 Task: Find connections with filter location Rakovski with filter topic #happywith filter profile language French with filter current company Vikram Solar with filter school Fresher jobs in Tamil Nadu with filter industry Health and Human Services with filter service category Information Management with filter keywords title Store Manager
Action: Mouse moved to (284, 320)
Screenshot: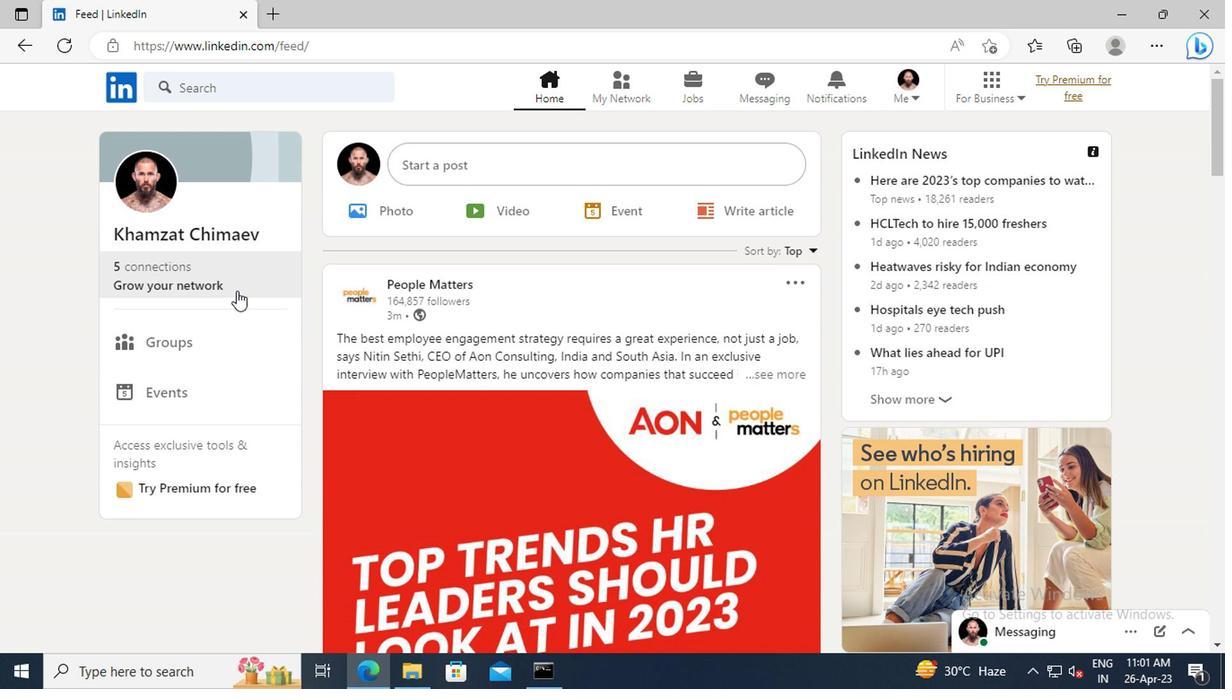 
Action: Mouse pressed left at (284, 320)
Screenshot: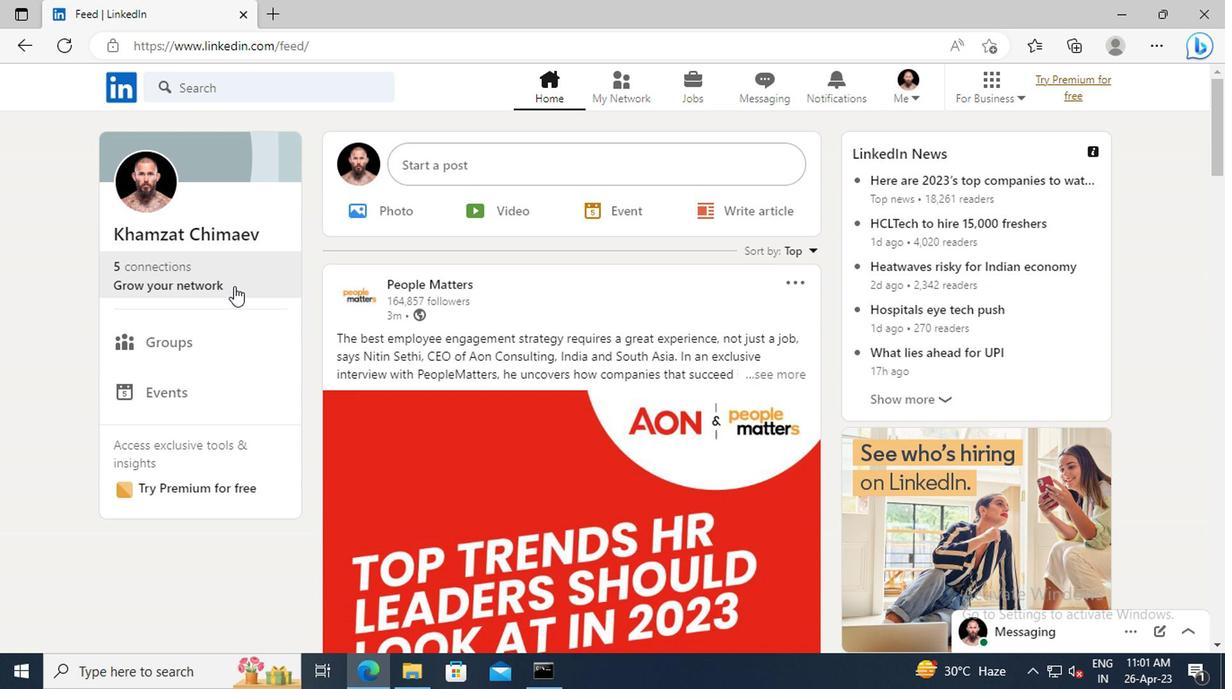 
Action: Mouse moved to (292, 256)
Screenshot: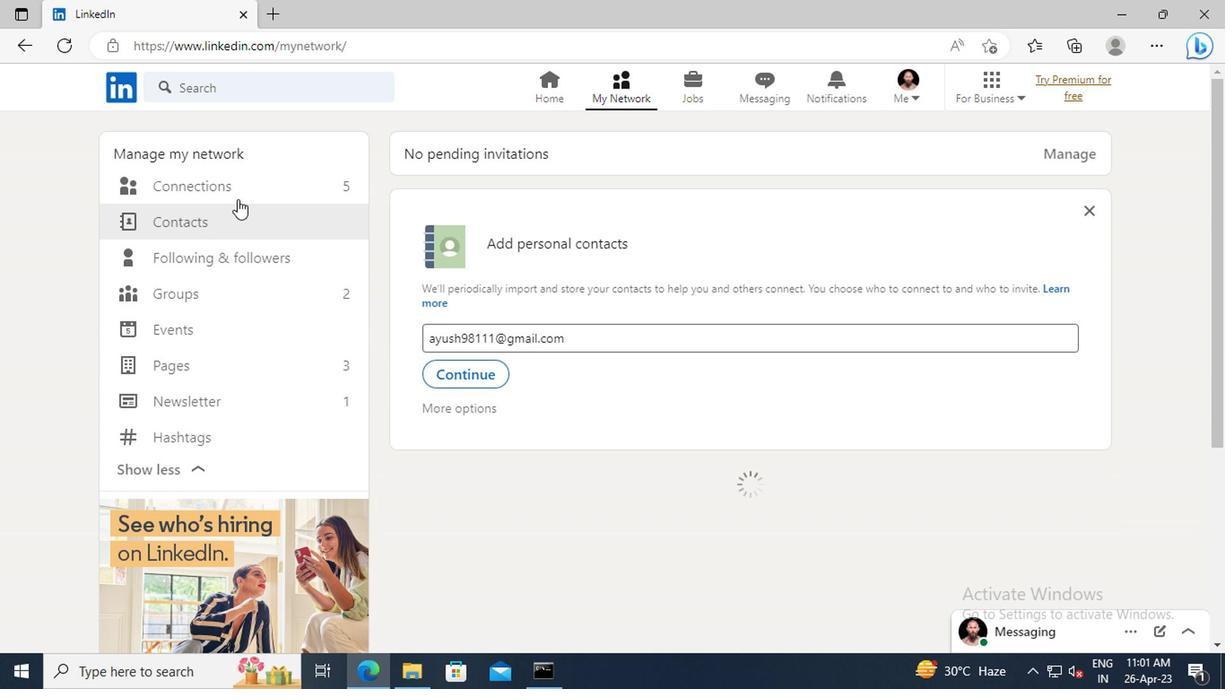 
Action: Mouse pressed left at (292, 256)
Screenshot: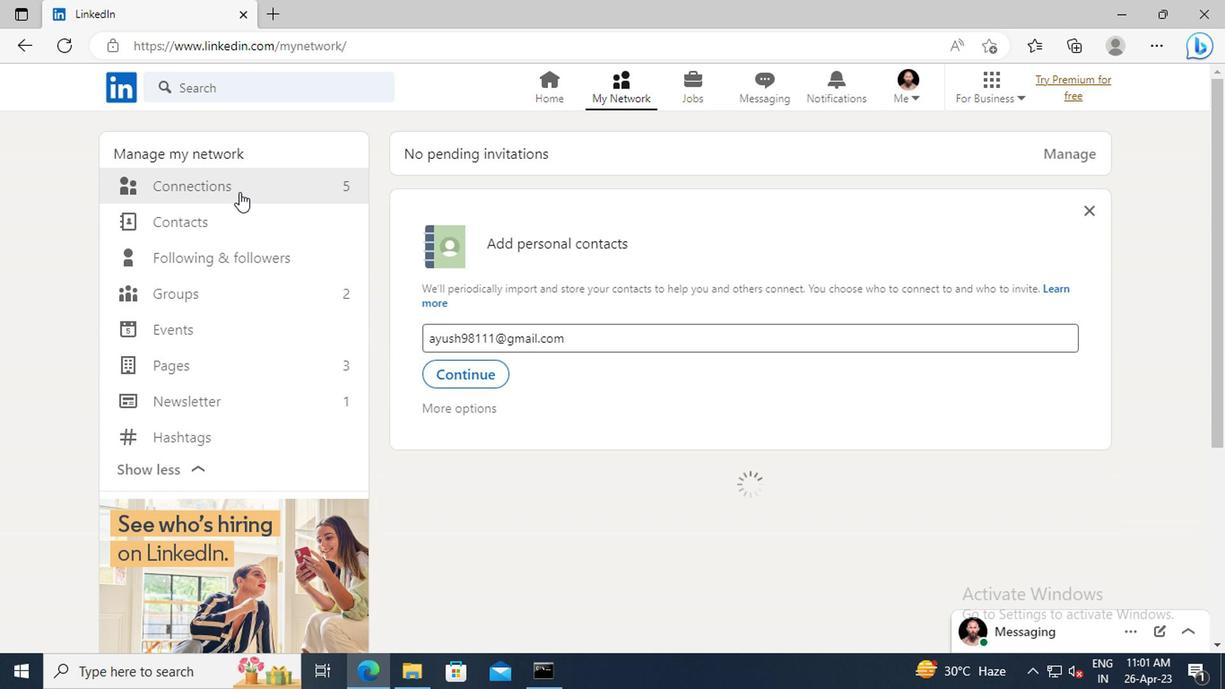 
Action: Mouse moved to (635, 253)
Screenshot: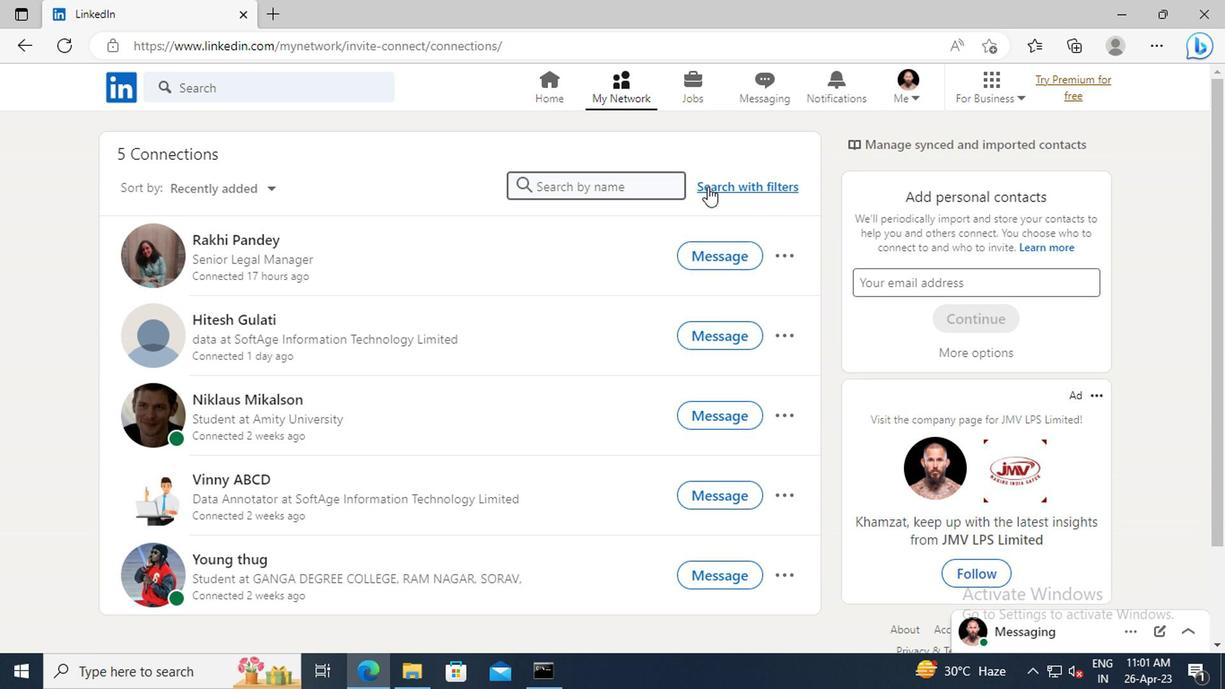 
Action: Mouse pressed left at (635, 253)
Screenshot: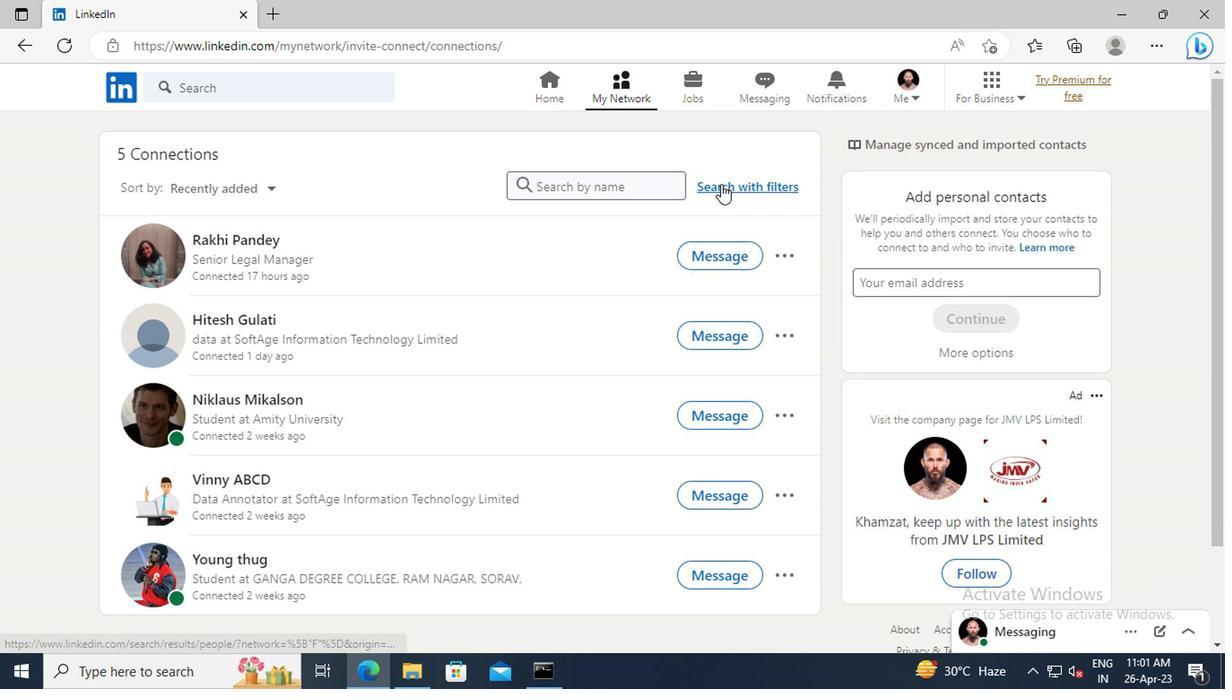
Action: Mouse moved to (610, 224)
Screenshot: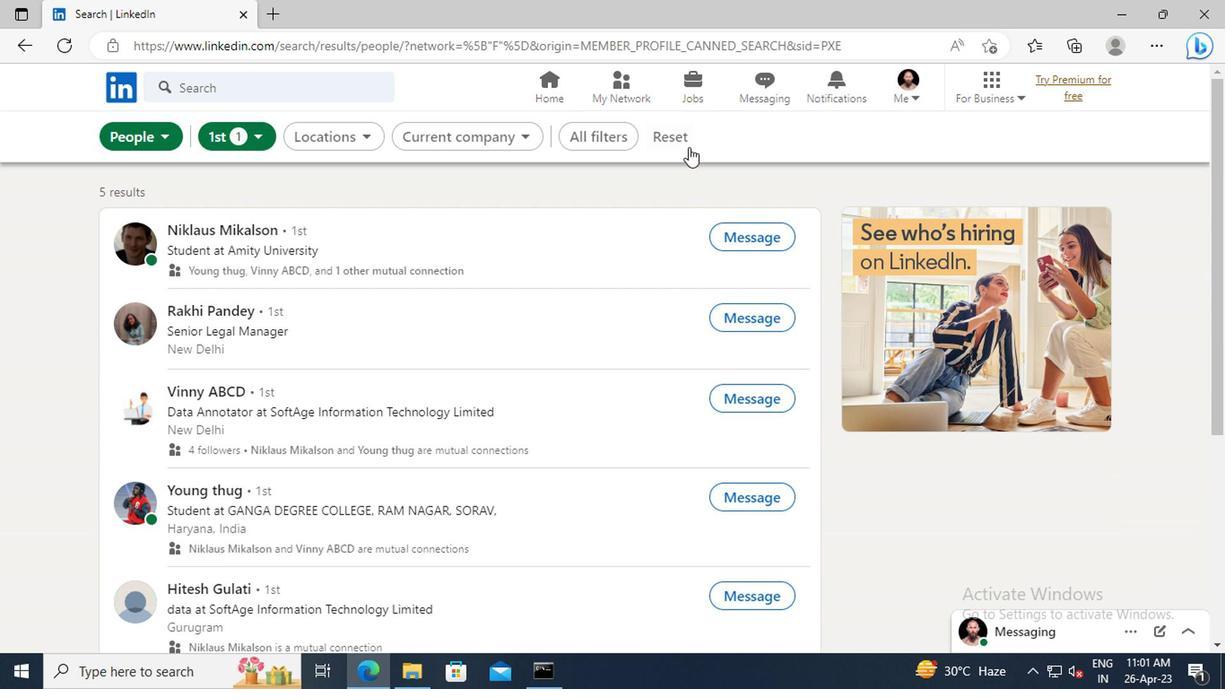 
Action: Mouse pressed left at (610, 224)
Screenshot: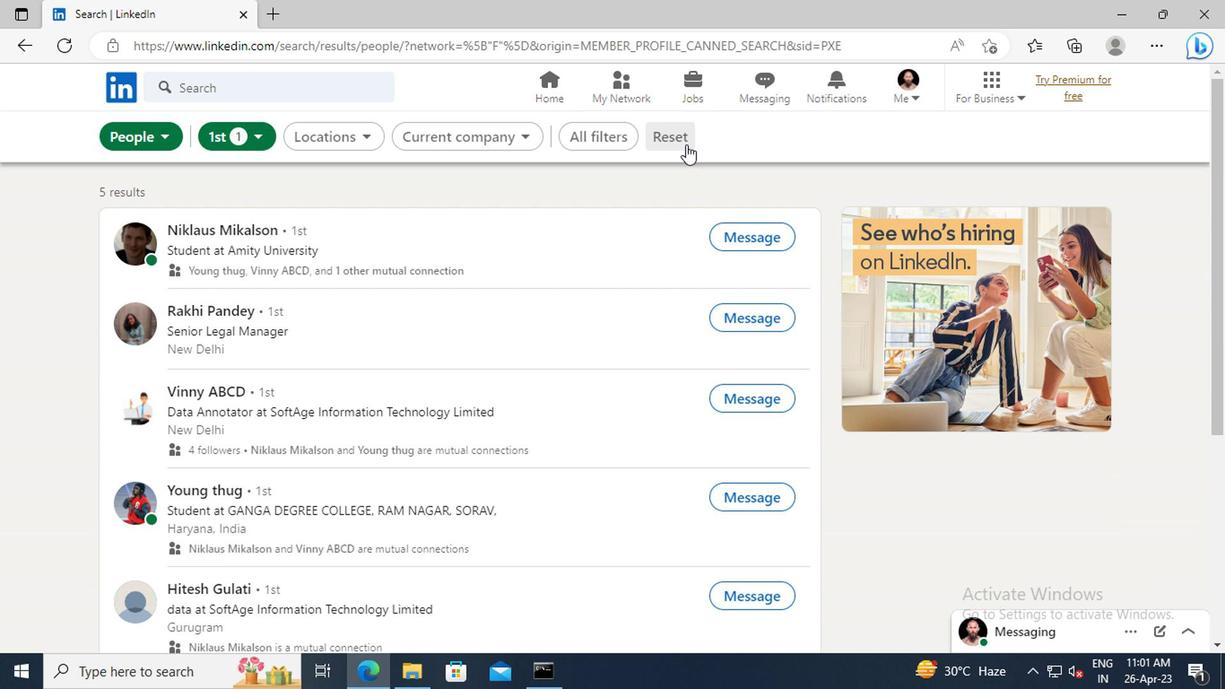 
Action: Mouse moved to (583, 219)
Screenshot: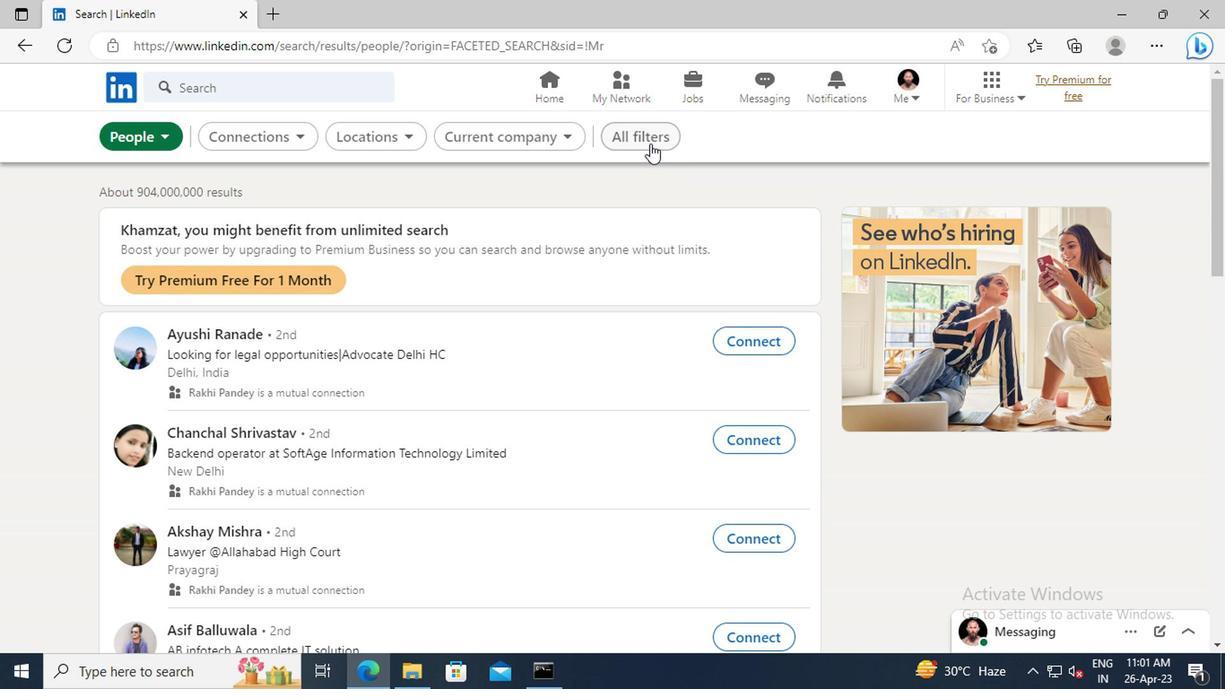 
Action: Mouse pressed left at (583, 219)
Screenshot: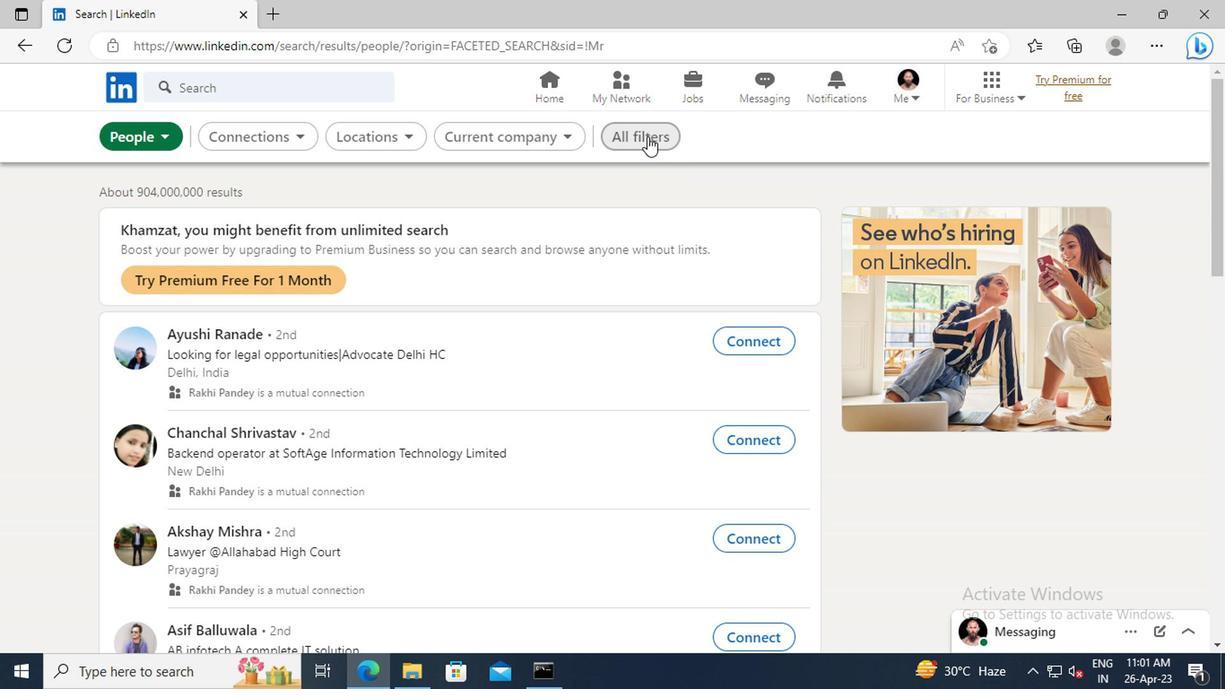 
Action: Mouse moved to (822, 317)
Screenshot: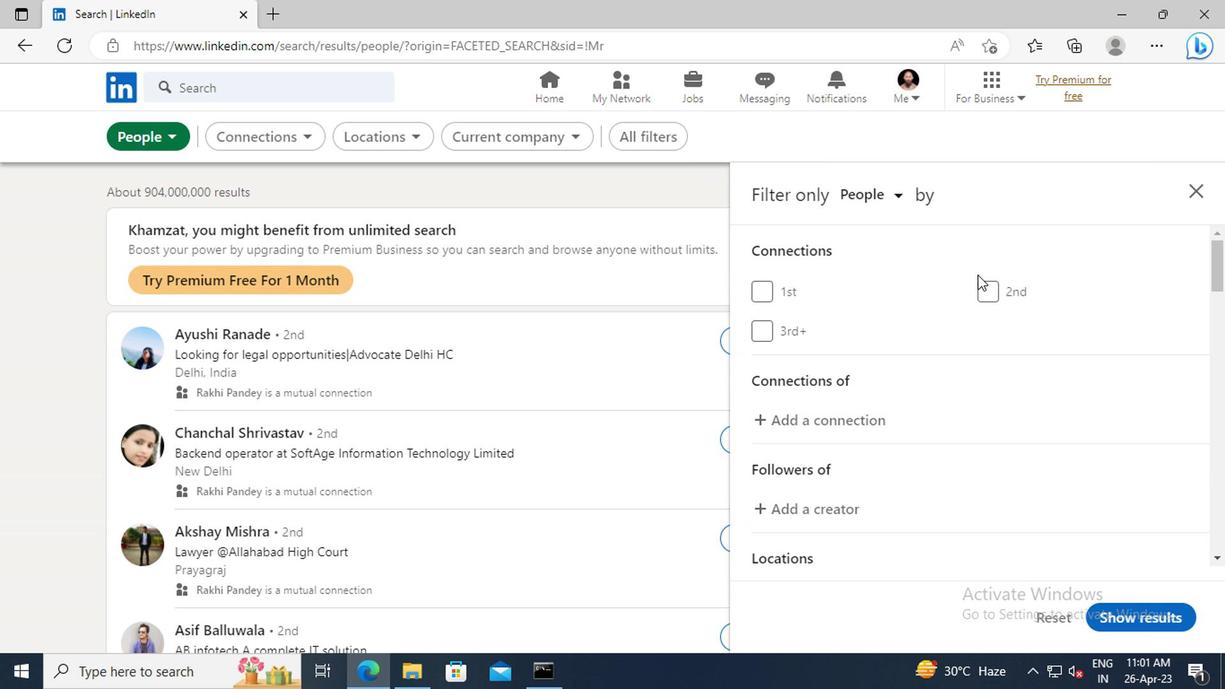 
Action: Mouse scrolled (822, 317) with delta (0, 0)
Screenshot: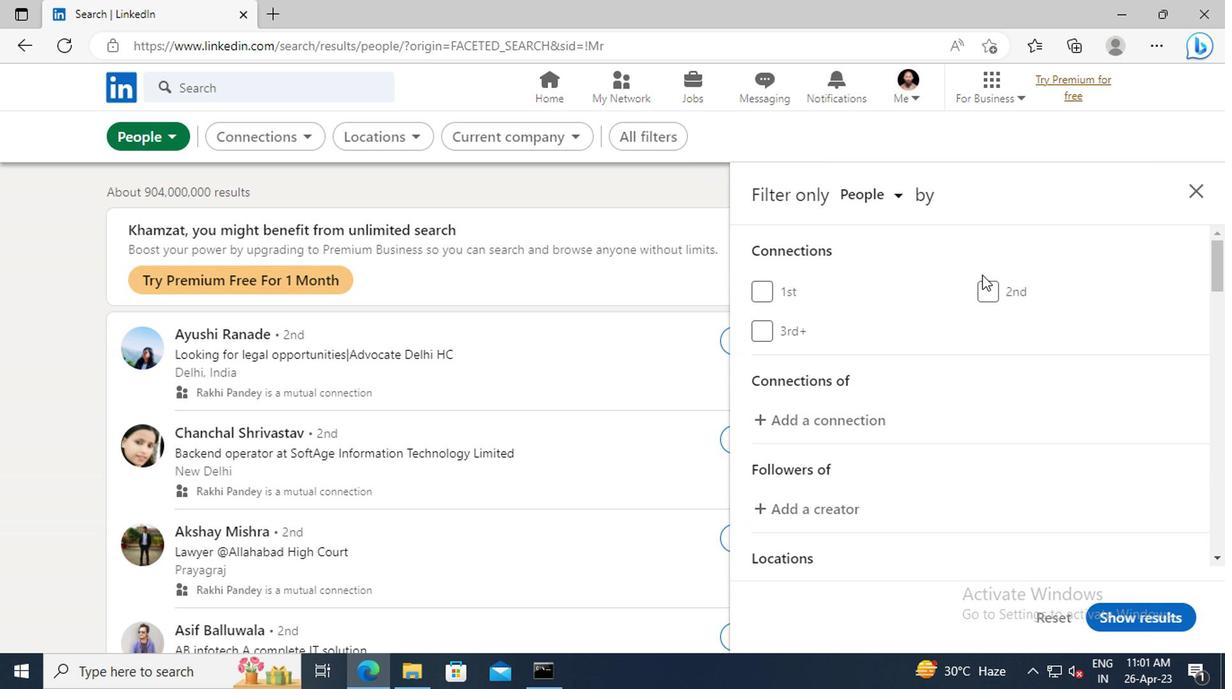 
Action: Mouse scrolled (822, 317) with delta (0, 0)
Screenshot: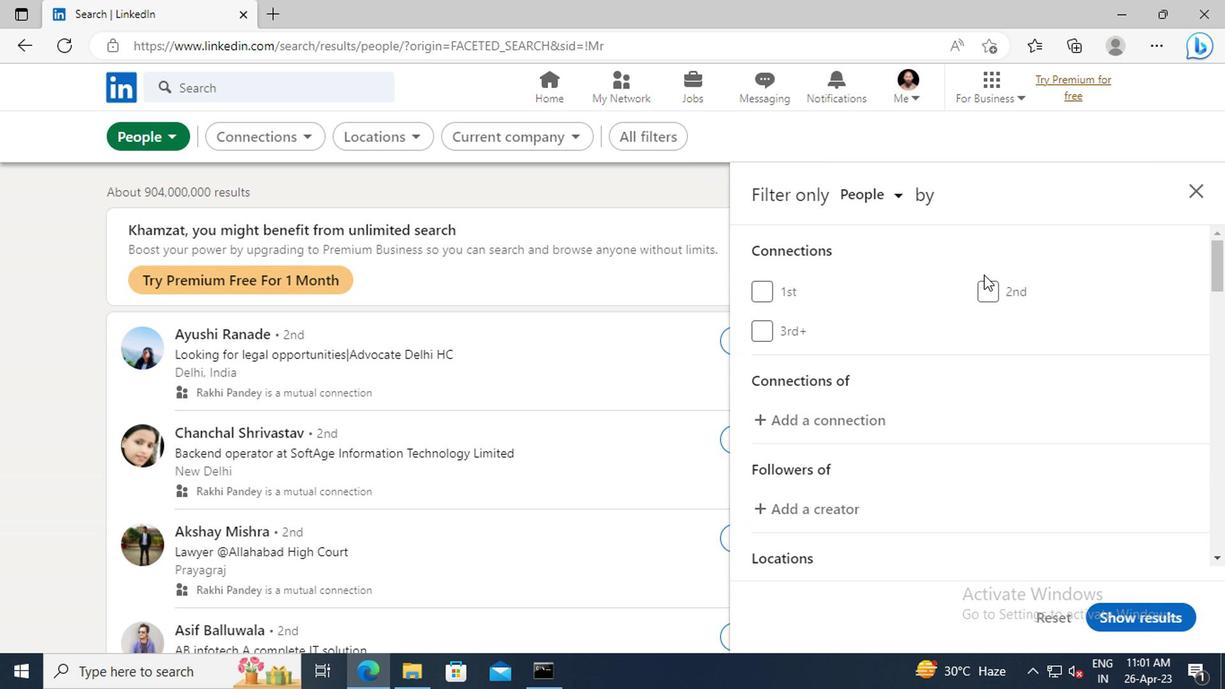 
Action: Mouse scrolled (822, 317) with delta (0, 0)
Screenshot: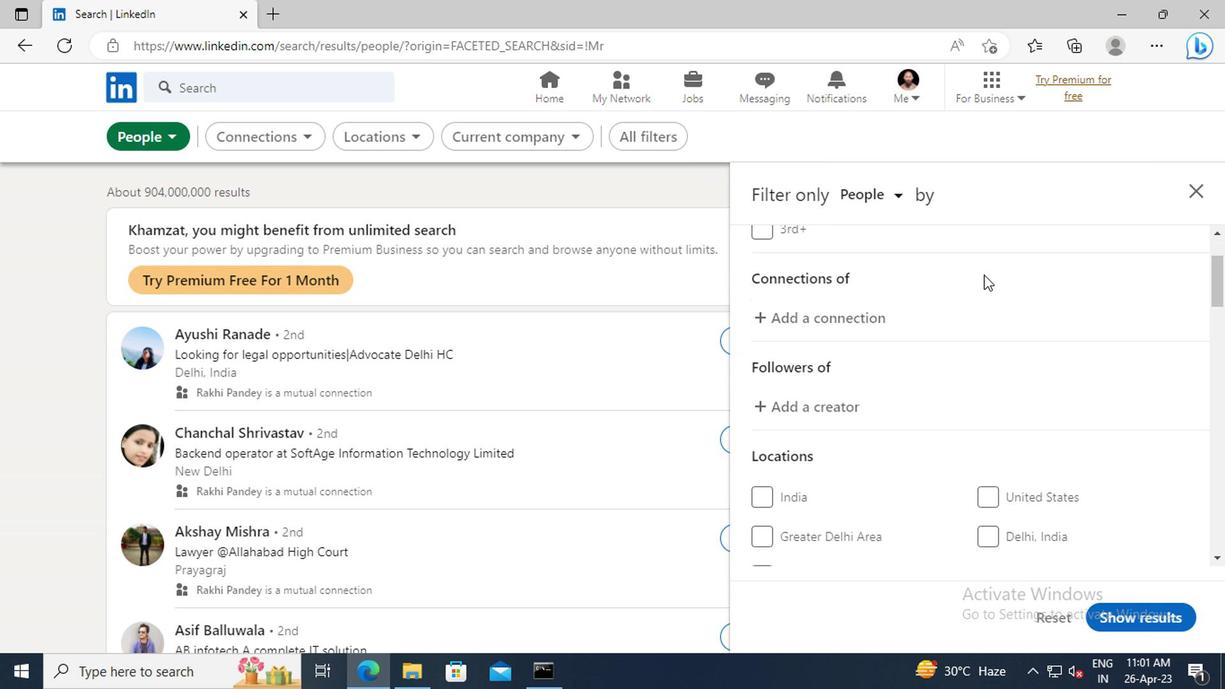 
Action: Mouse scrolled (822, 317) with delta (0, 0)
Screenshot: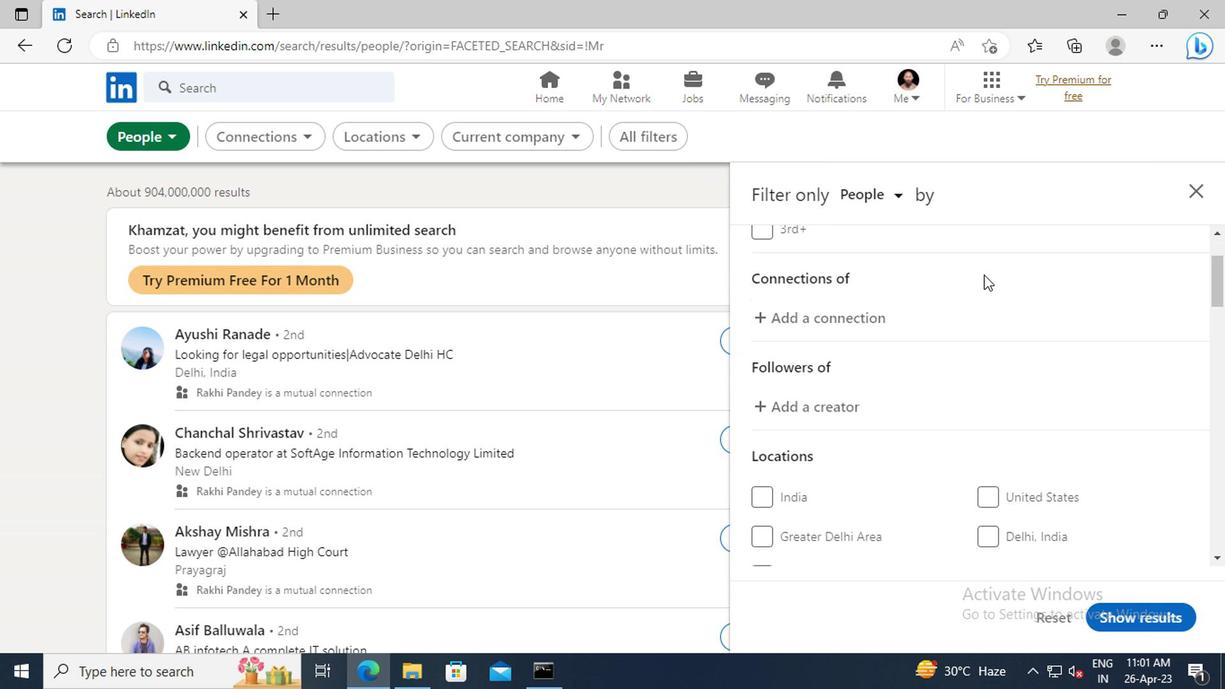 
Action: Mouse scrolled (822, 317) with delta (0, 0)
Screenshot: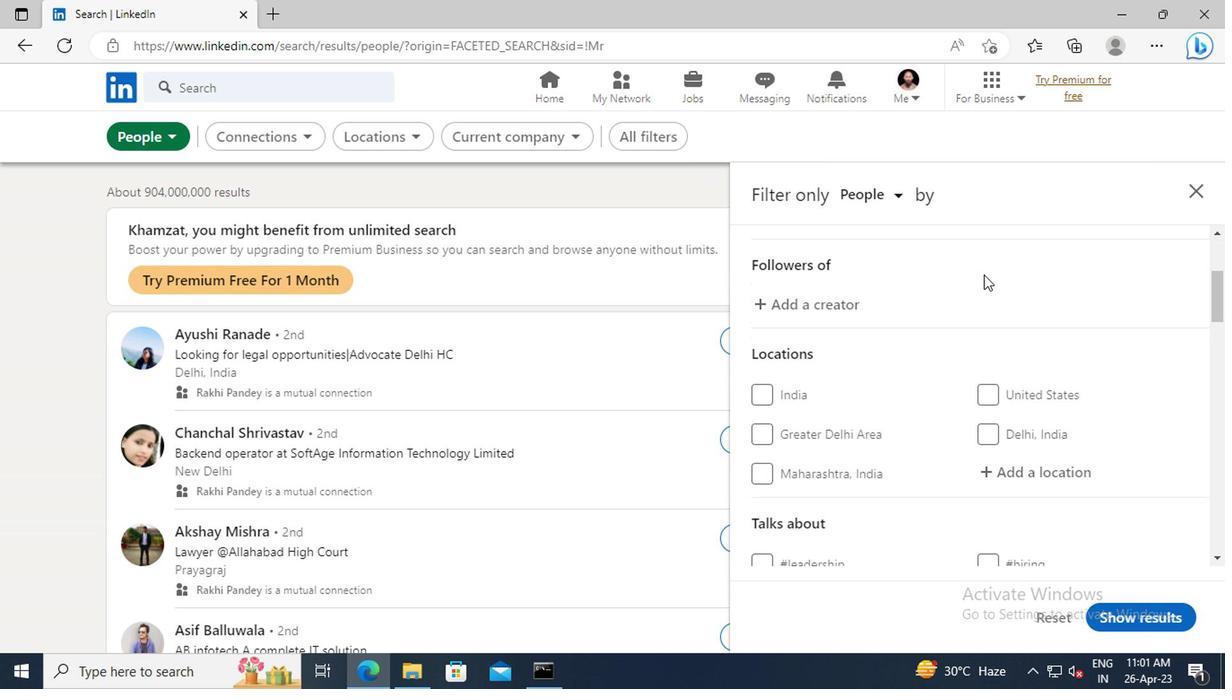 
Action: Mouse scrolled (822, 317) with delta (0, 0)
Screenshot: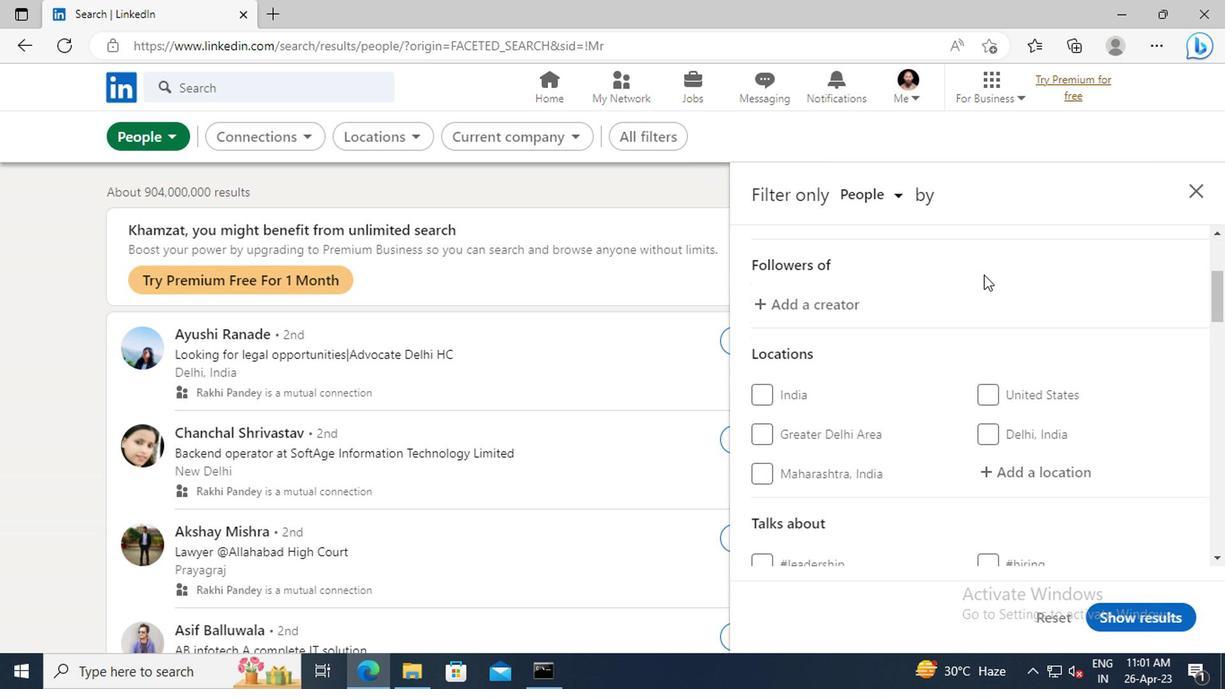 
Action: Mouse moved to (851, 384)
Screenshot: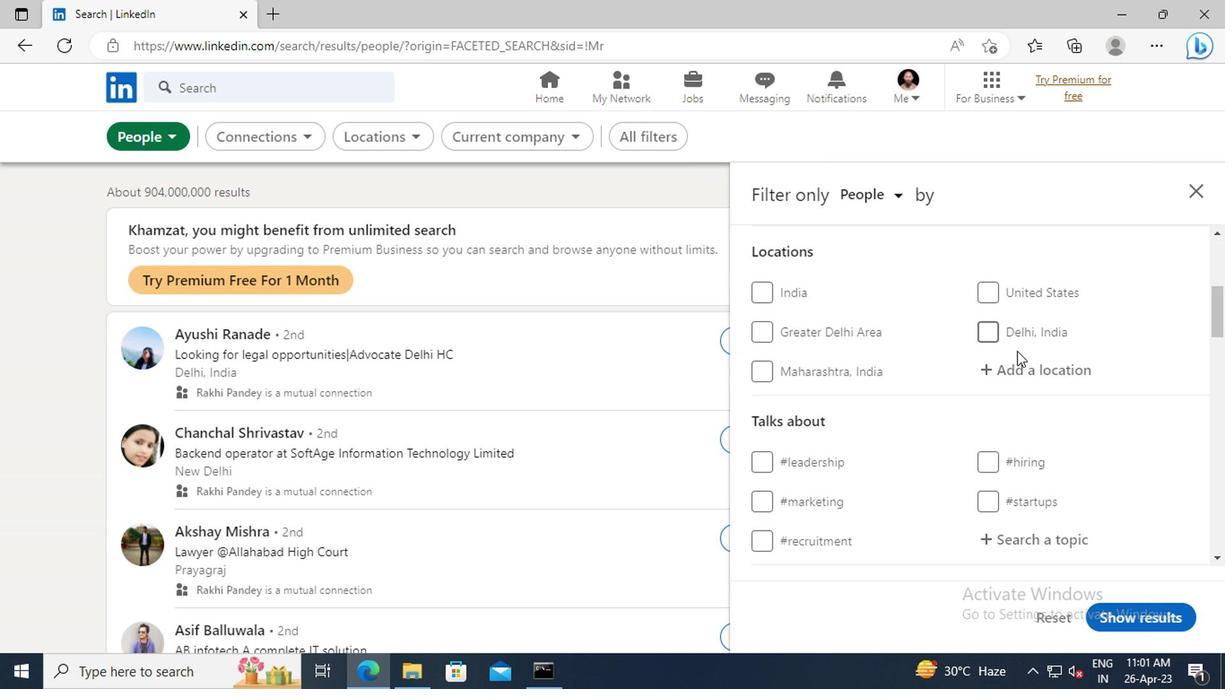 
Action: Mouse pressed left at (851, 384)
Screenshot: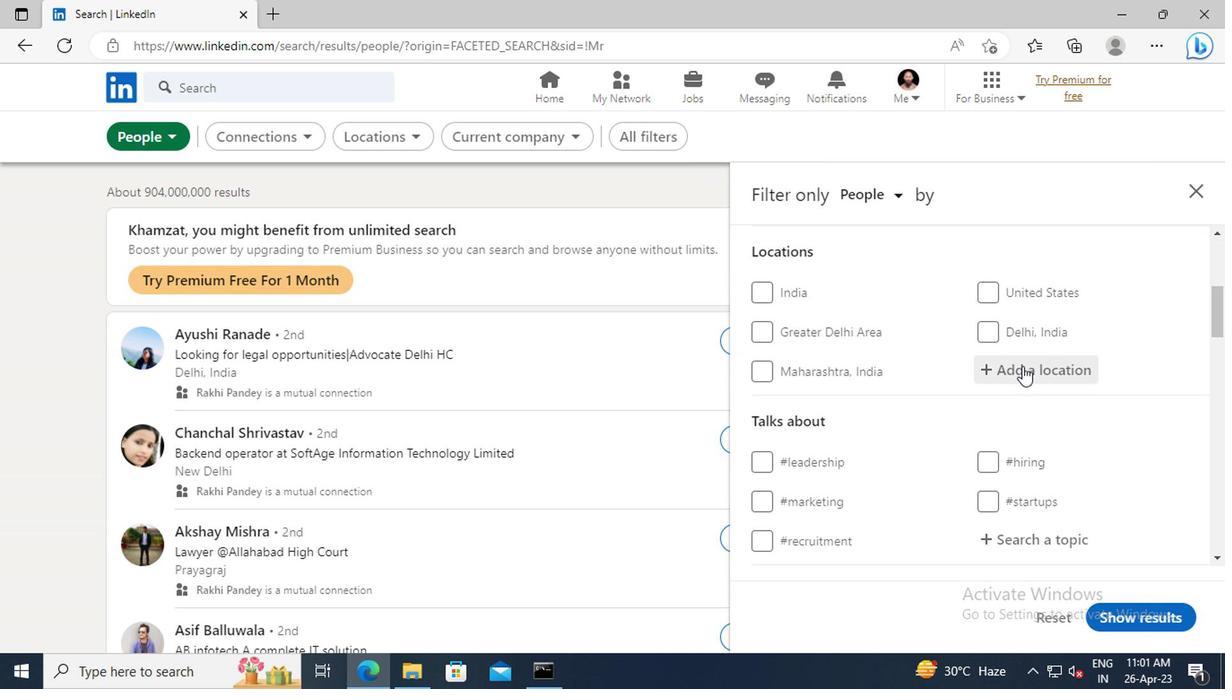 
Action: Key pressed <Key.shift>RAKOVSKI
Screenshot: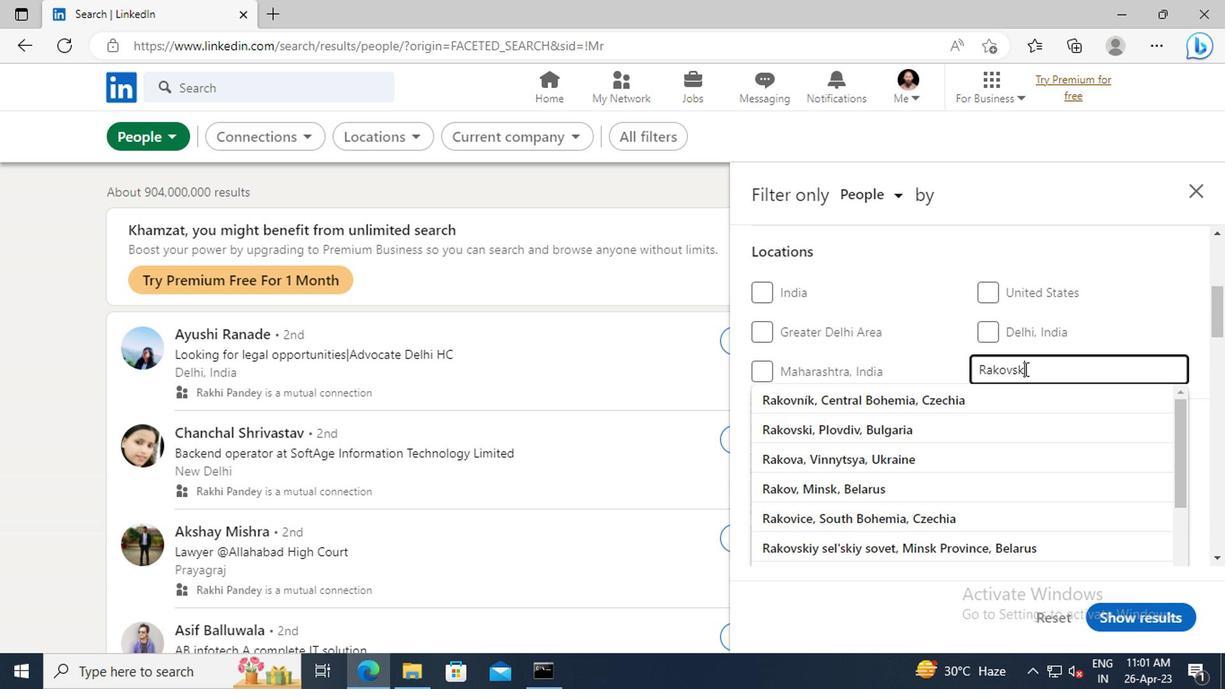
Action: Mouse moved to (832, 403)
Screenshot: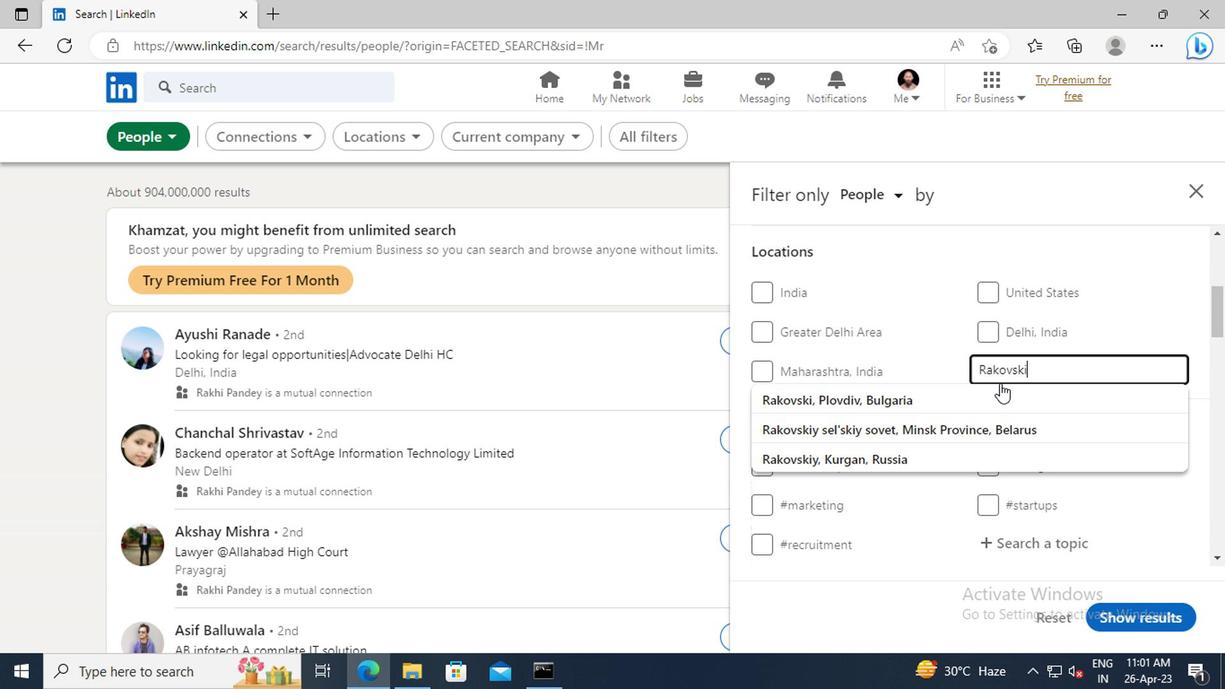 
Action: Mouse pressed left at (832, 403)
Screenshot: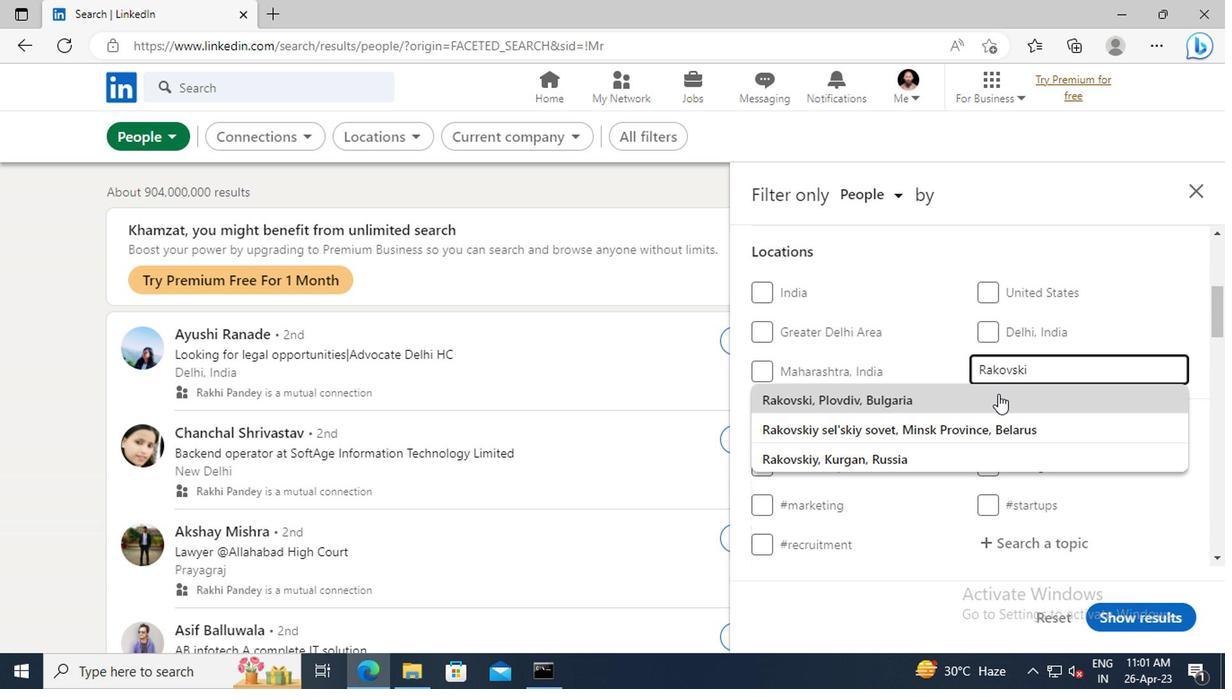 
Action: Mouse moved to (834, 379)
Screenshot: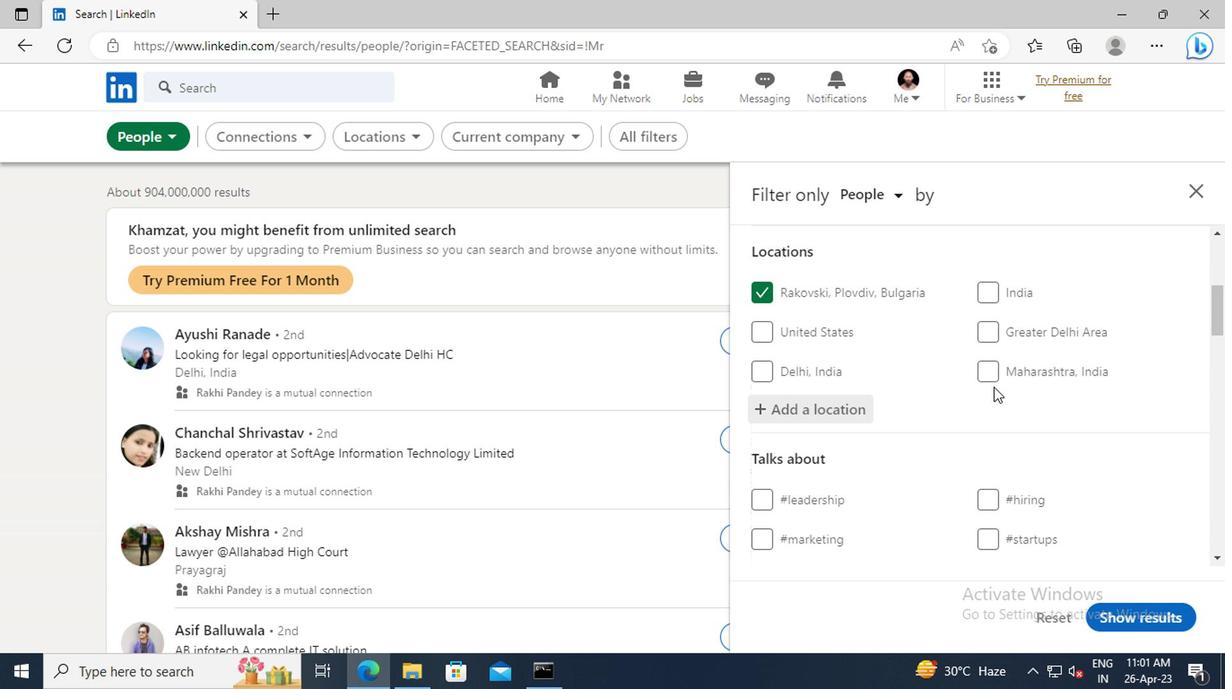 
Action: Mouse scrolled (834, 378) with delta (0, 0)
Screenshot: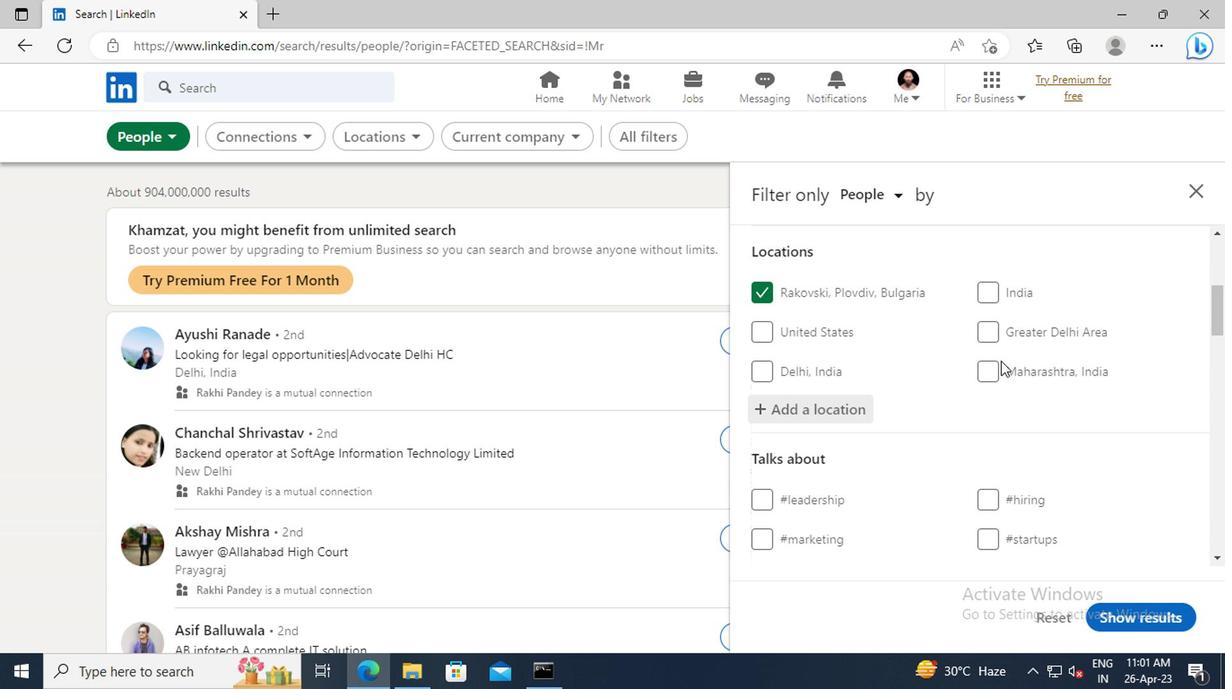 
Action: Mouse scrolled (834, 378) with delta (0, 0)
Screenshot: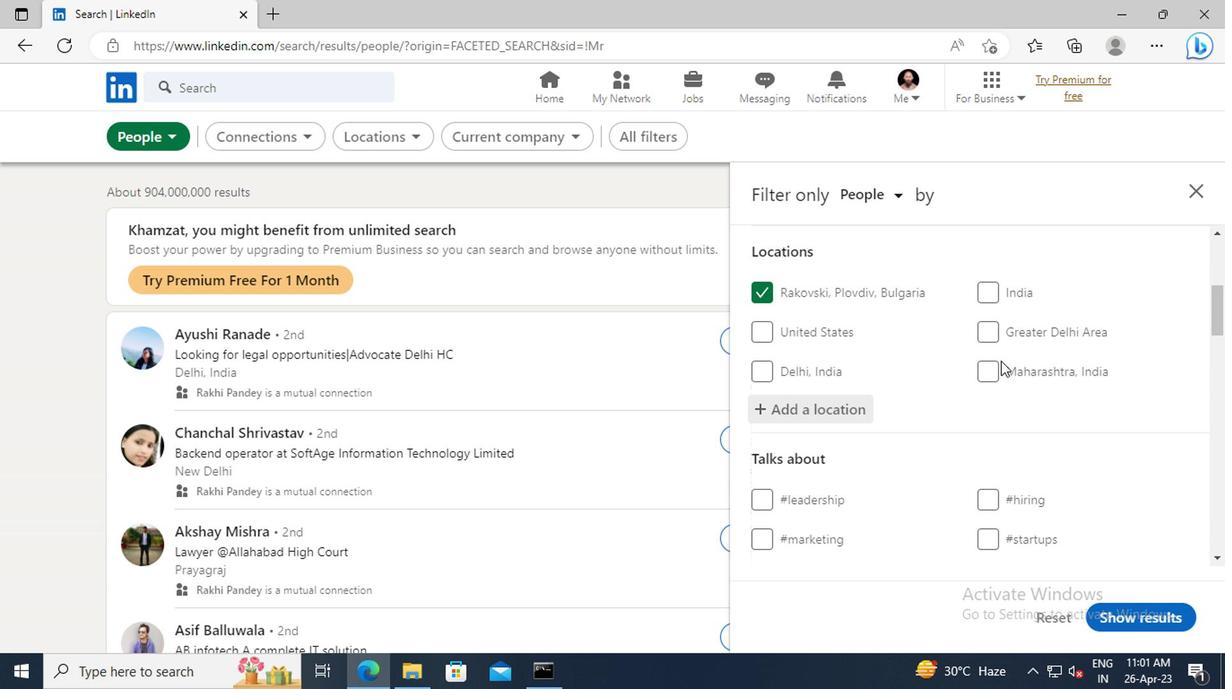 
Action: Mouse scrolled (834, 378) with delta (0, 0)
Screenshot: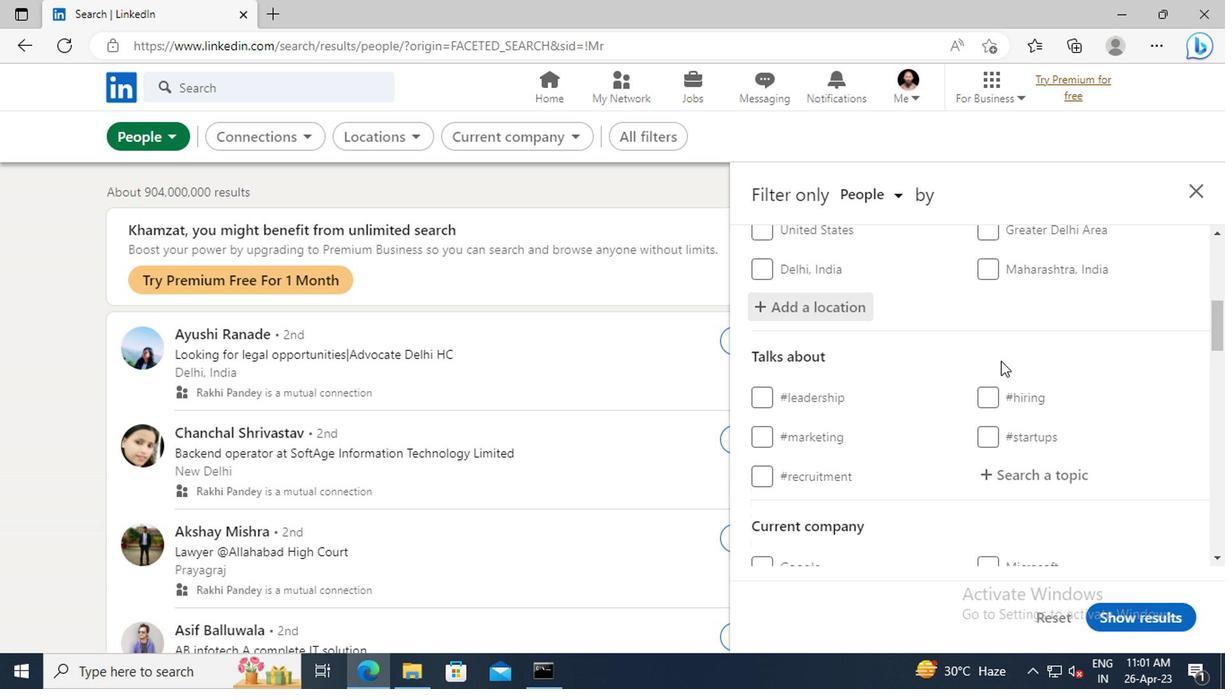 
Action: Mouse moved to (846, 422)
Screenshot: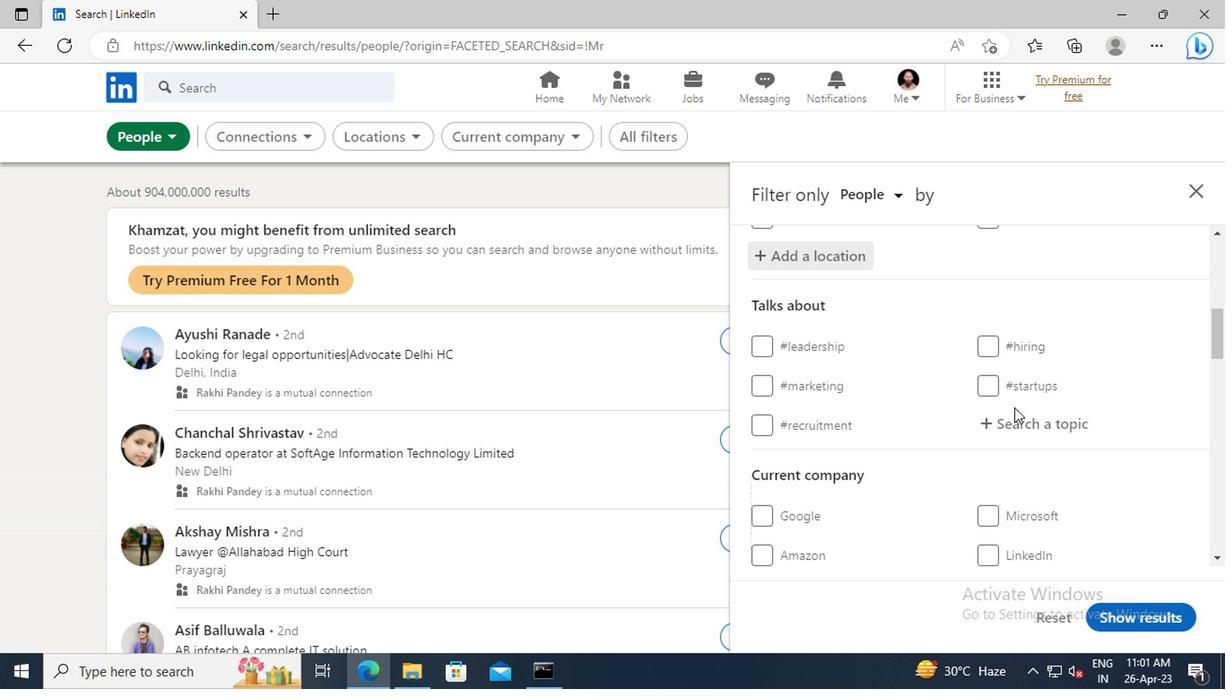 
Action: Mouse pressed left at (846, 422)
Screenshot: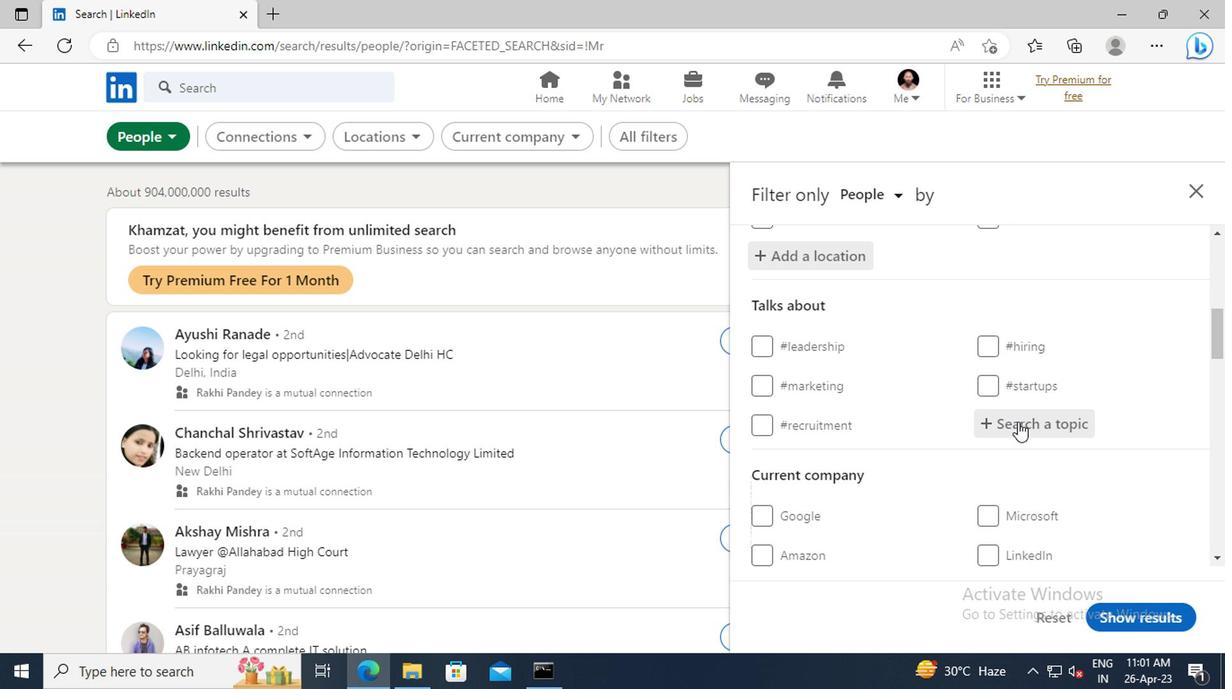 
Action: Key pressed <Key.shift>#HAPPYWITH<Key.enter>
Screenshot: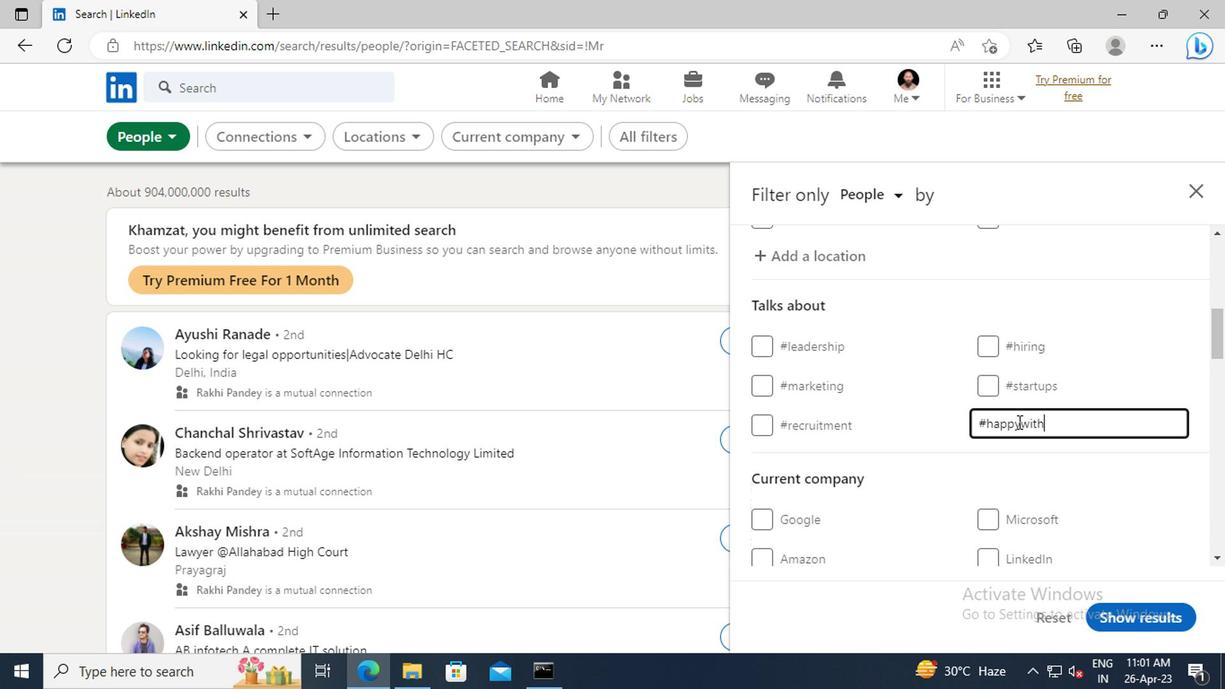 
Action: Mouse scrolled (846, 421) with delta (0, 0)
Screenshot: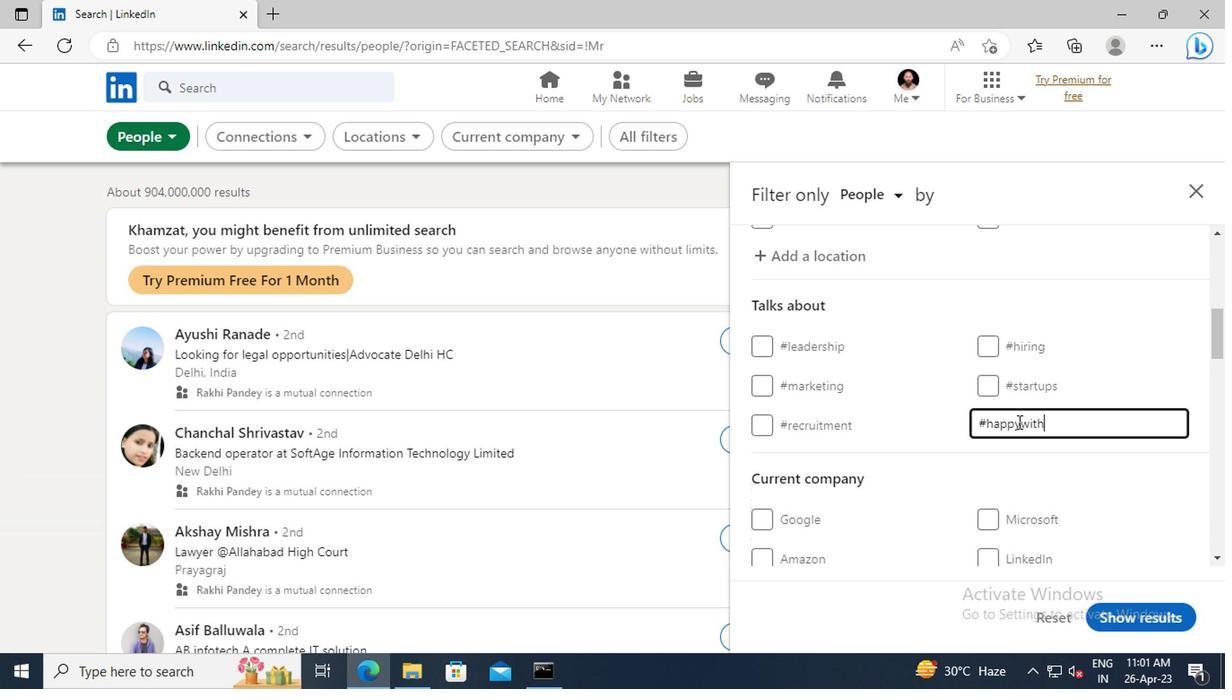 
Action: Mouse scrolled (846, 421) with delta (0, 0)
Screenshot: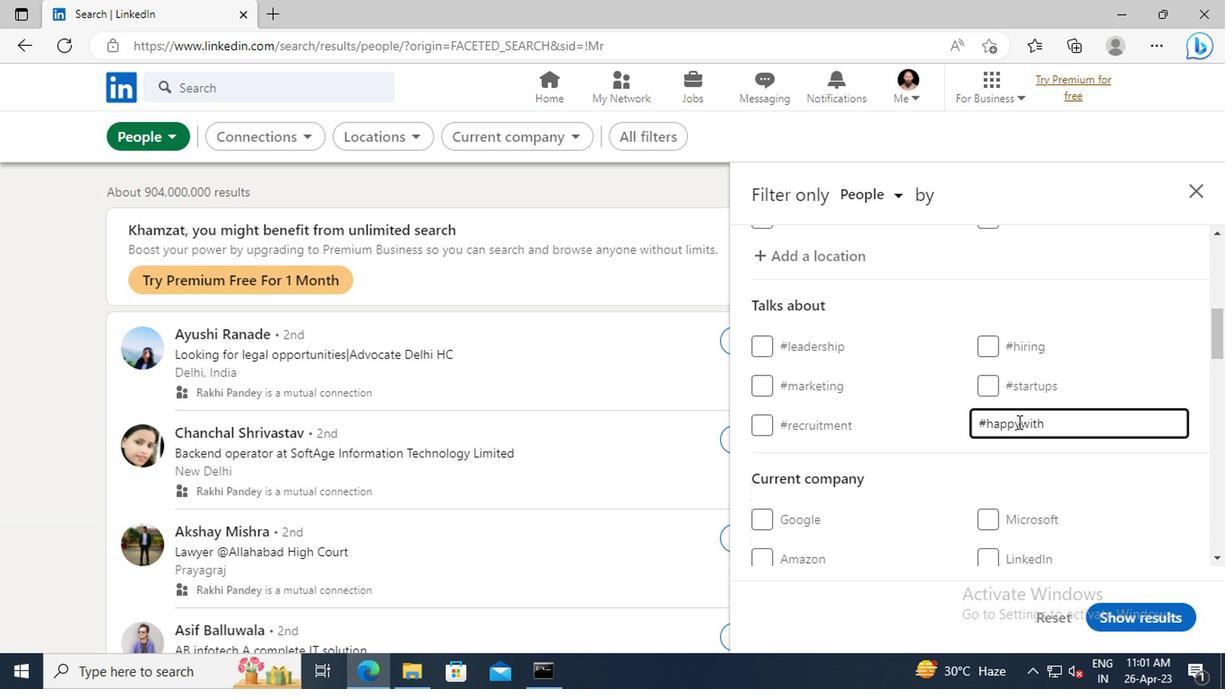 
Action: Mouse scrolled (846, 421) with delta (0, 0)
Screenshot: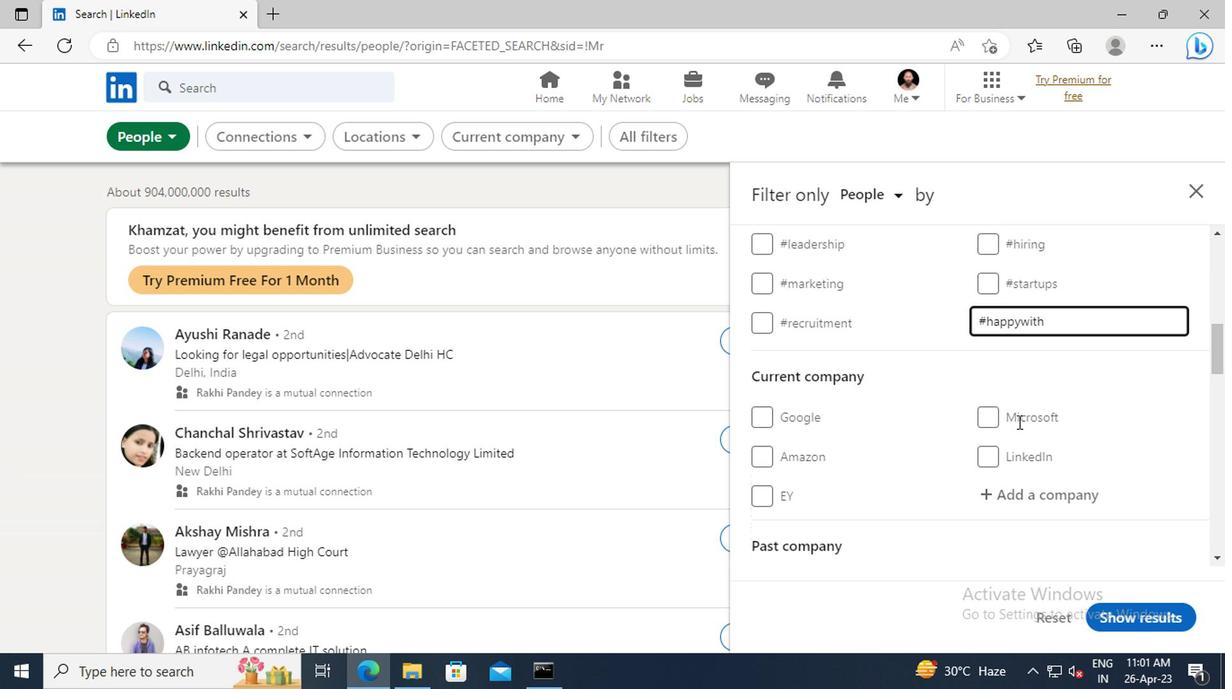 
Action: Mouse scrolled (846, 421) with delta (0, 0)
Screenshot: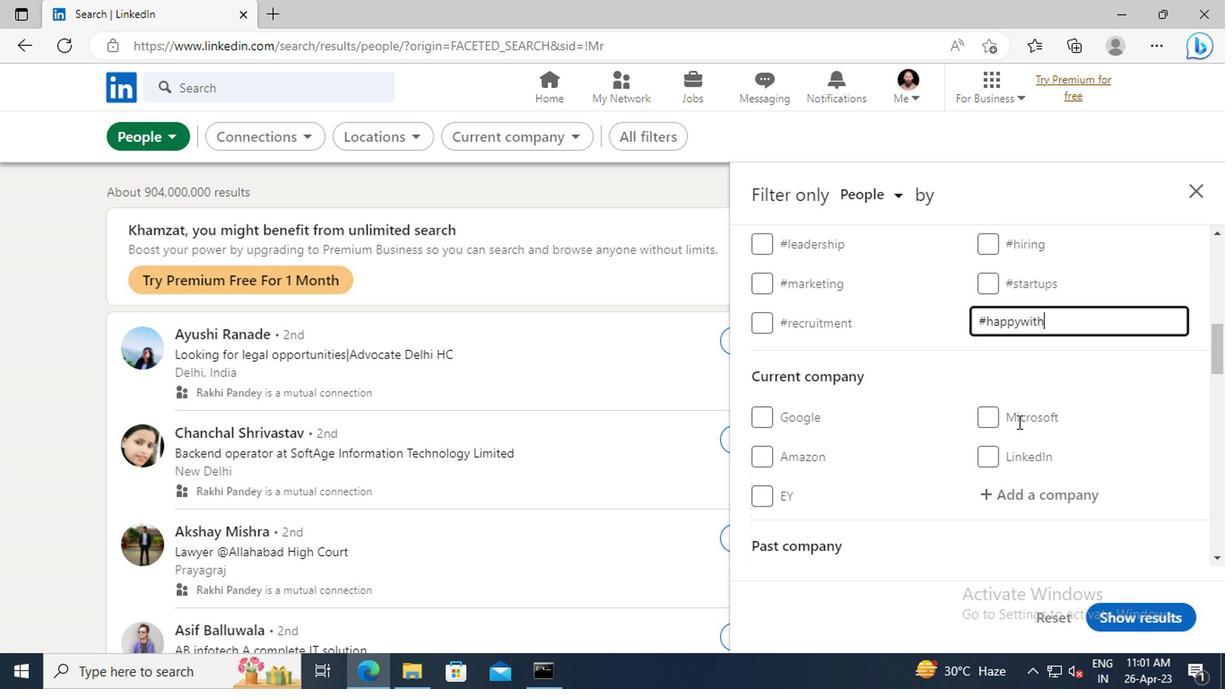 
Action: Mouse scrolled (846, 421) with delta (0, 0)
Screenshot: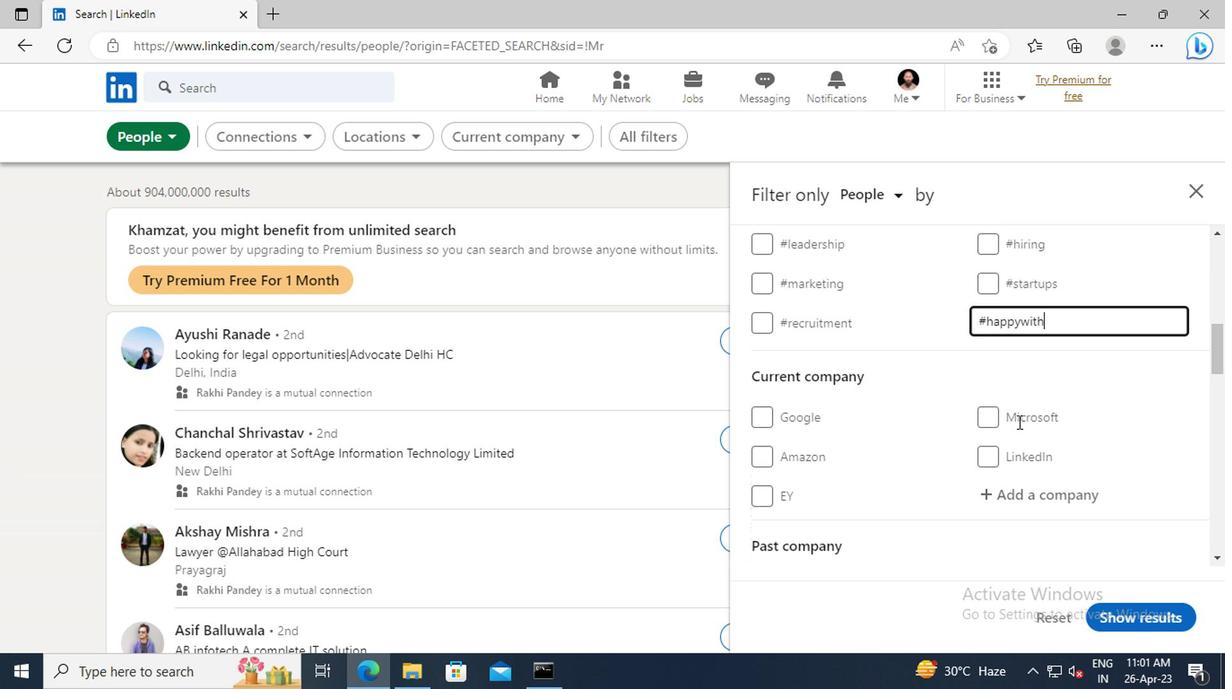 
Action: Mouse scrolled (846, 421) with delta (0, 0)
Screenshot: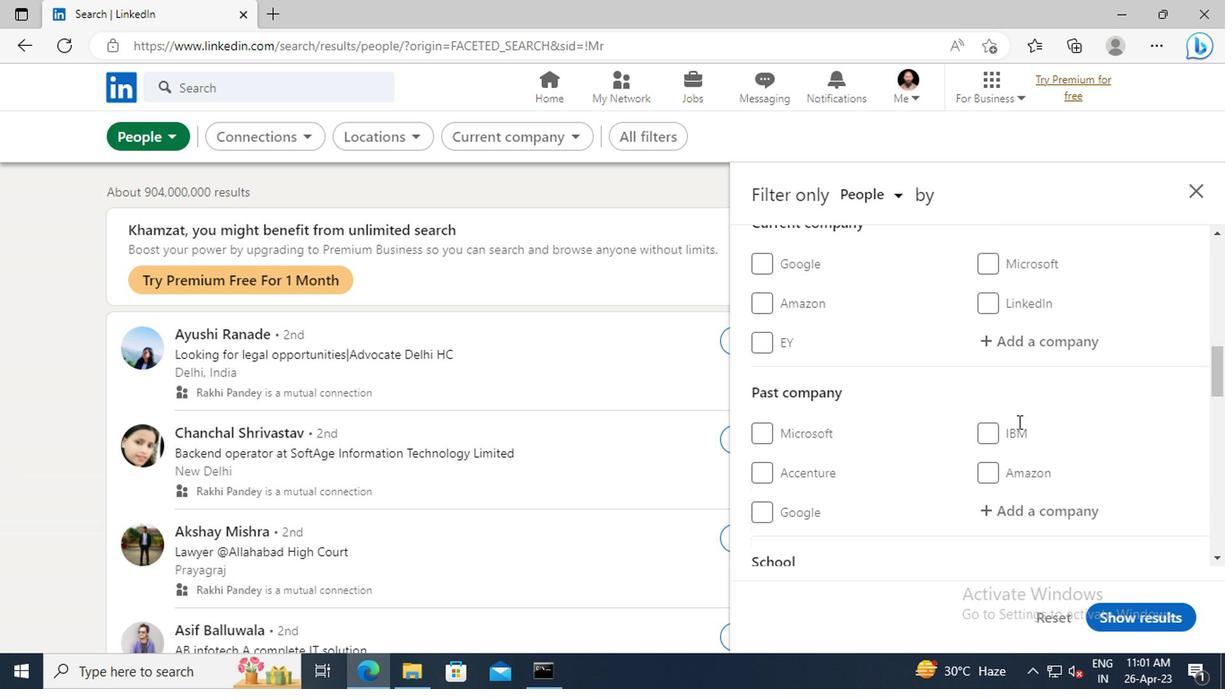 
Action: Mouse scrolled (846, 421) with delta (0, 0)
Screenshot: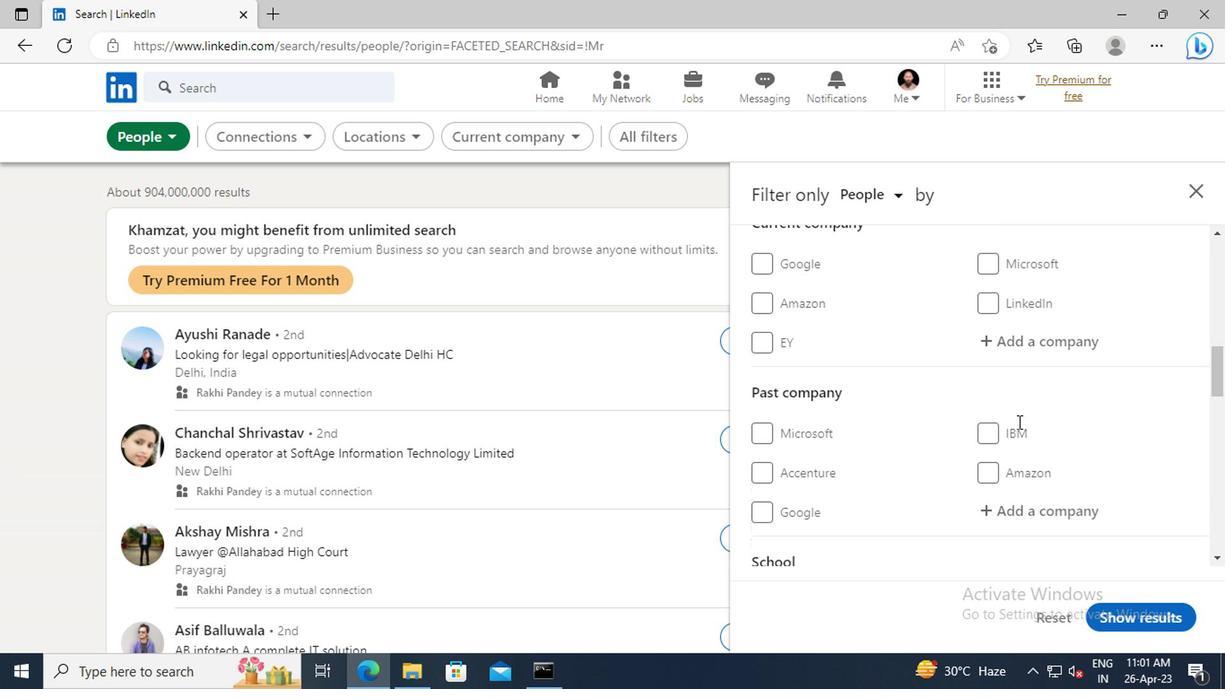 
Action: Mouse scrolled (846, 421) with delta (0, 0)
Screenshot: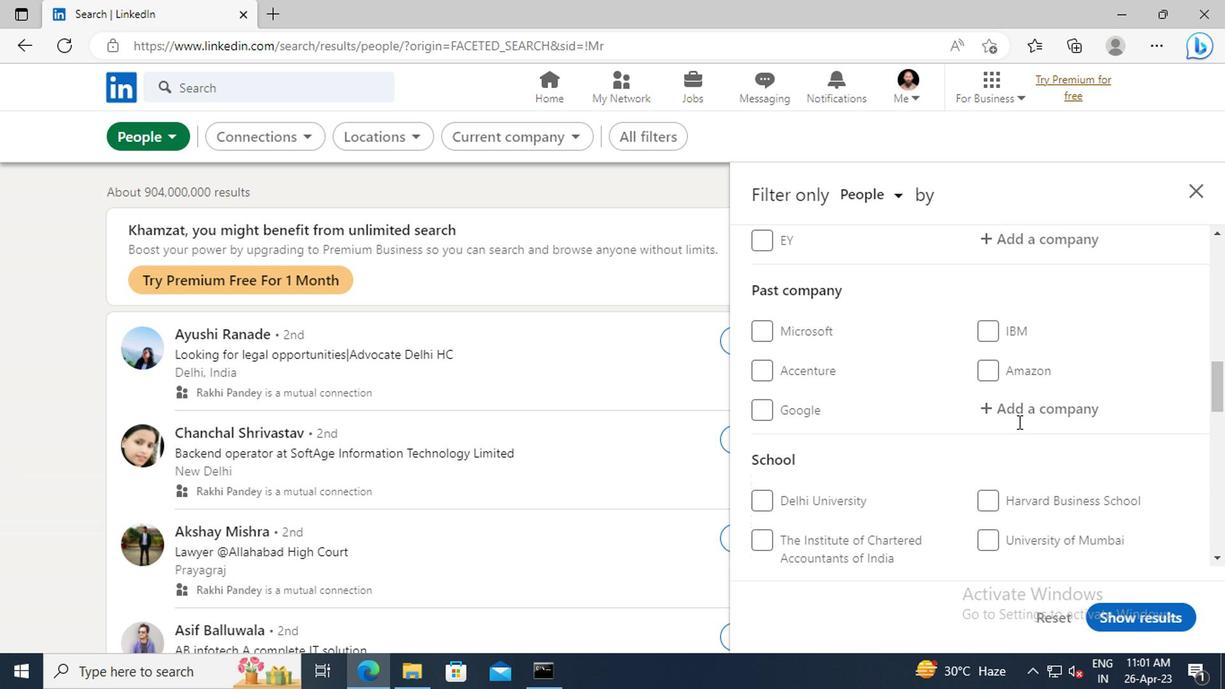 
Action: Mouse scrolled (846, 421) with delta (0, 0)
Screenshot: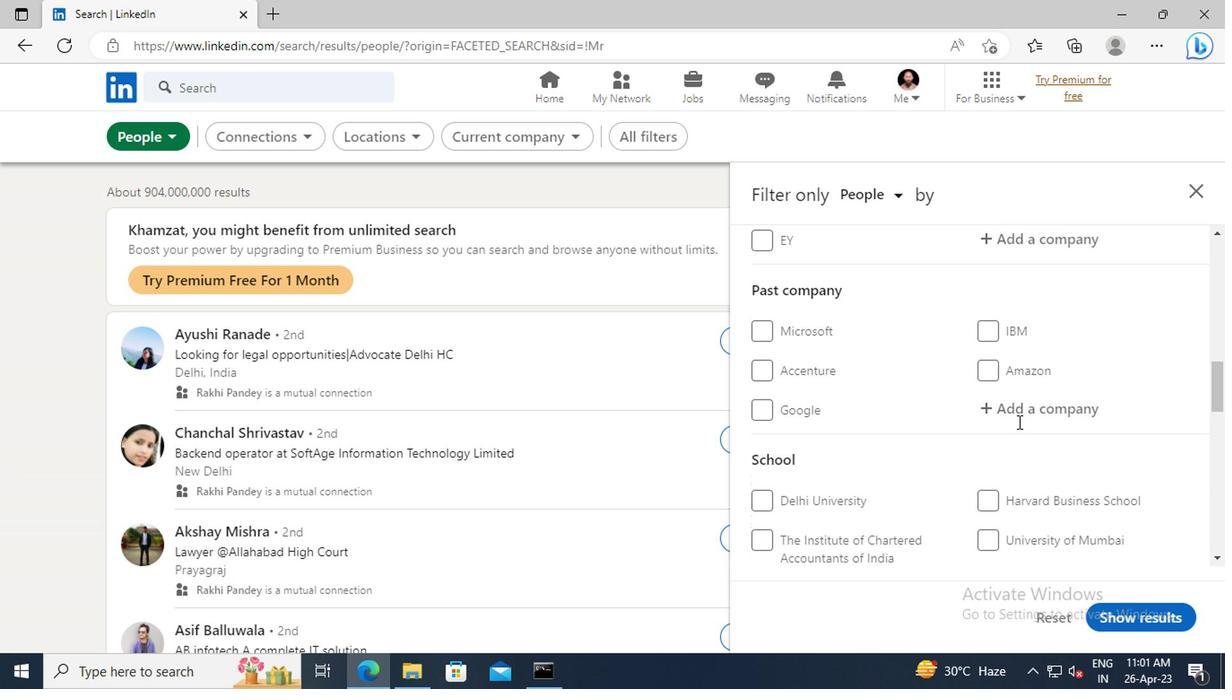 
Action: Mouse scrolled (846, 421) with delta (0, 0)
Screenshot: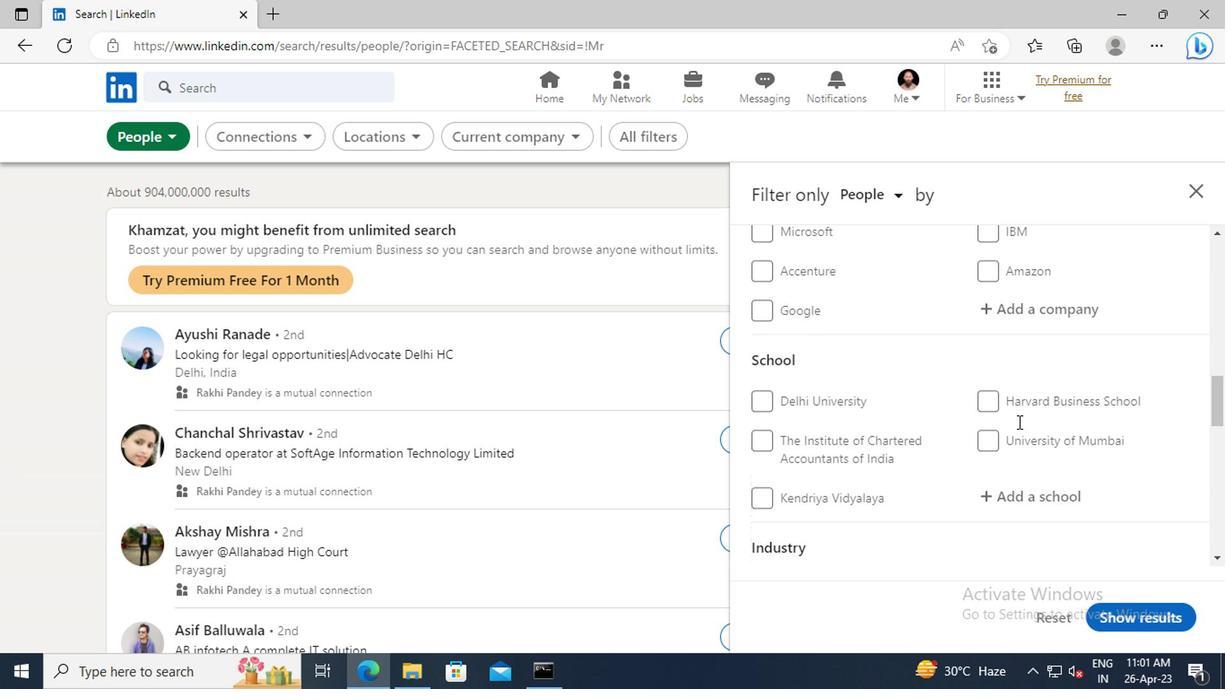 
Action: Mouse scrolled (846, 421) with delta (0, 0)
Screenshot: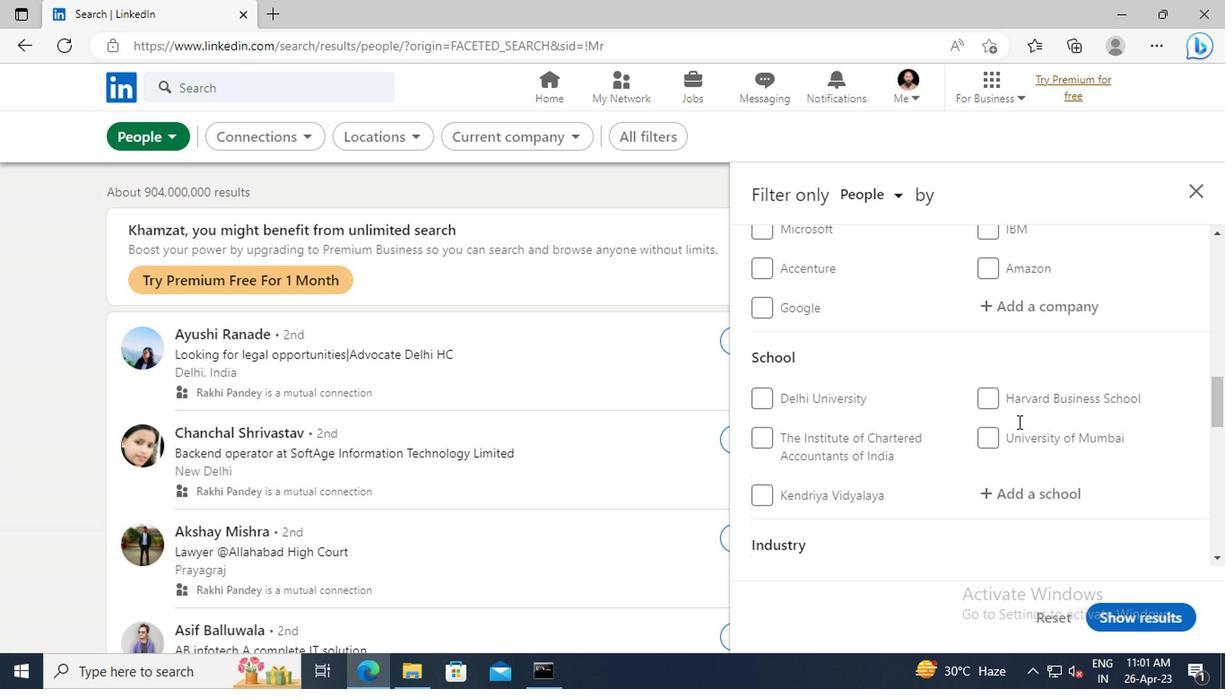 
Action: Mouse scrolled (846, 421) with delta (0, 0)
Screenshot: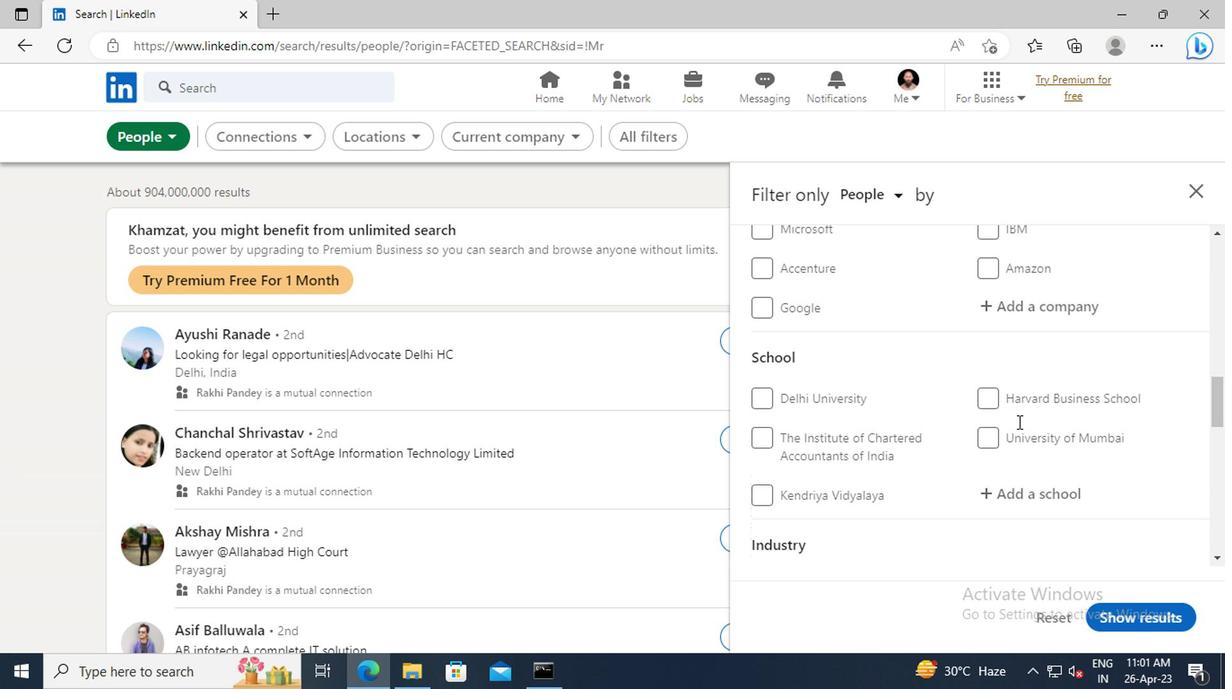 
Action: Mouse scrolled (846, 421) with delta (0, 0)
Screenshot: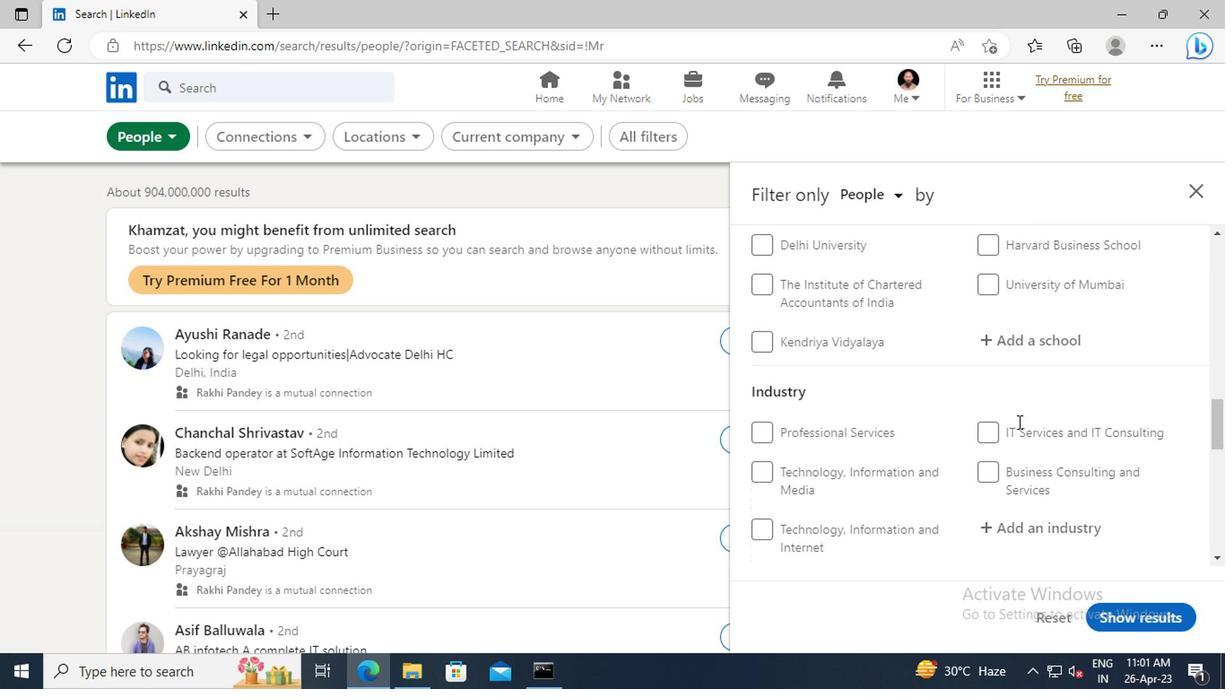 
Action: Mouse scrolled (846, 421) with delta (0, 0)
Screenshot: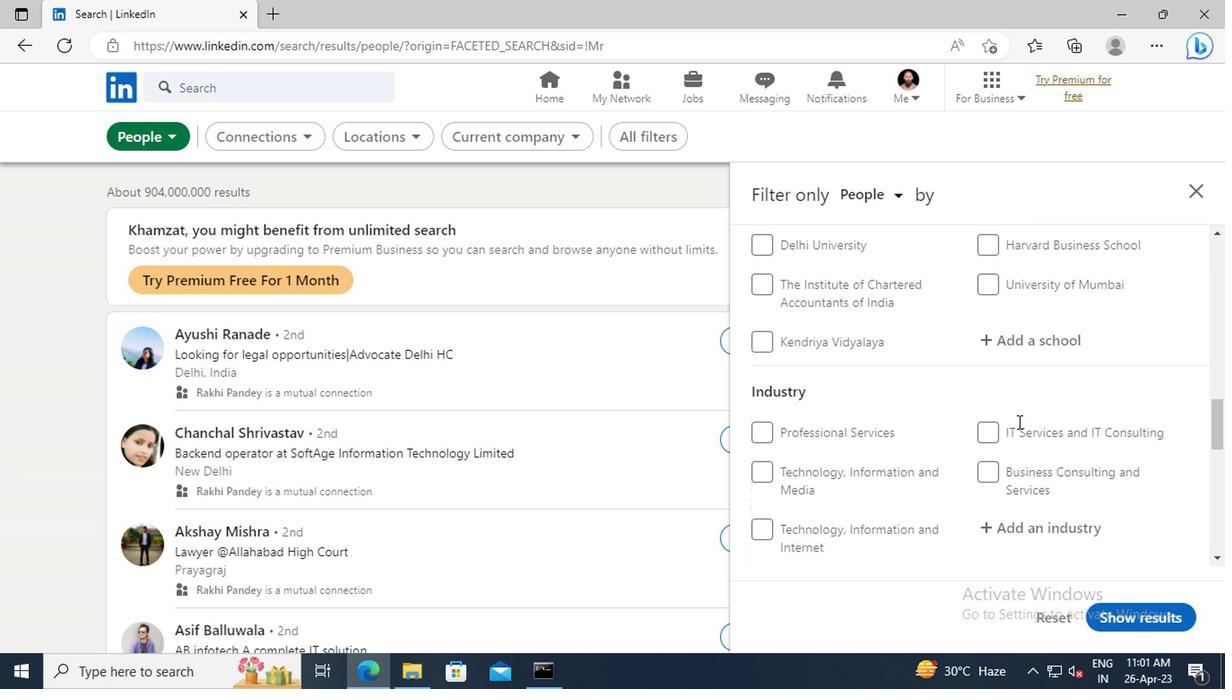
Action: Mouse scrolled (846, 421) with delta (0, 0)
Screenshot: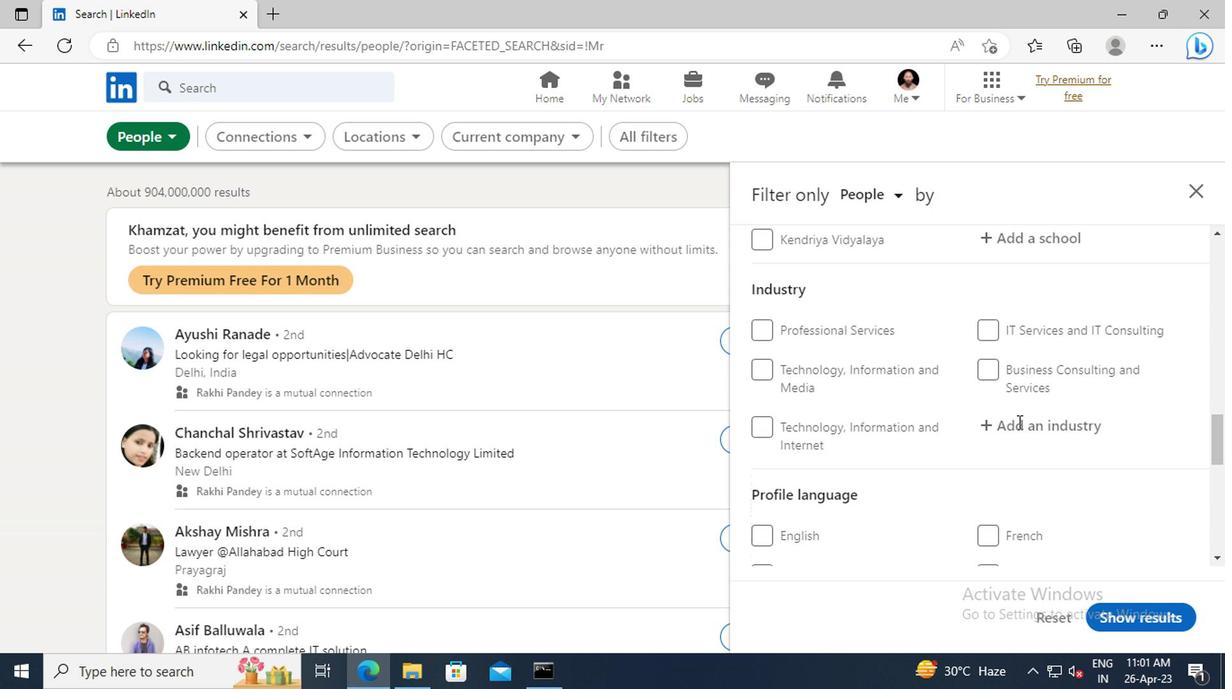 
Action: Mouse scrolled (846, 421) with delta (0, 0)
Screenshot: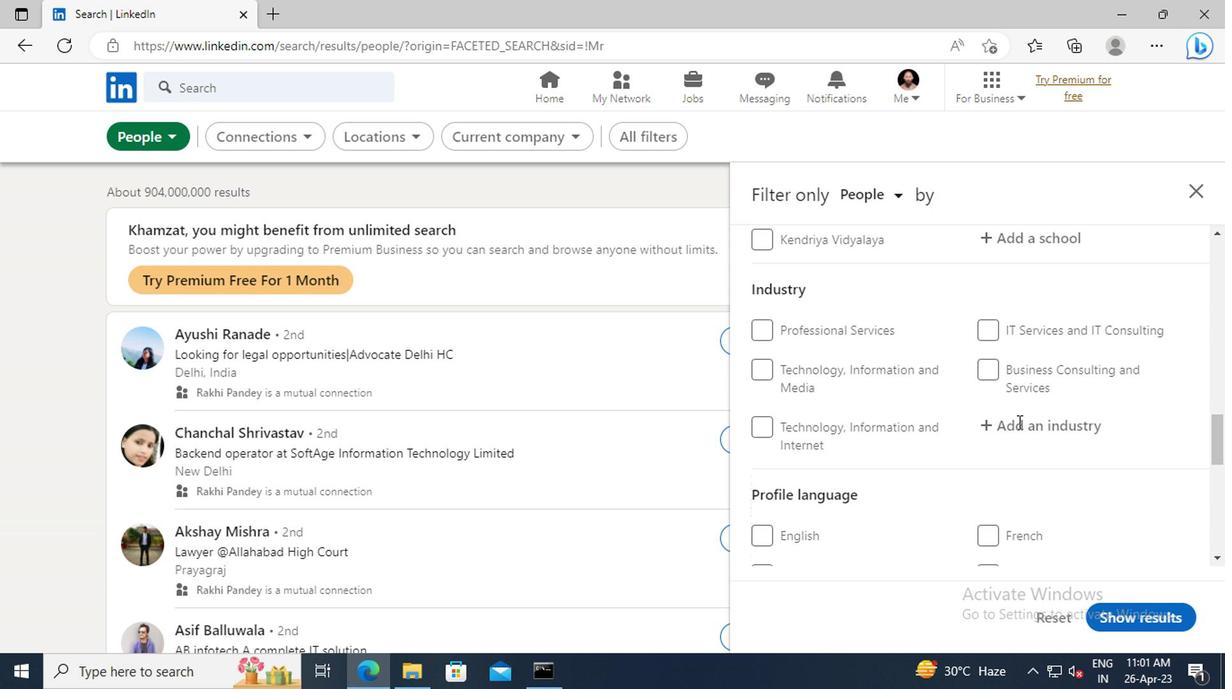 
Action: Mouse moved to (821, 433)
Screenshot: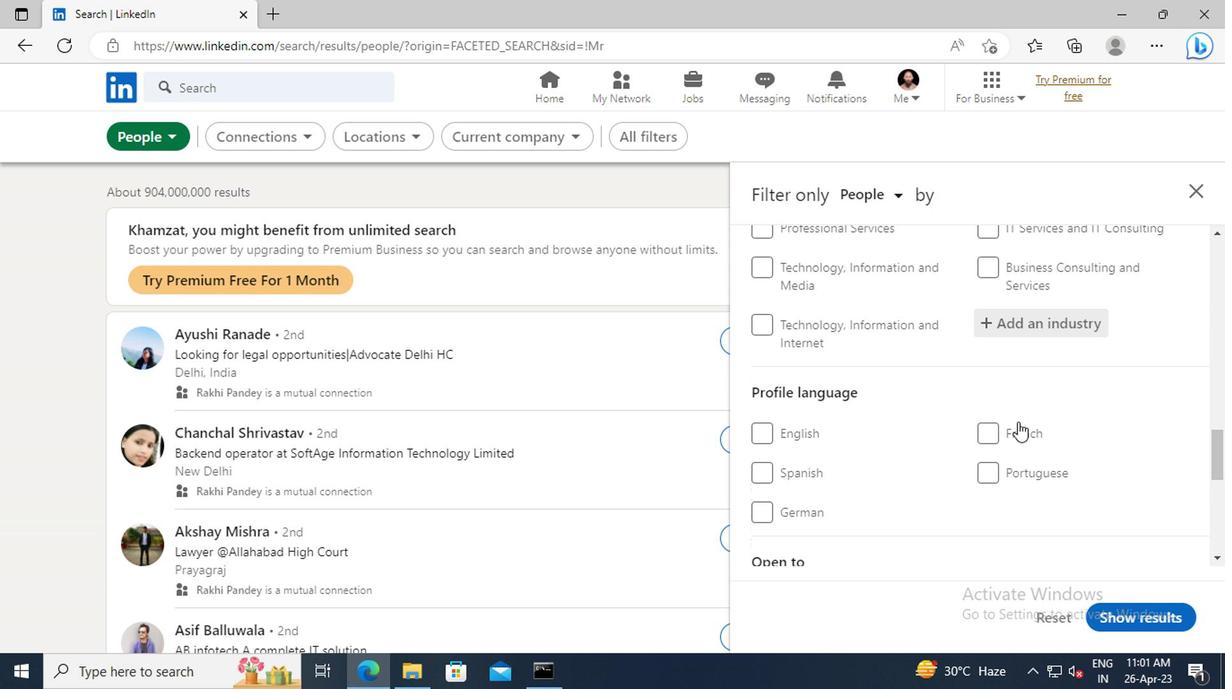 
Action: Mouse pressed left at (821, 433)
Screenshot: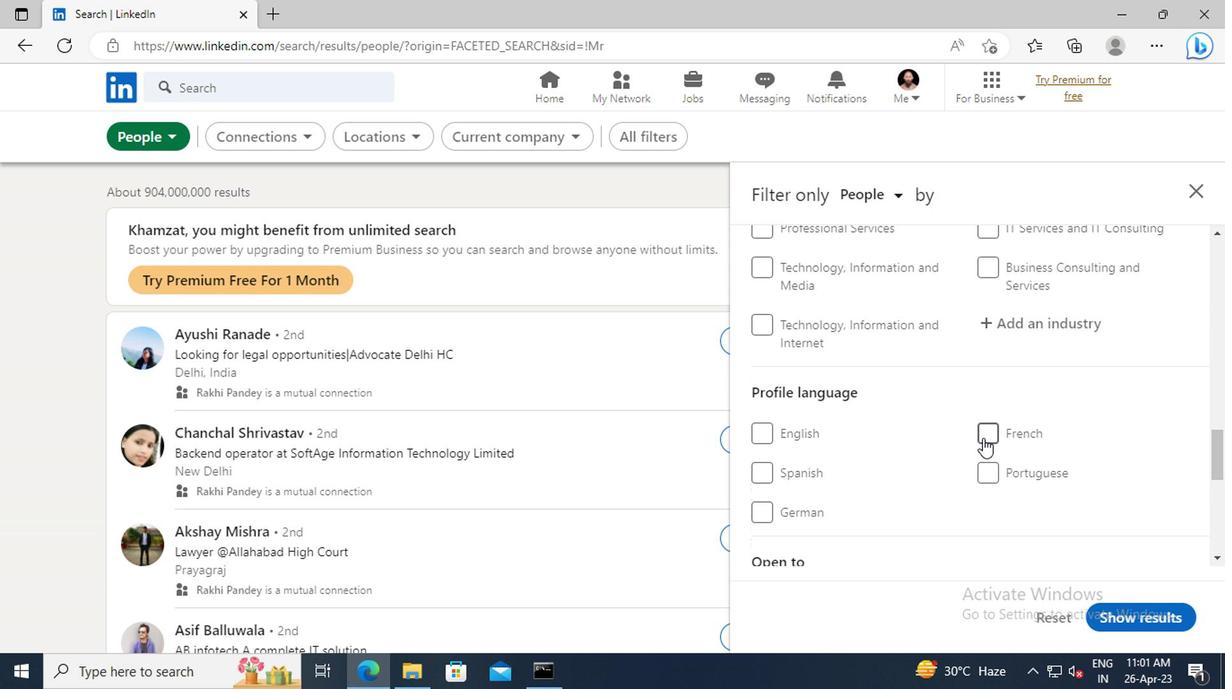 
Action: Mouse moved to (796, 440)
Screenshot: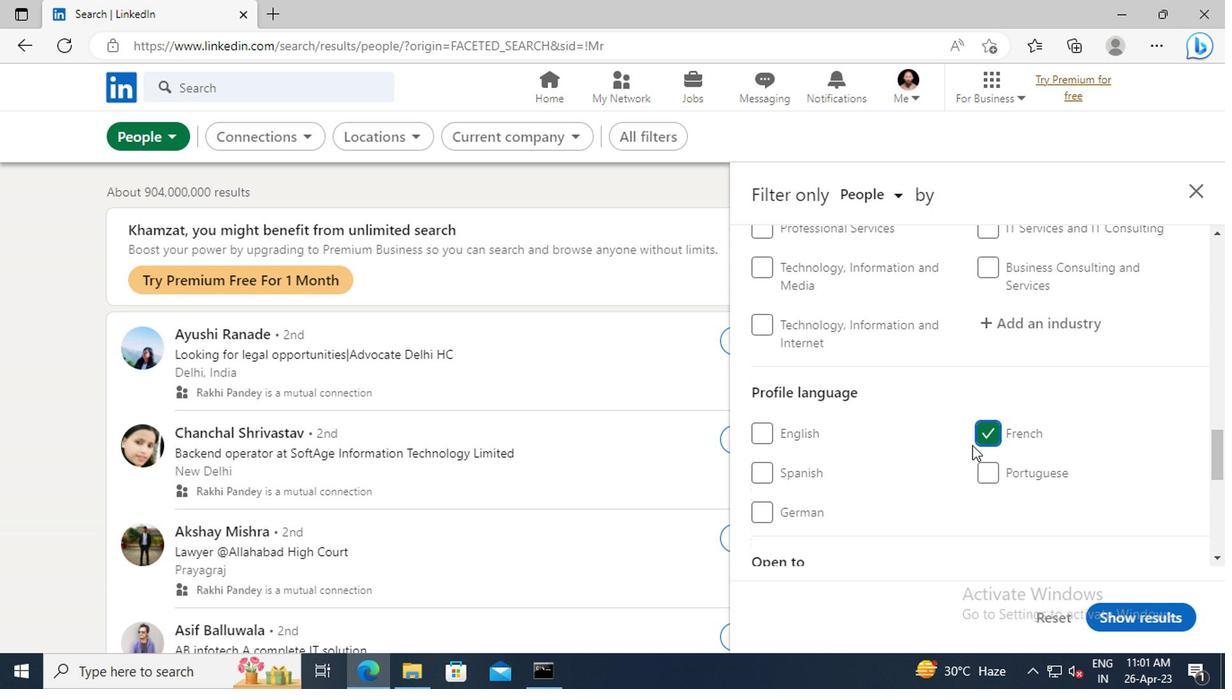 
Action: Mouse scrolled (796, 441) with delta (0, 0)
Screenshot: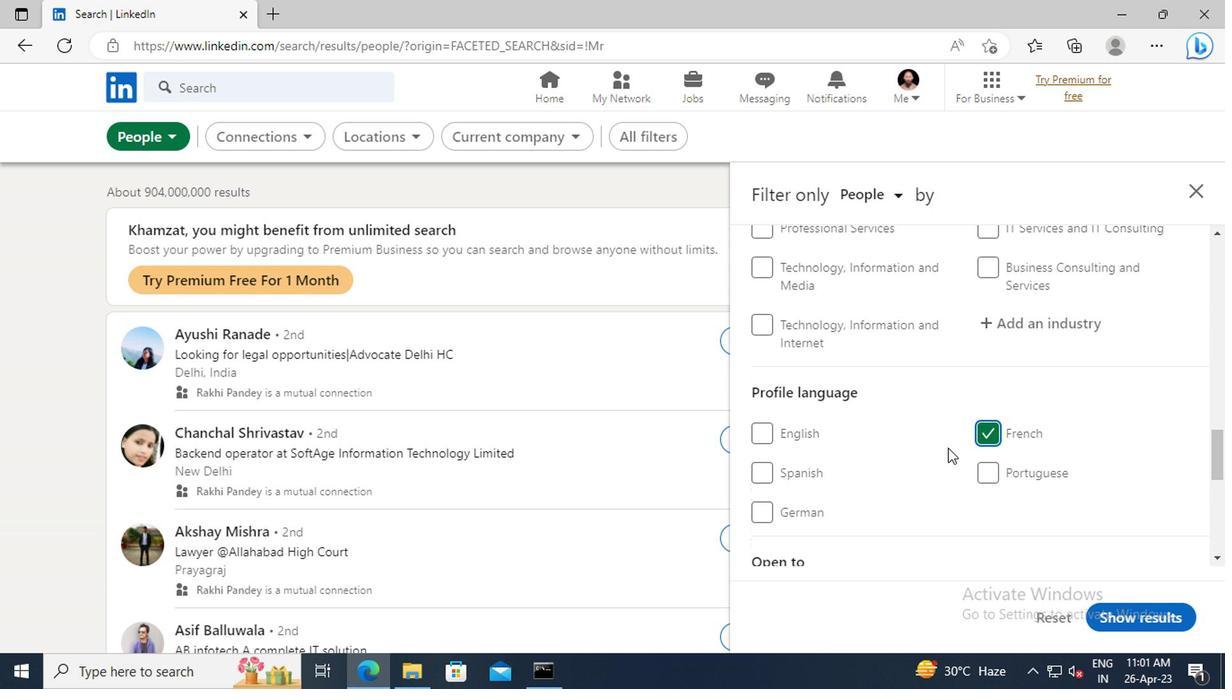 
Action: Mouse scrolled (796, 441) with delta (0, 0)
Screenshot: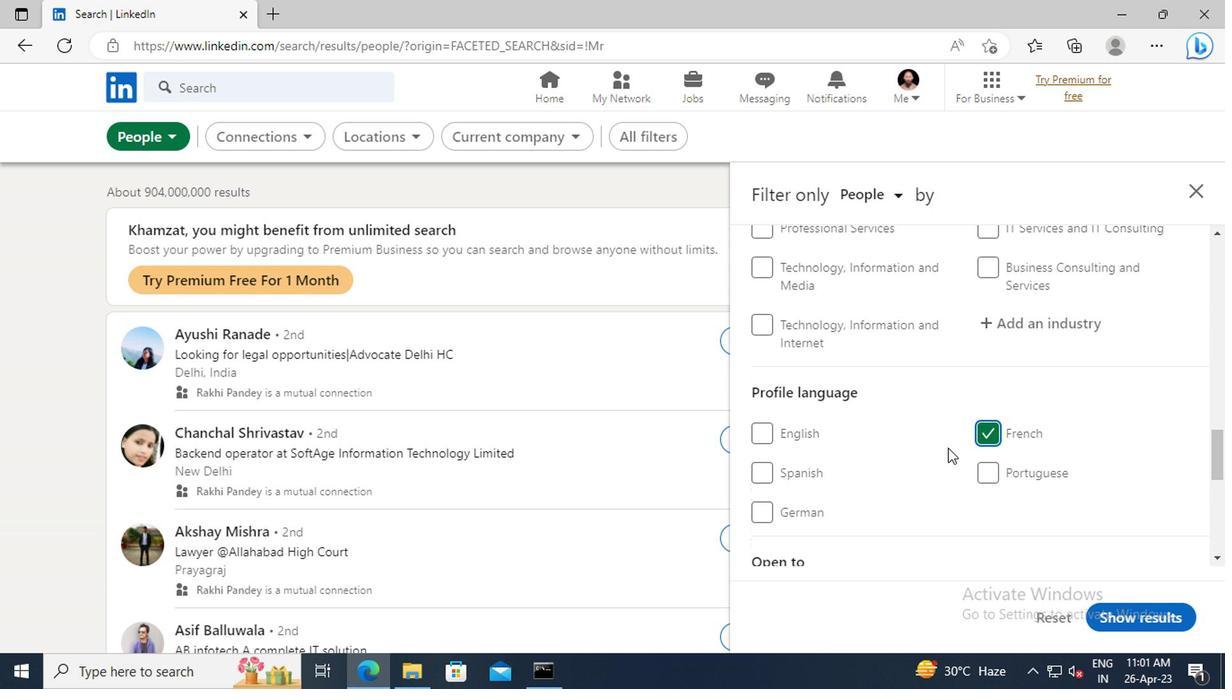 
Action: Mouse scrolled (796, 441) with delta (0, 0)
Screenshot: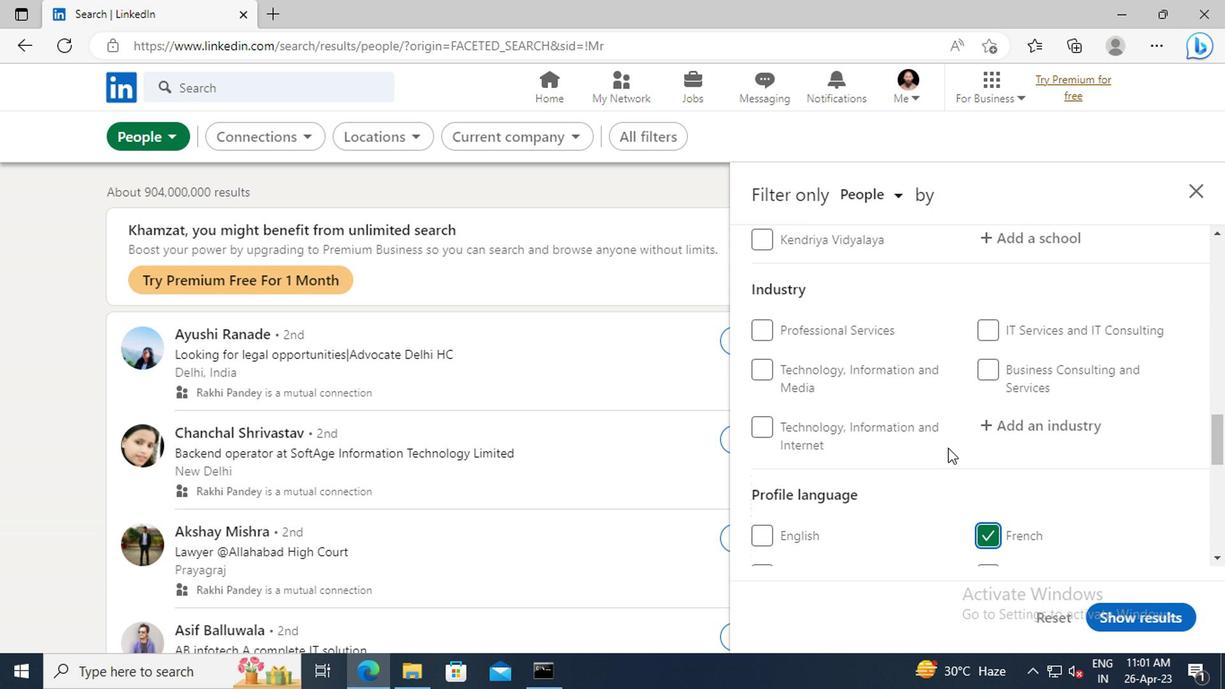 
Action: Mouse scrolled (796, 441) with delta (0, 0)
Screenshot: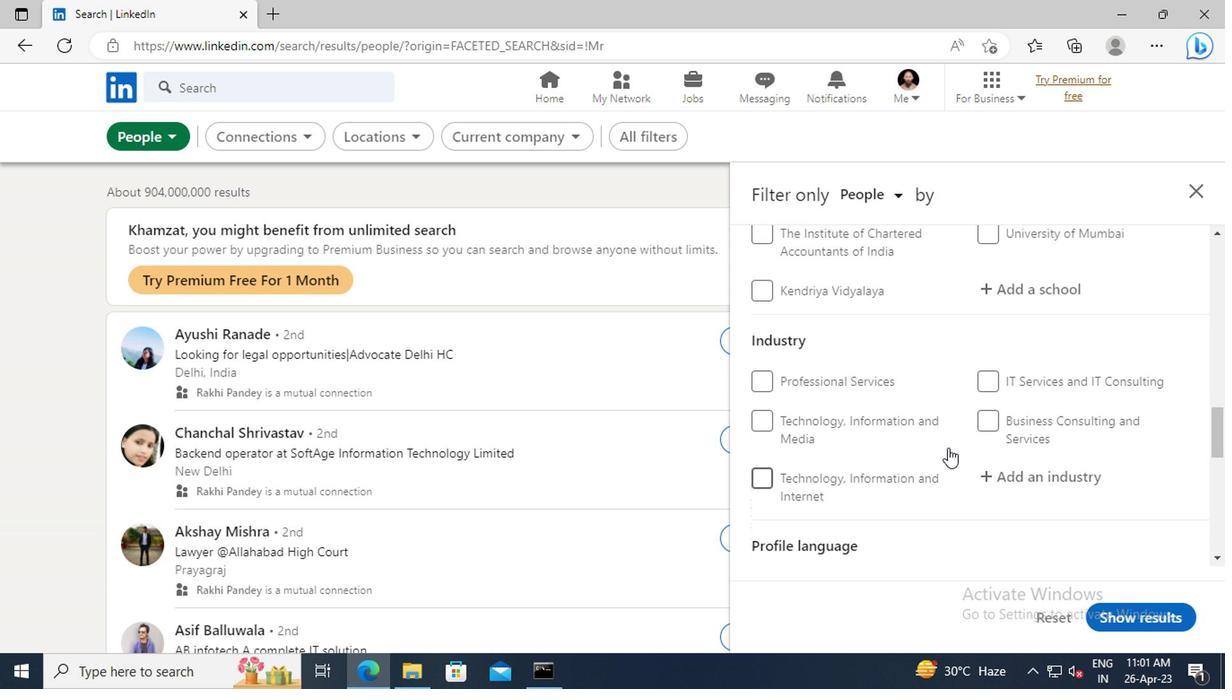 
Action: Mouse scrolled (796, 441) with delta (0, 0)
Screenshot: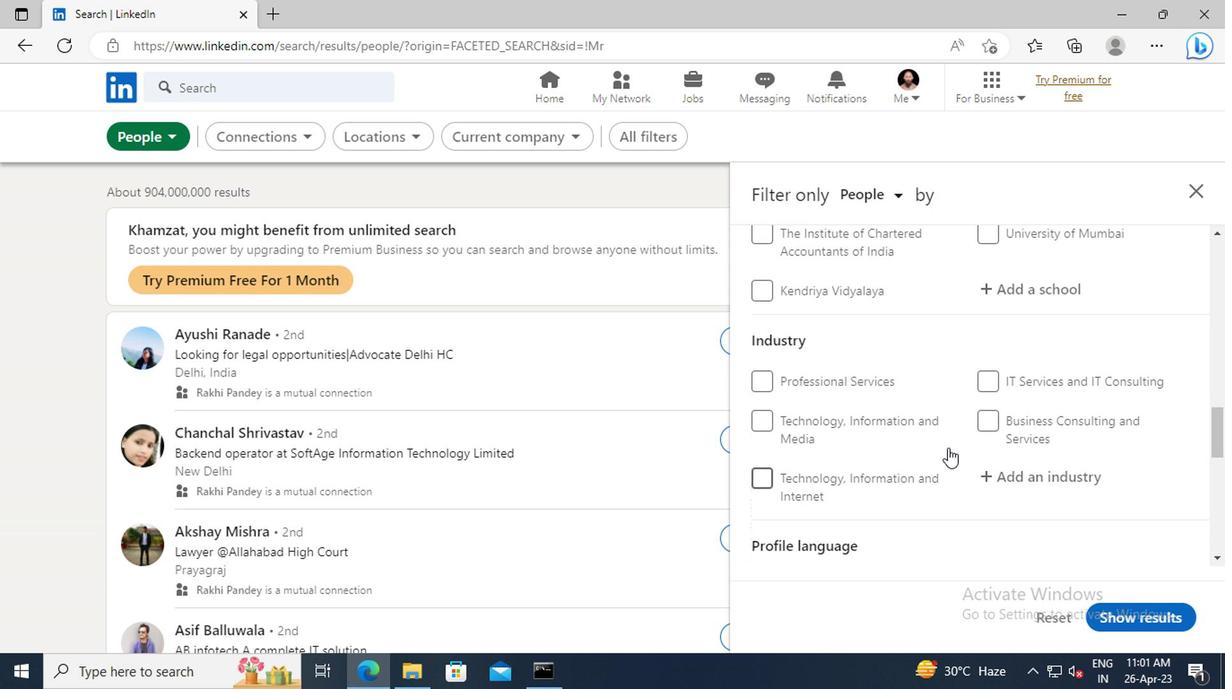 
Action: Mouse scrolled (796, 441) with delta (0, 0)
Screenshot: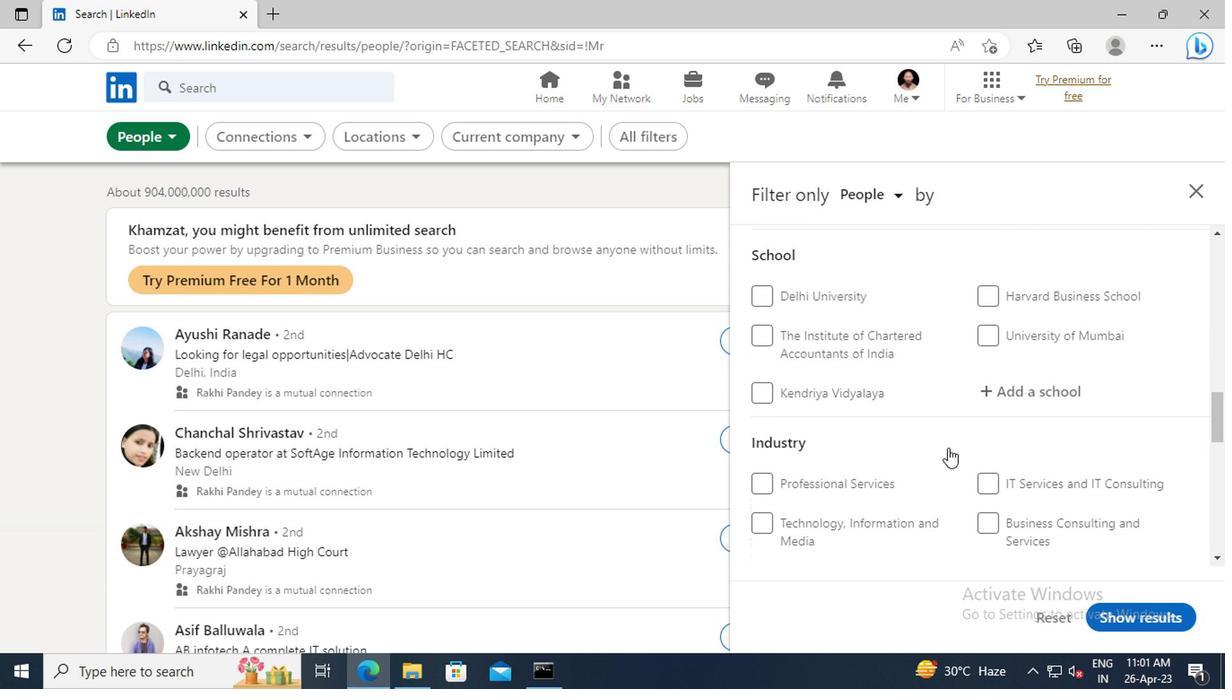 
Action: Mouse scrolled (796, 441) with delta (0, 0)
Screenshot: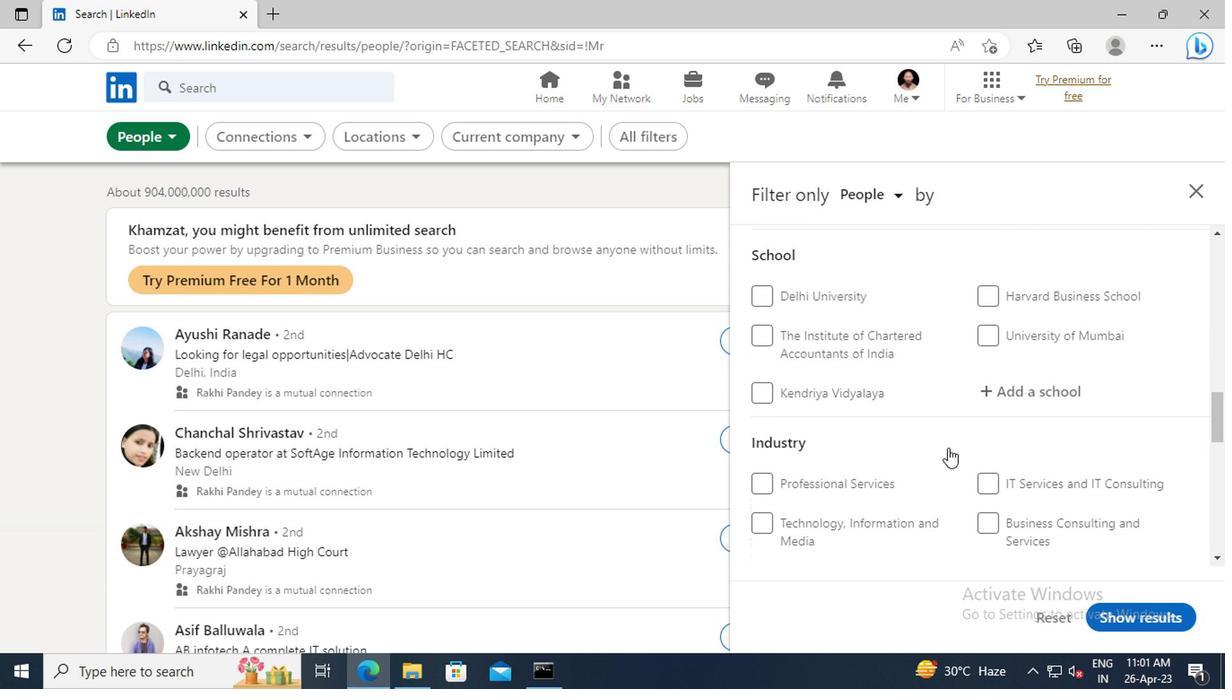 
Action: Mouse scrolled (796, 441) with delta (0, 0)
Screenshot: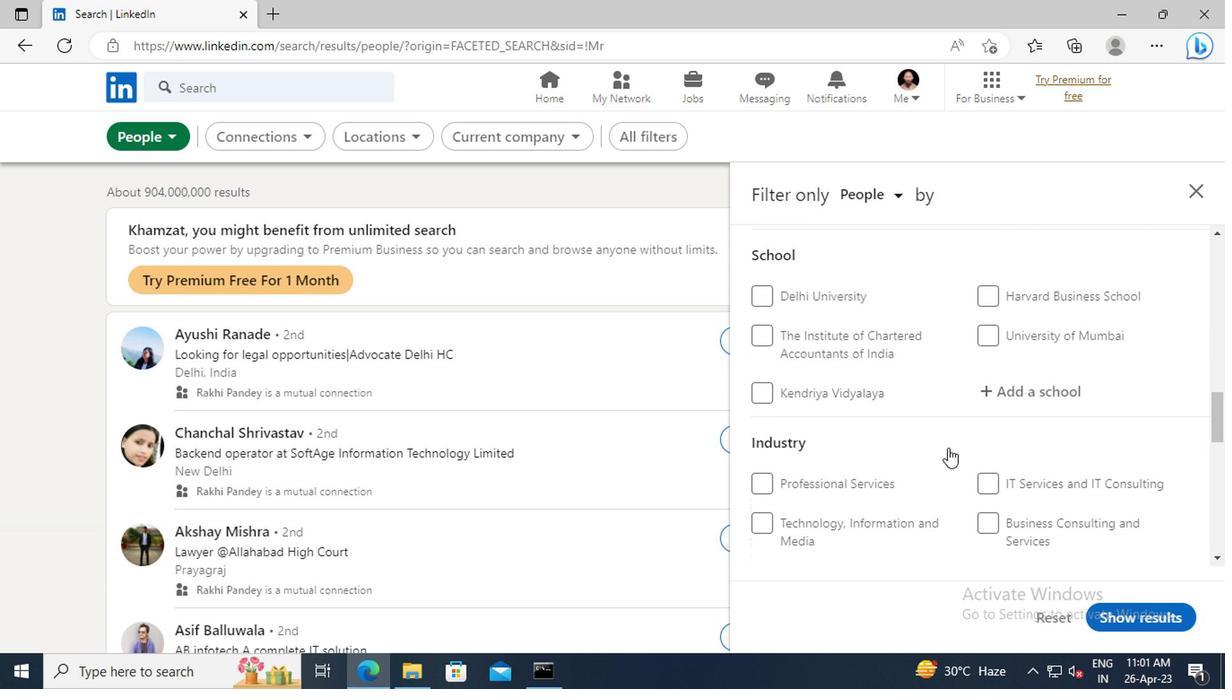
Action: Mouse scrolled (796, 441) with delta (0, 0)
Screenshot: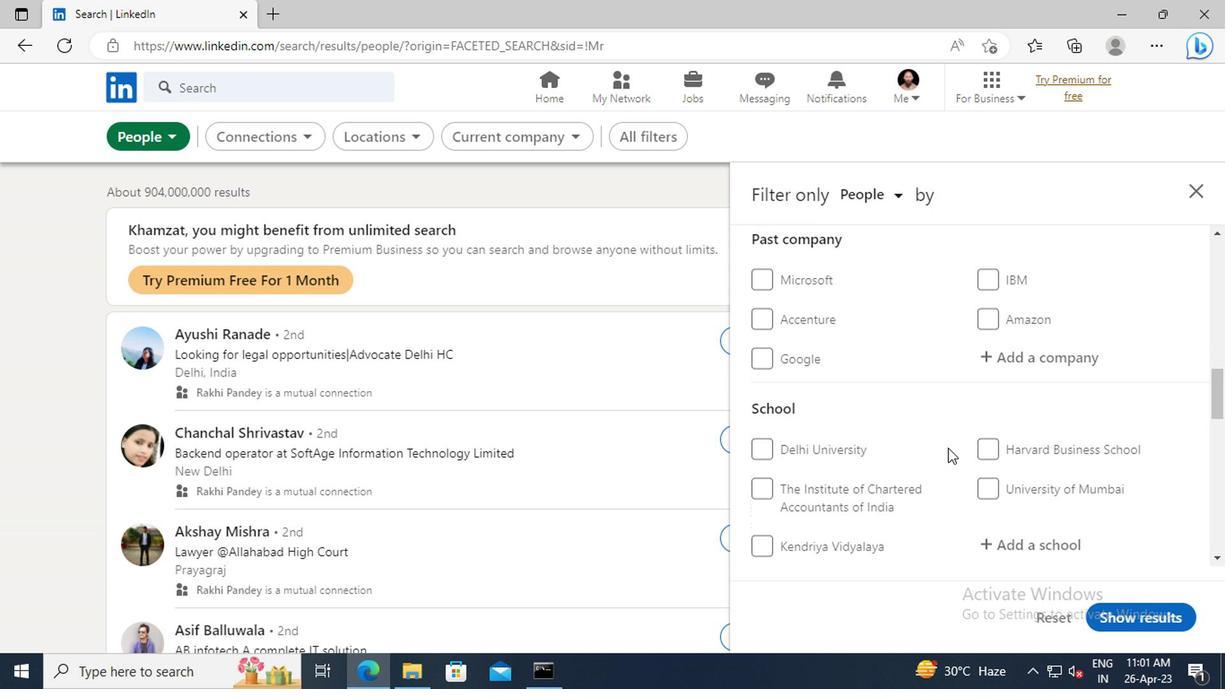 
Action: Mouse scrolled (796, 441) with delta (0, 0)
Screenshot: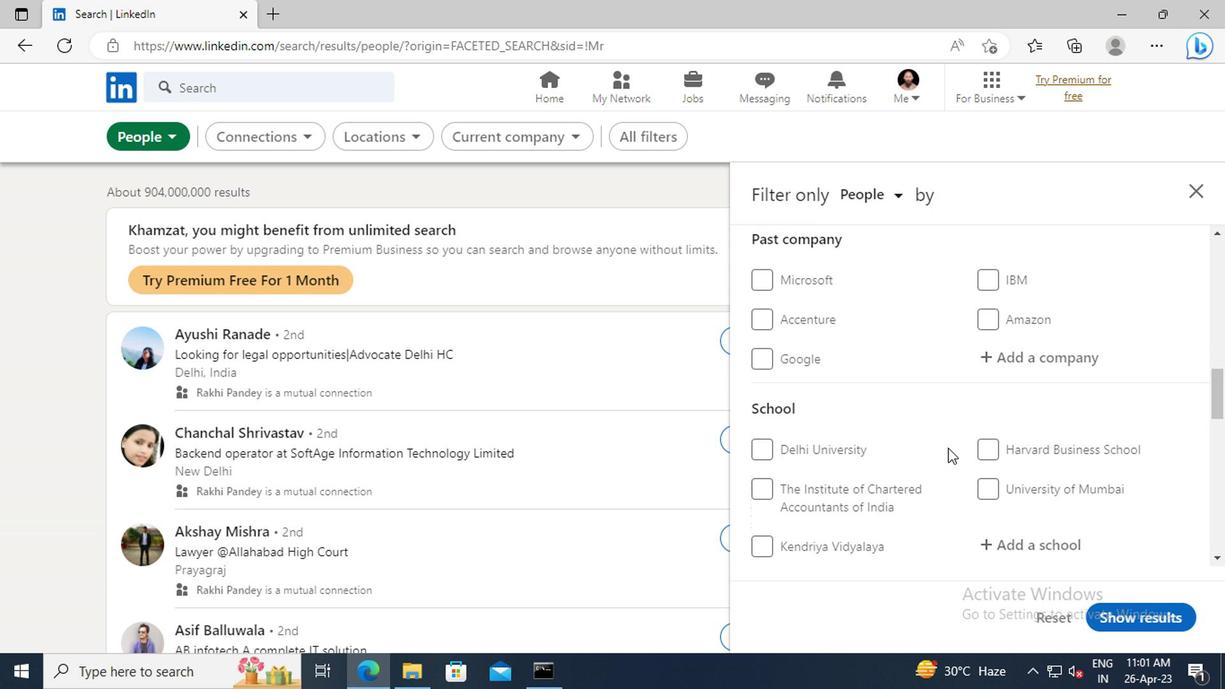 
Action: Mouse scrolled (796, 441) with delta (0, 0)
Screenshot: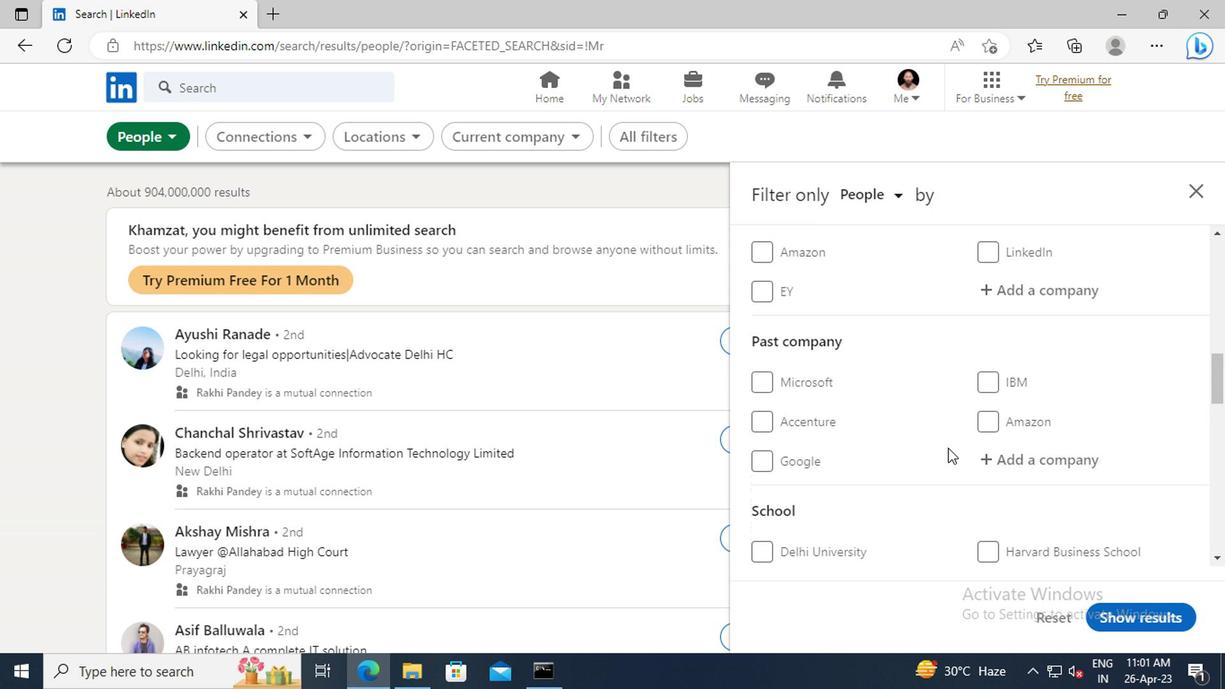 
Action: Mouse scrolled (796, 441) with delta (0, 0)
Screenshot: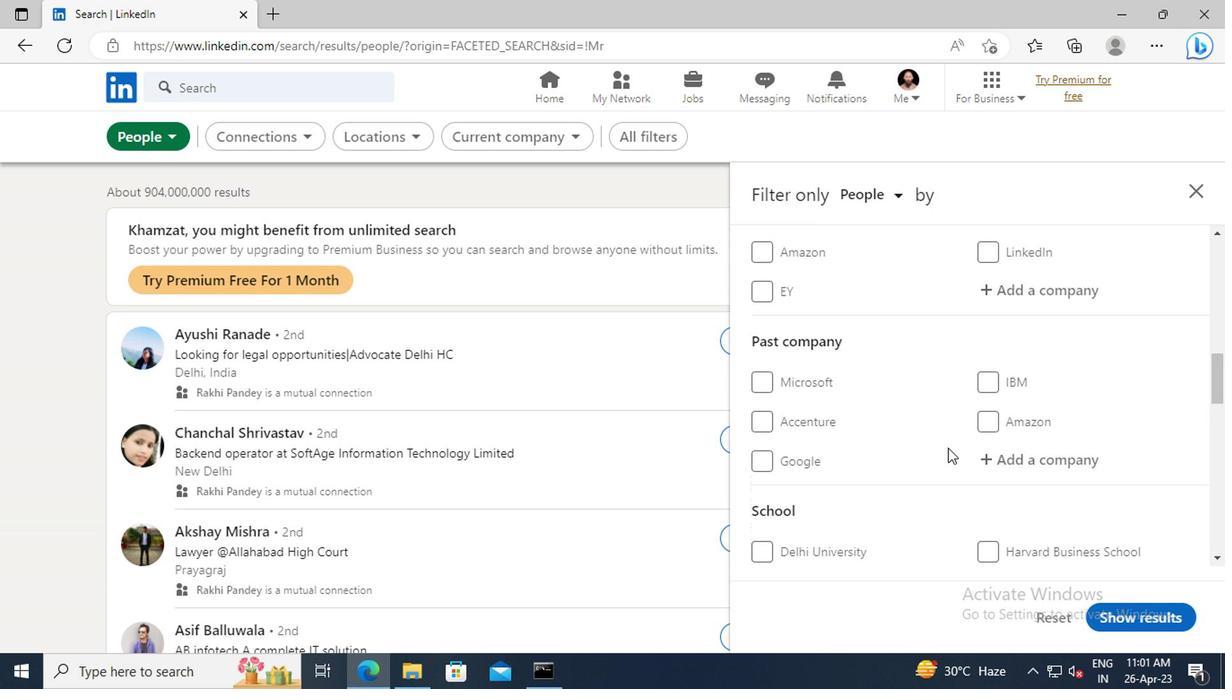 
Action: Mouse scrolled (796, 441) with delta (0, 0)
Screenshot: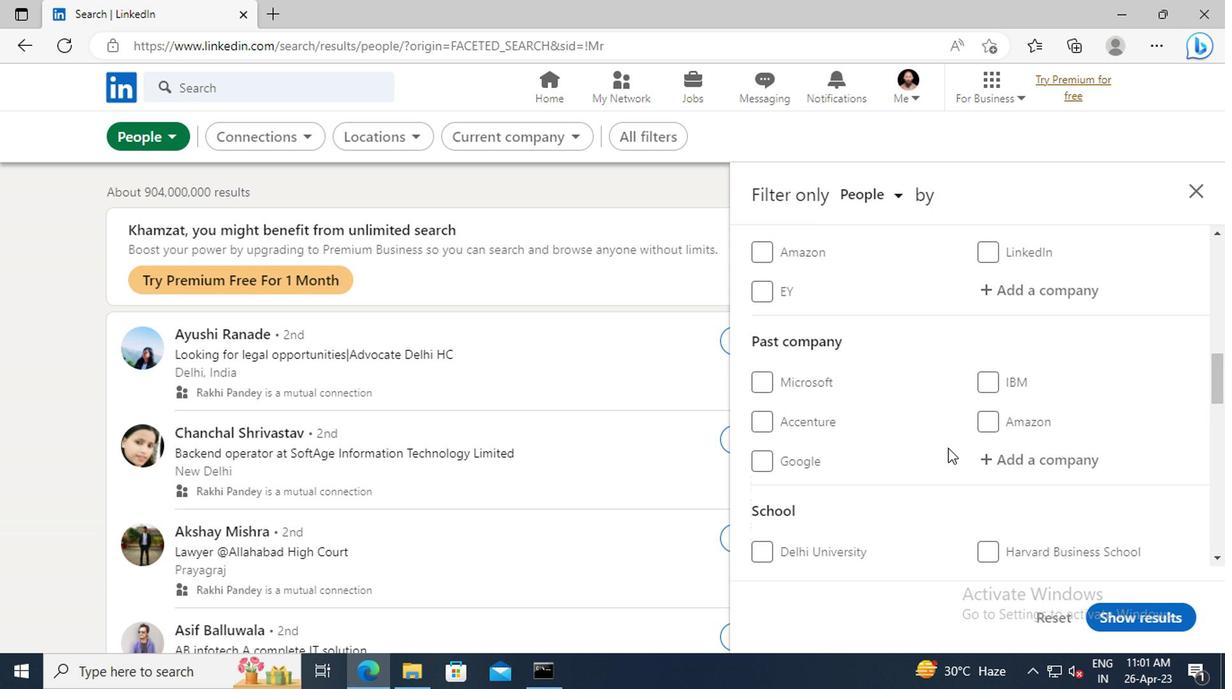 
Action: Mouse moved to (842, 435)
Screenshot: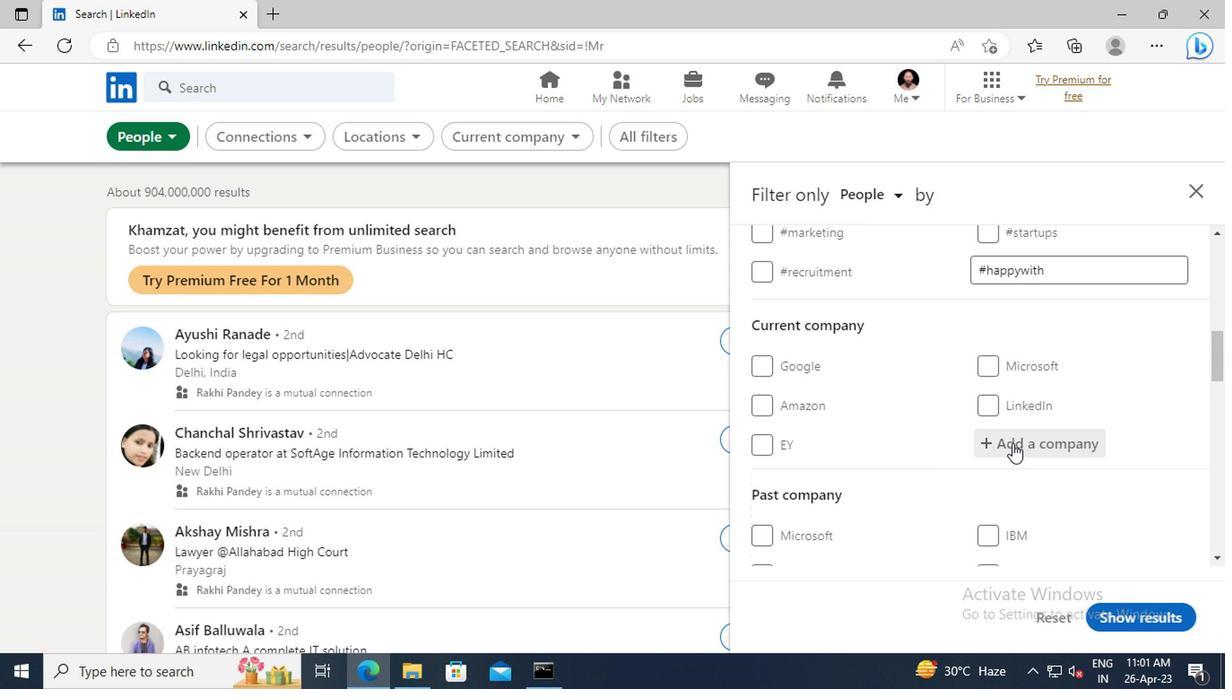 
Action: Mouse pressed left at (842, 435)
Screenshot: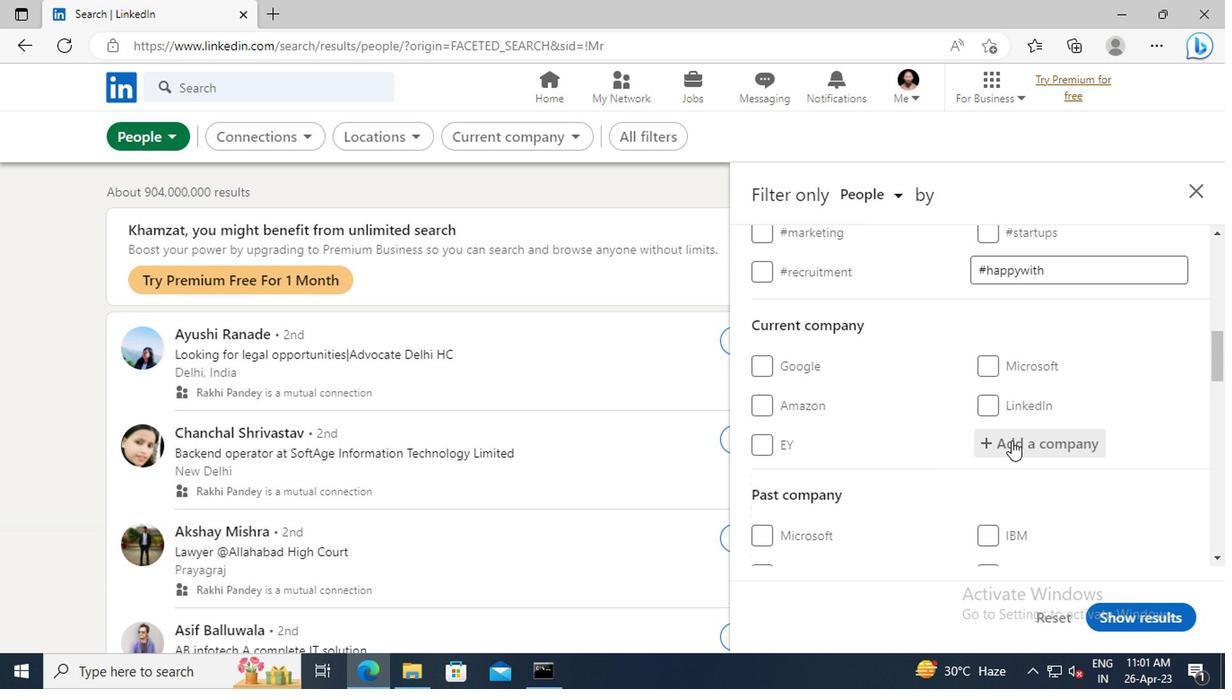 
Action: Key pressed <Key.shift>VIKRAM<Key.space><Key.shift>SOLAR
Screenshot: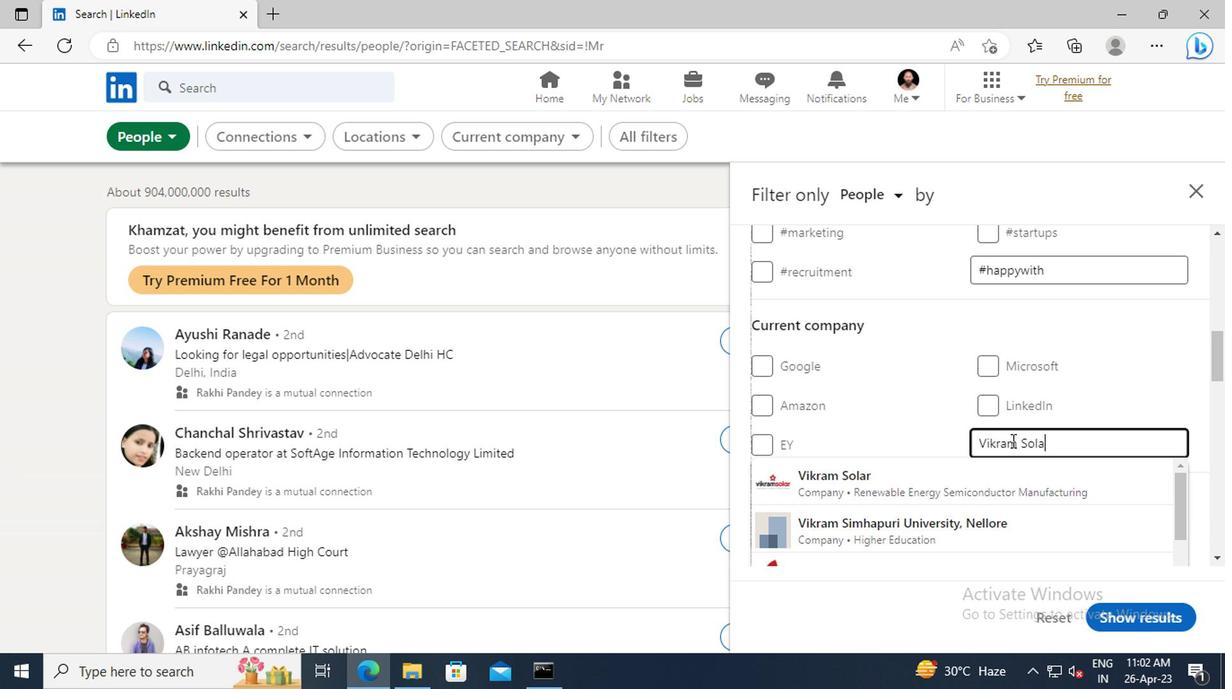 
Action: Mouse moved to (832, 463)
Screenshot: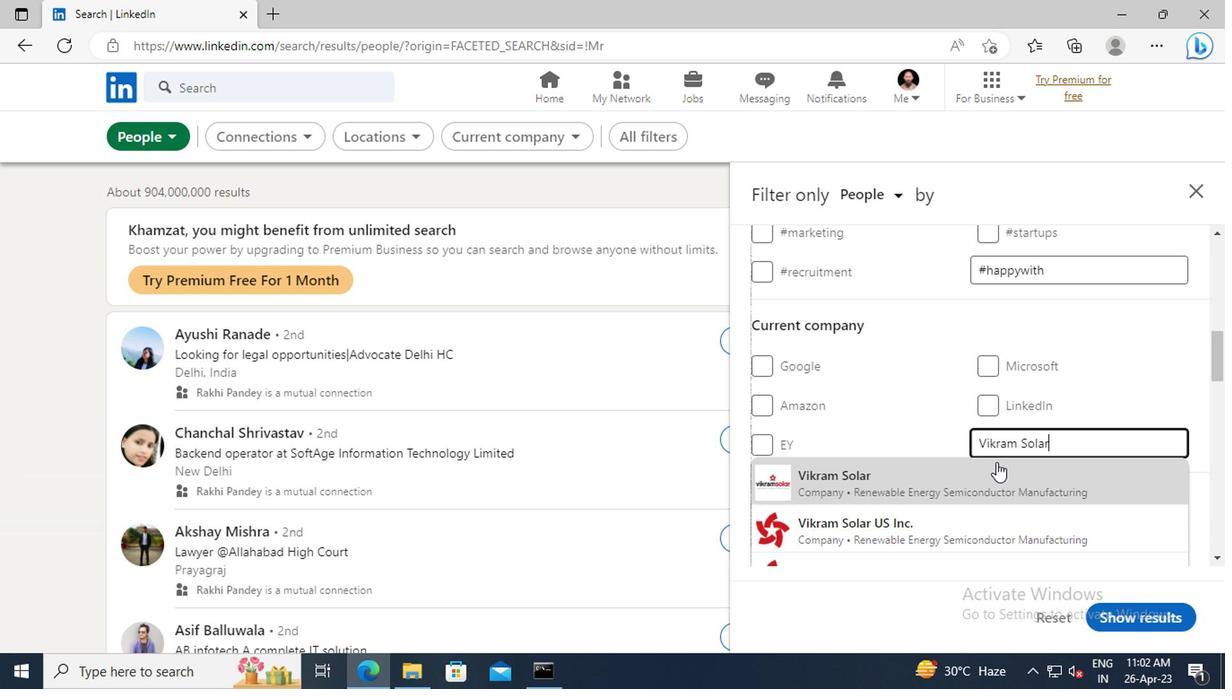 
Action: Mouse pressed left at (832, 463)
Screenshot: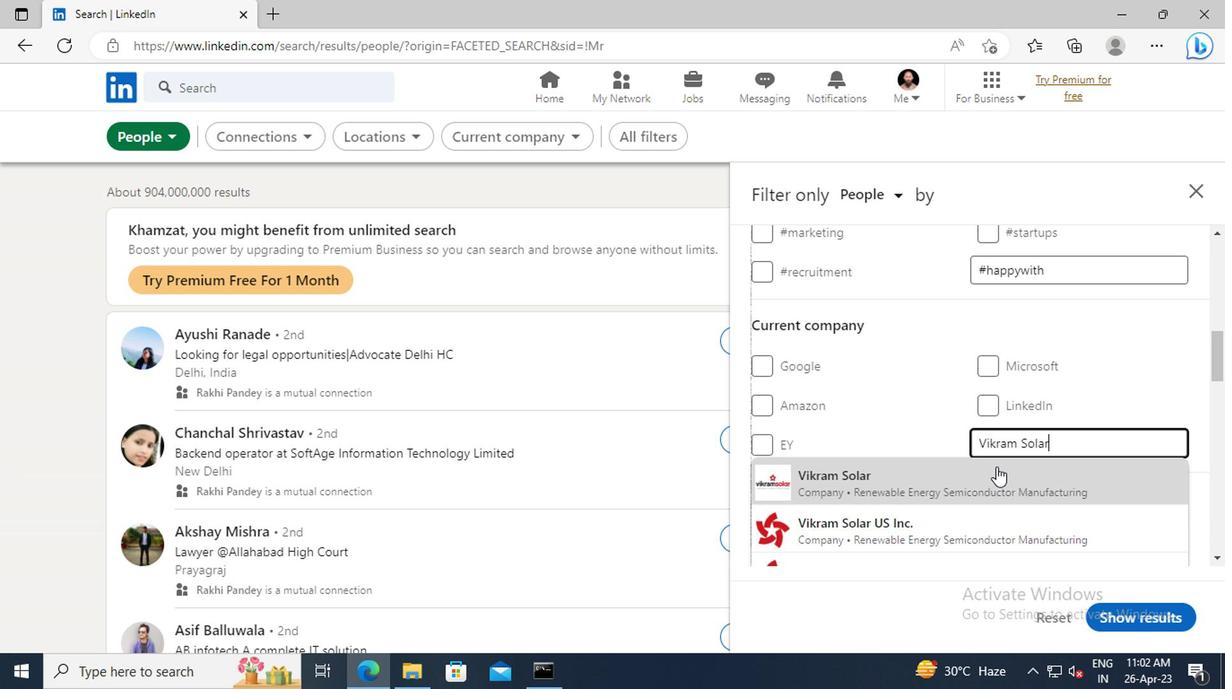
Action: Mouse moved to (814, 387)
Screenshot: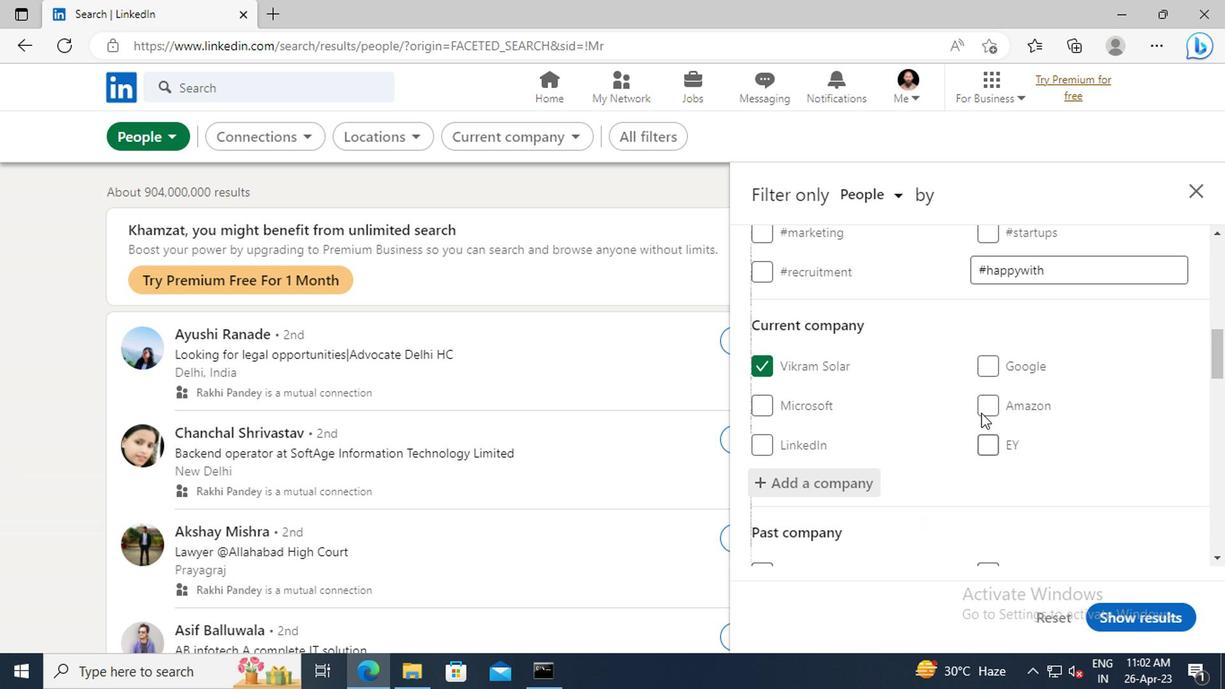
Action: Mouse scrolled (814, 387) with delta (0, 0)
Screenshot: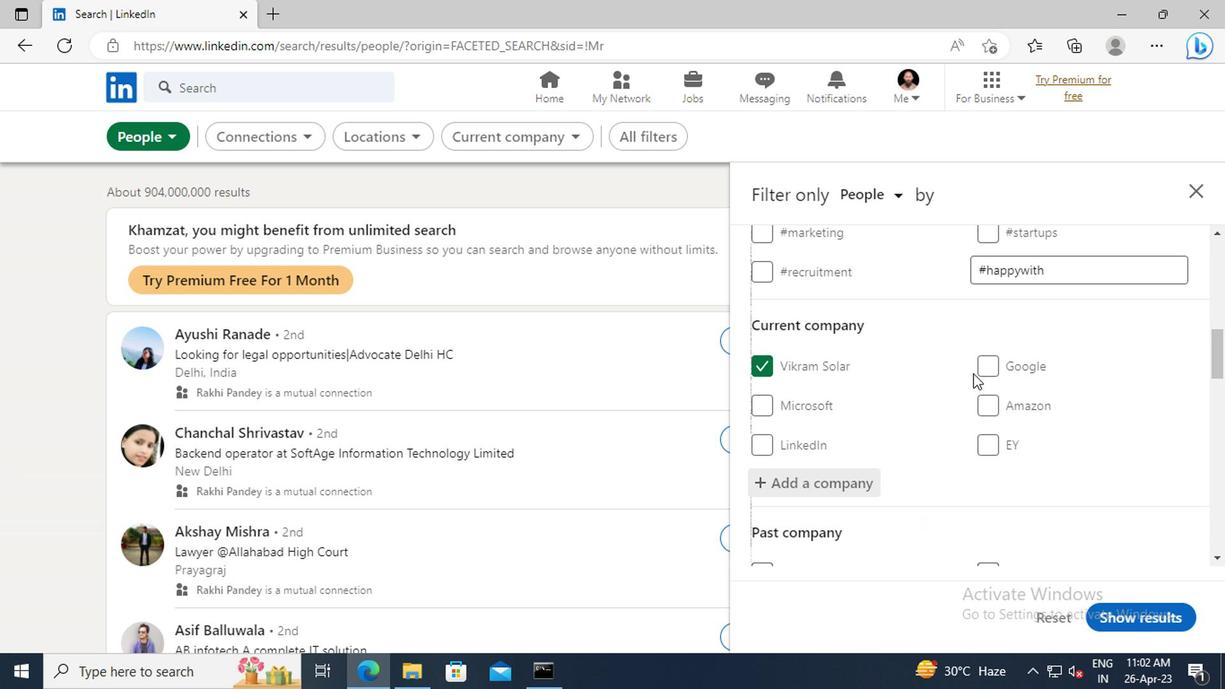 
Action: Mouse scrolled (814, 387) with delta (0, 0)
Screenshot: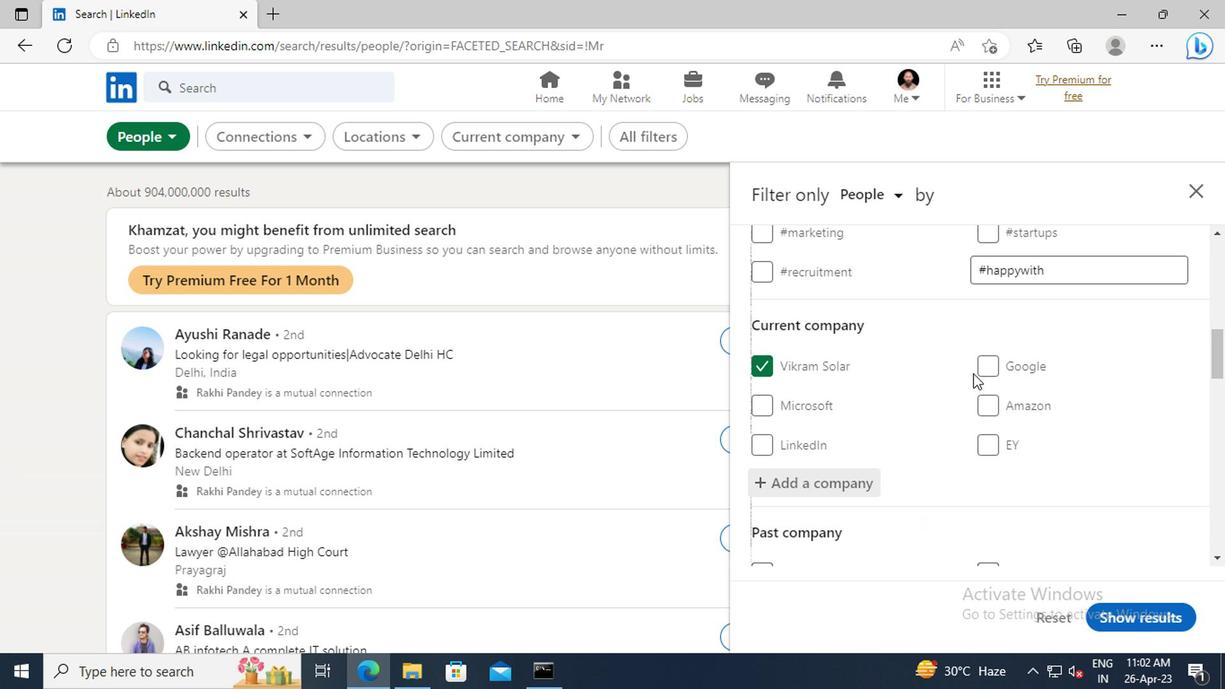 
Action: Mouse scrolled (814, 387) with delta (0, 0)
Screenshot: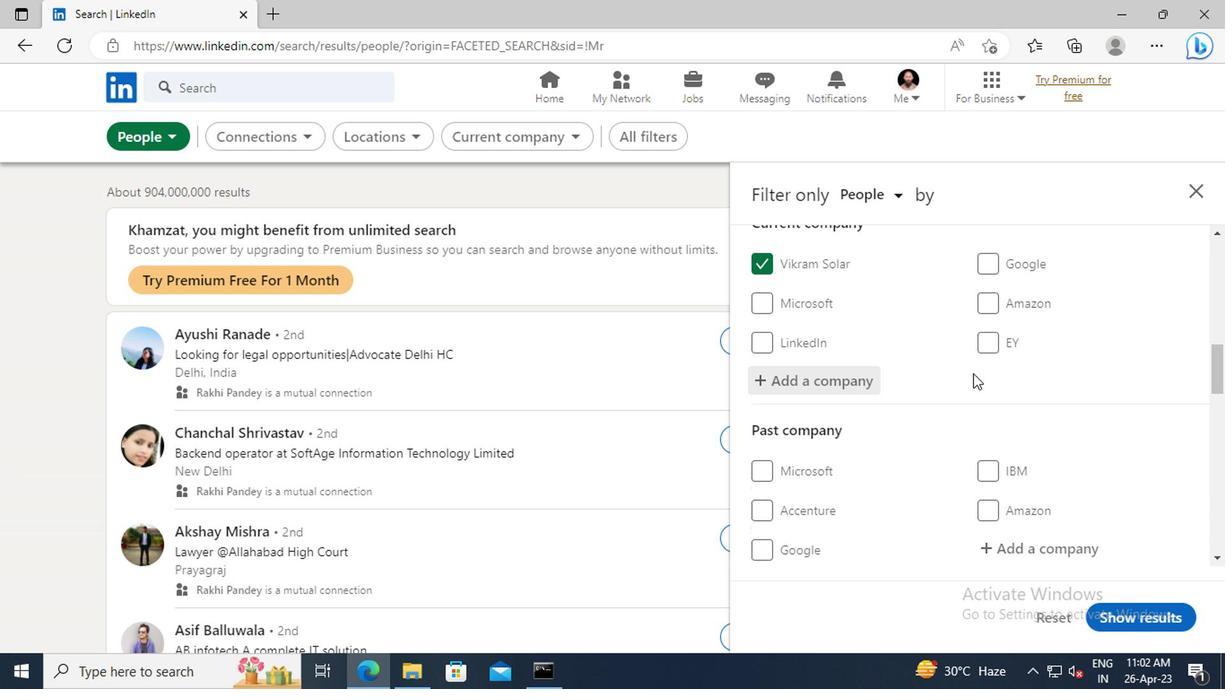 
Action: Mouse scrolled (814, 387) with delta (0, 0)
Screenshot: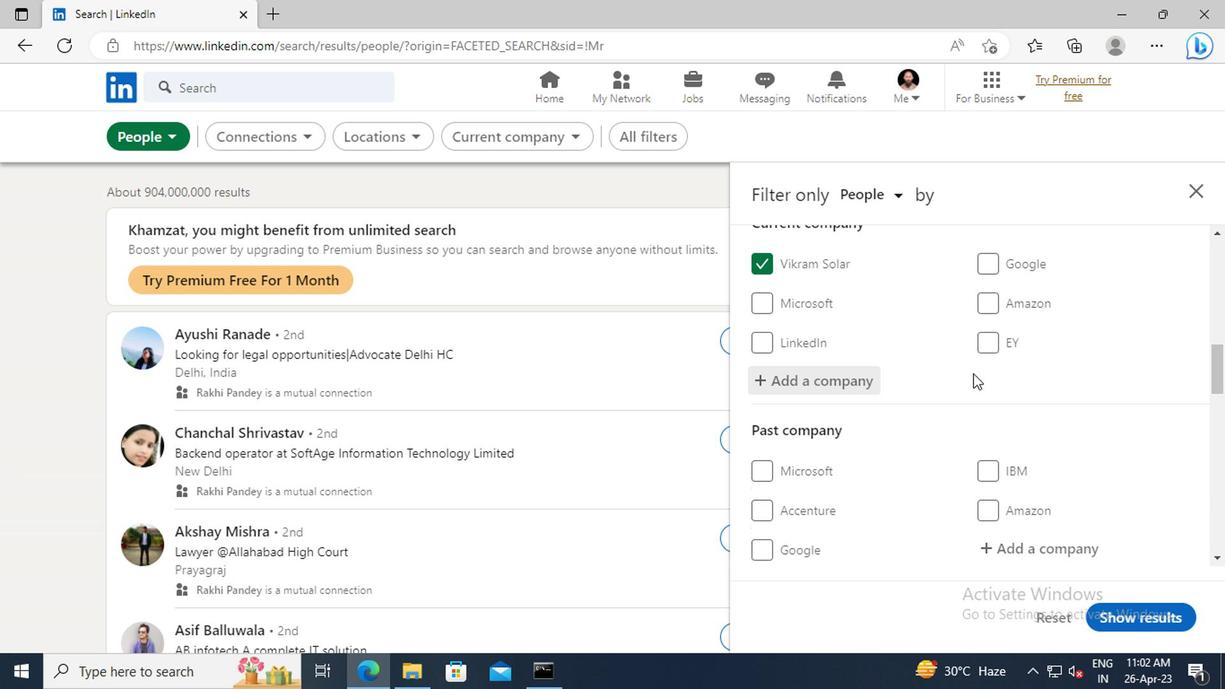 
Action: Mouse scrolled (814, 387) with delta (0, 0)
Screenshot: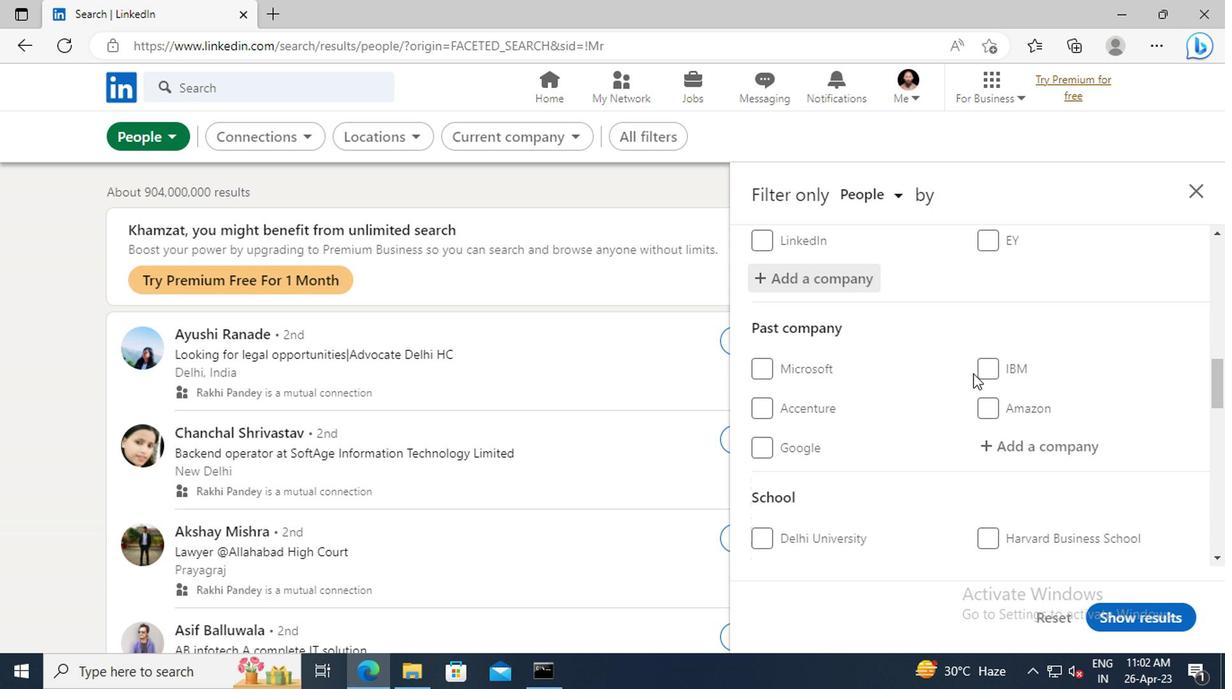 
Action: Mouse scrolled (814, 387) with delta (0, 0)
Screenshot: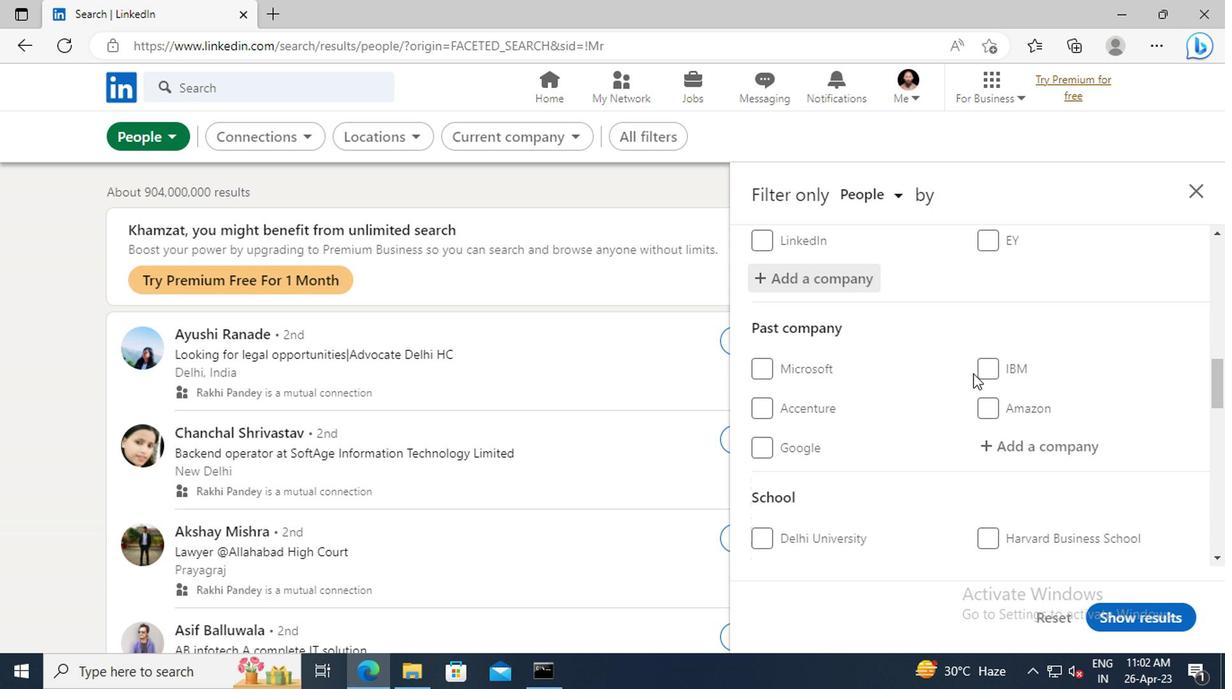 
Action: Mouse scrolled (814, 387) with delta (0, 0)
Screenshot: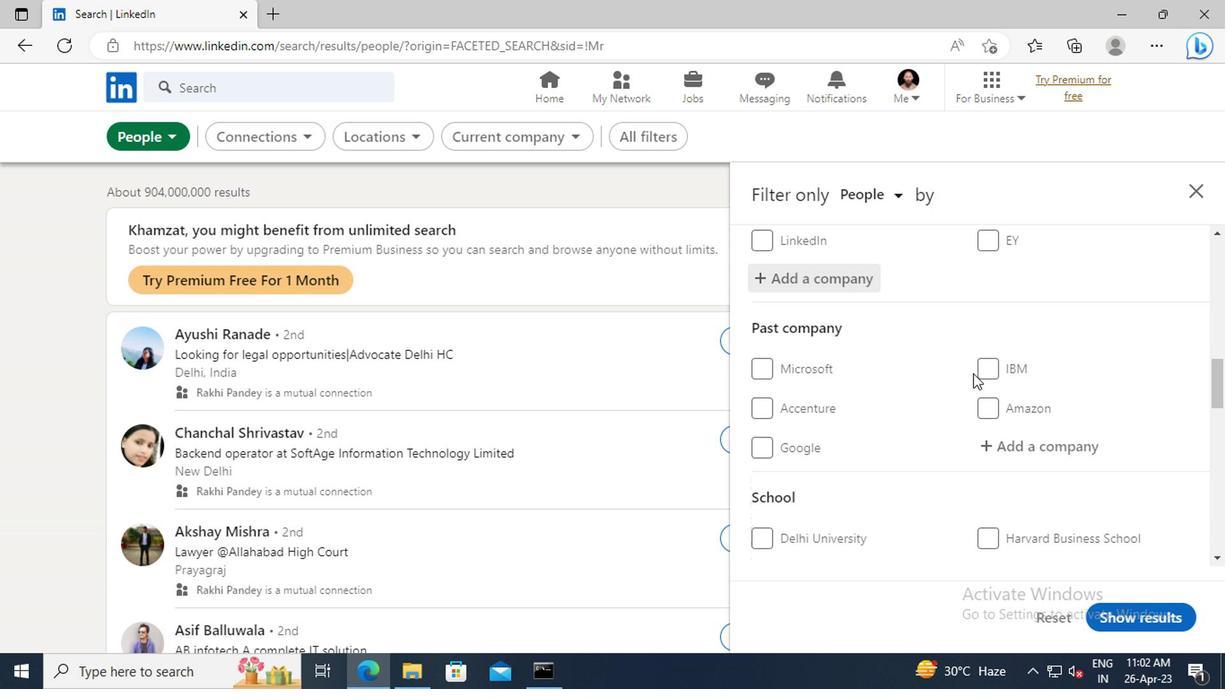 
Action: Mouse scrolled (814, 387) with delta (0, 0)
Screenshot: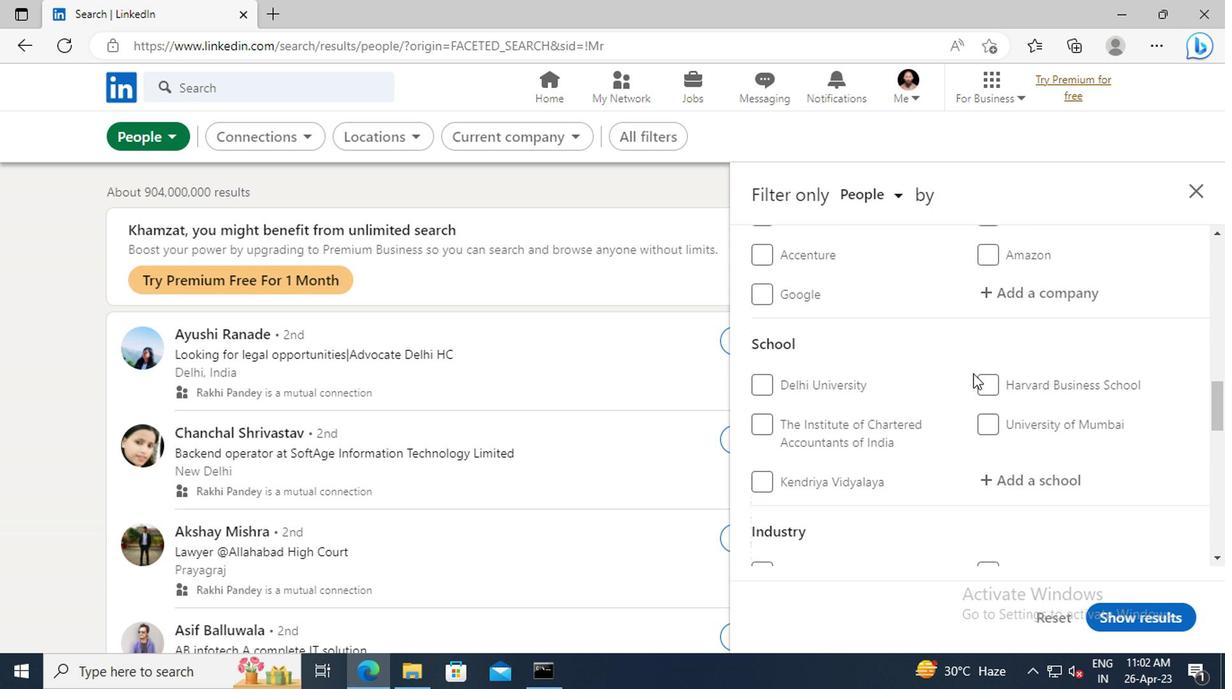 
Action: Mouse moved to (833, 427)
Screenshot: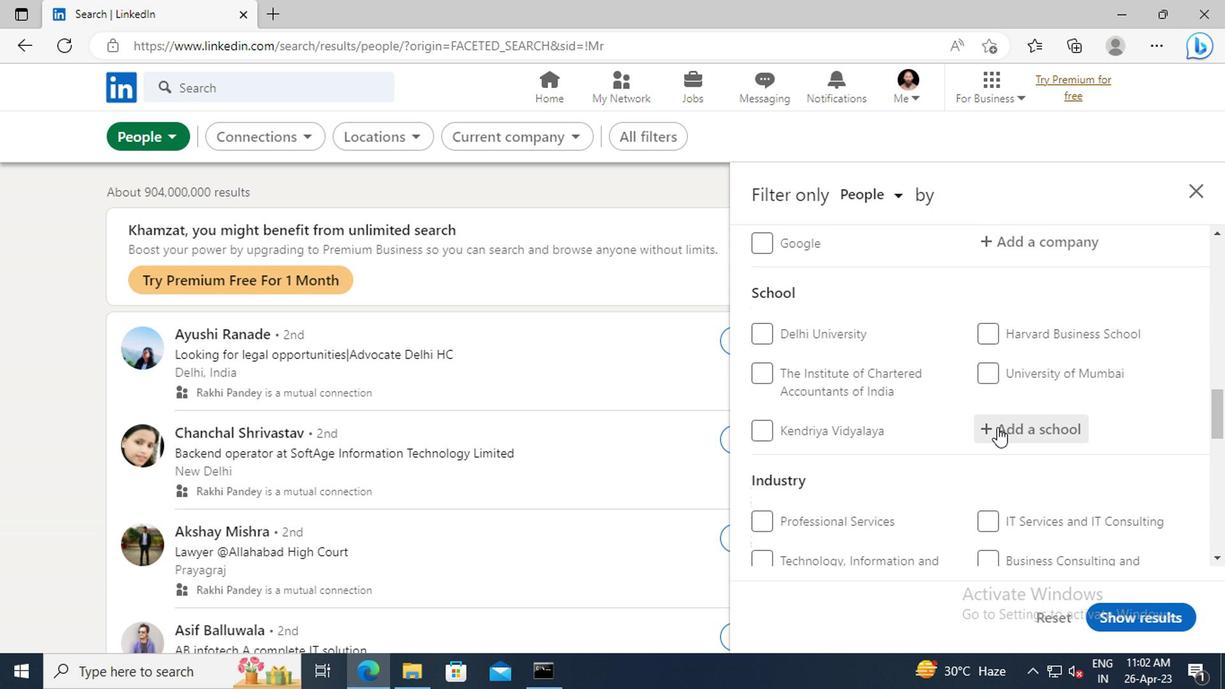 
Action: Mouse pressed left at (833, 427)
Screenshot: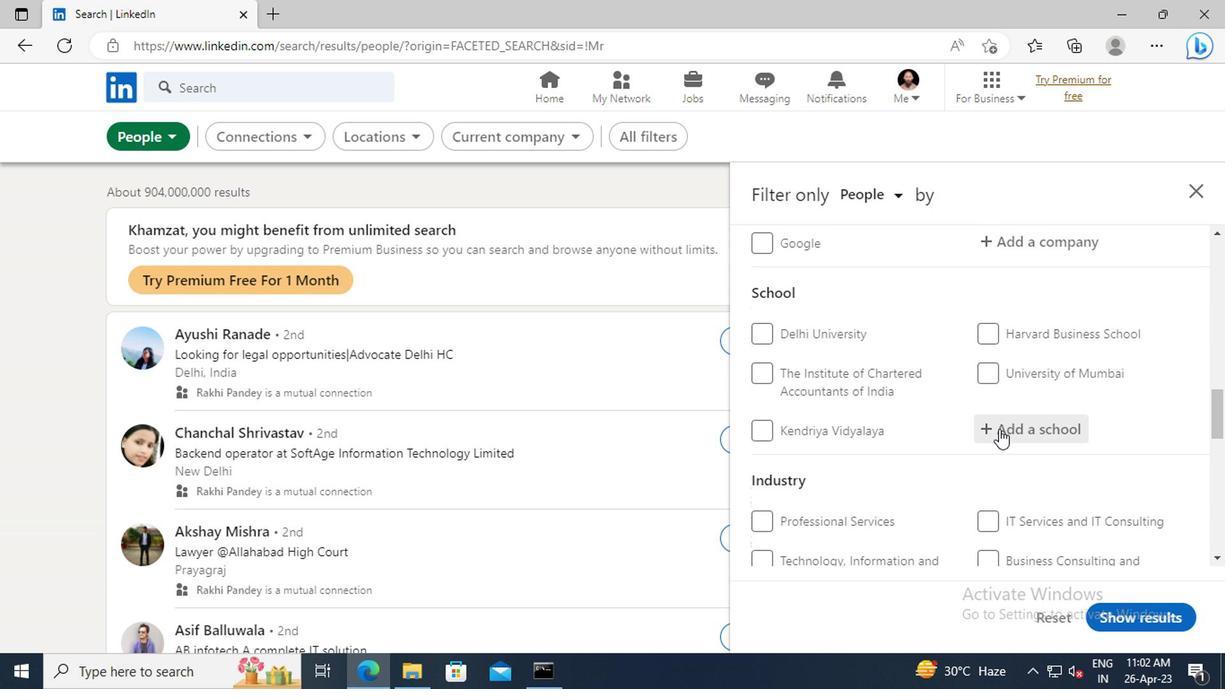 
Action: Key pressed <Key.shift>FRESHER<Key.space>JOBS<Key.space>IN<Key.space><Key.shift>TAMIL<Key.space><Key.shift>NADU
Screenshot: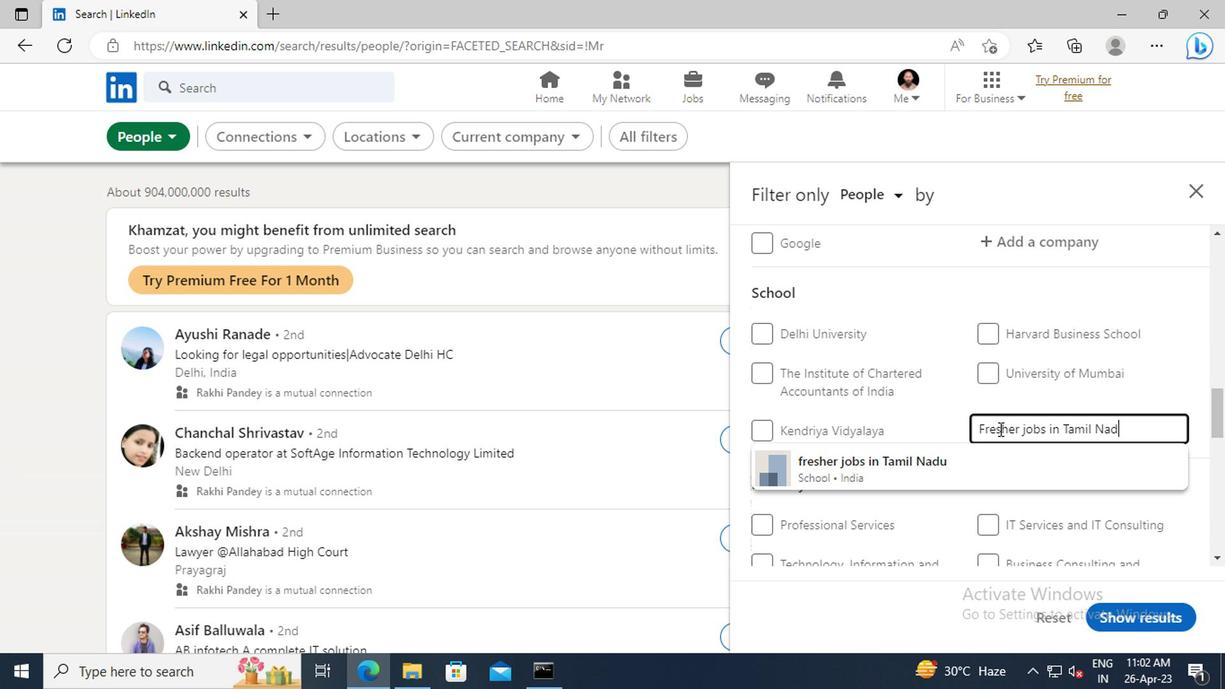 
Action: Mouse moved to (821, 453)
Screenshot: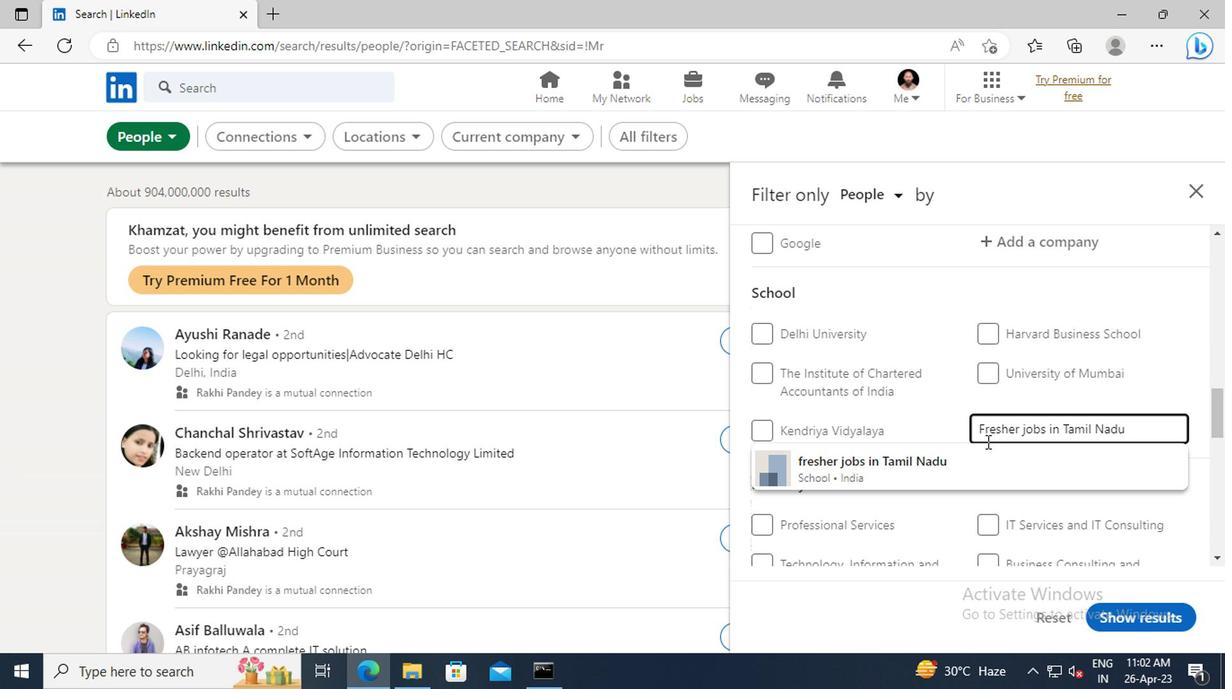 
Action: Mouse pressed left at (821, 453)
Screenshot: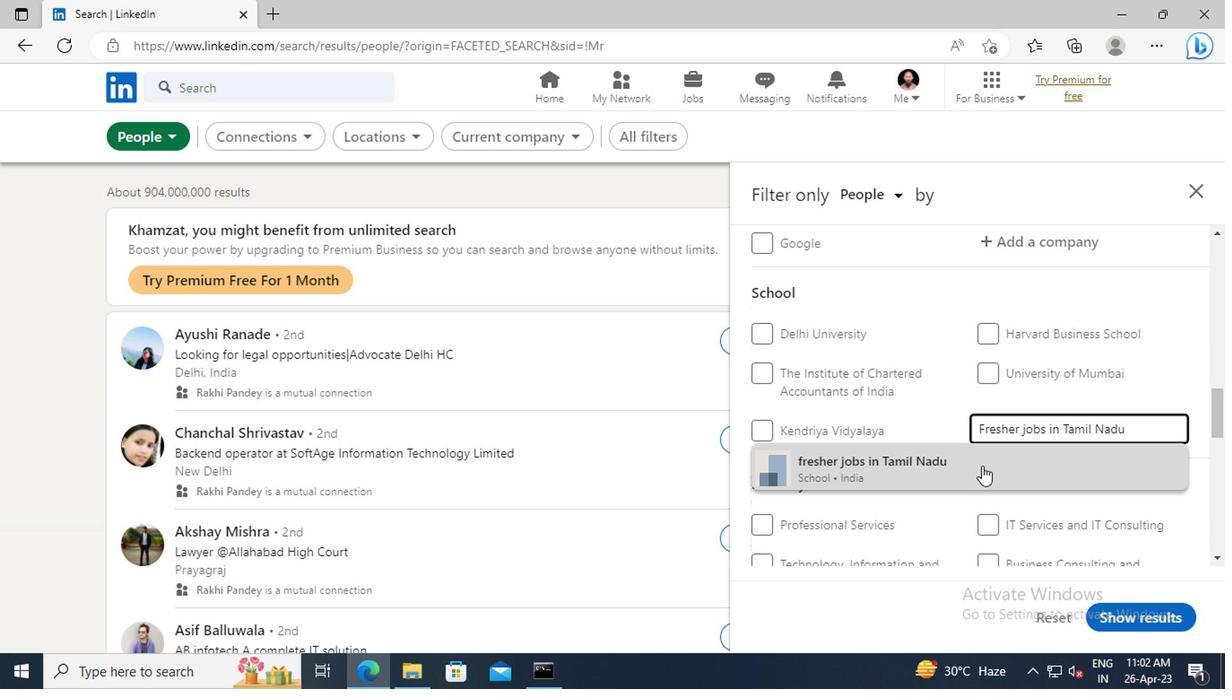 
Action: Mouse moved to (809, 388)
Screenshot: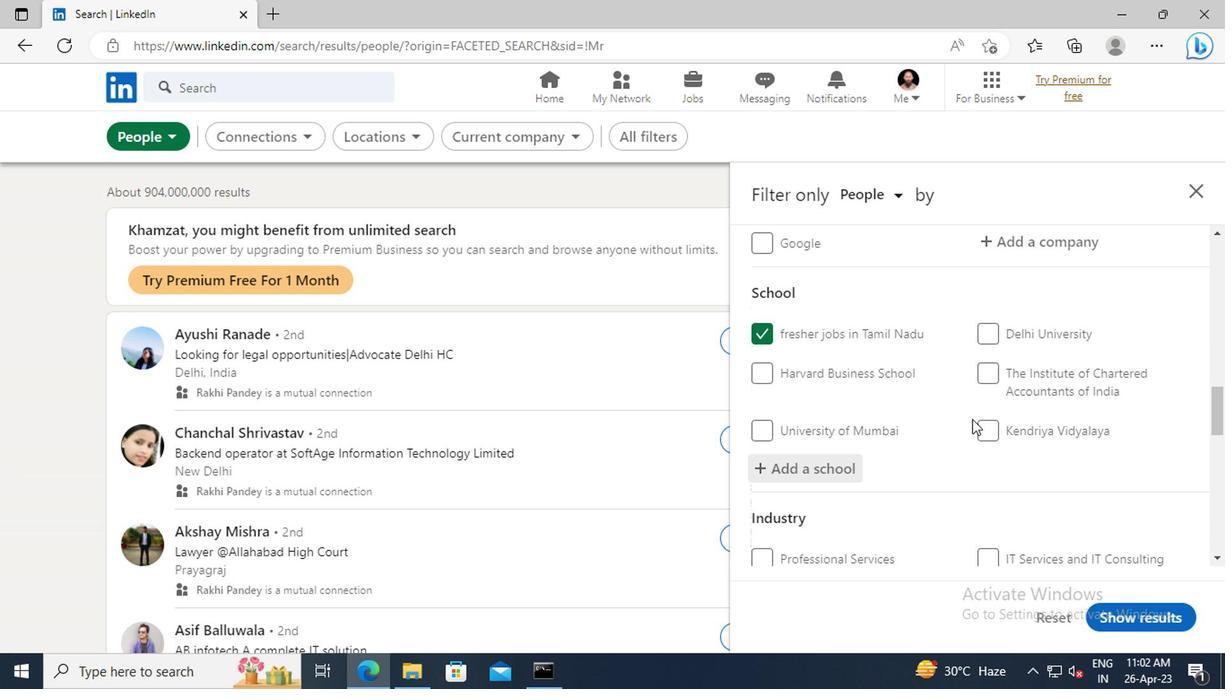 
Action: Mouse scrolled (809, 387) with delta (0, 0)
Screenshot: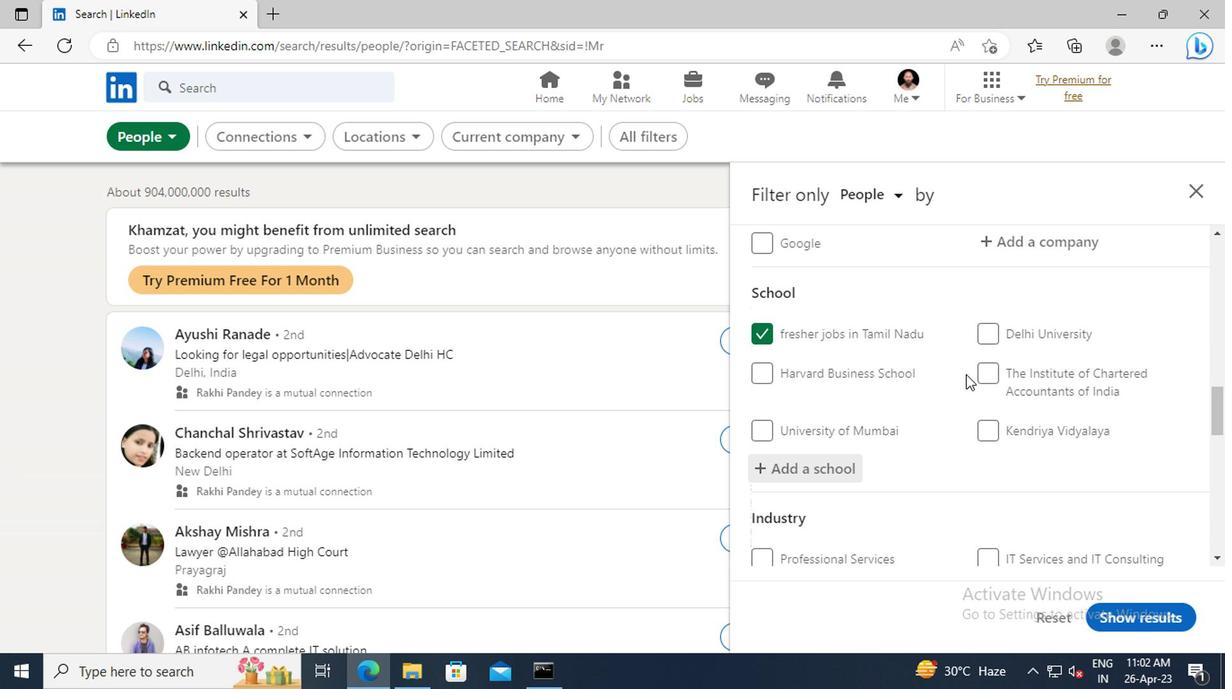 
Action: Mouse scrolled (809, 387) with delta (0, 0)
Screenshot: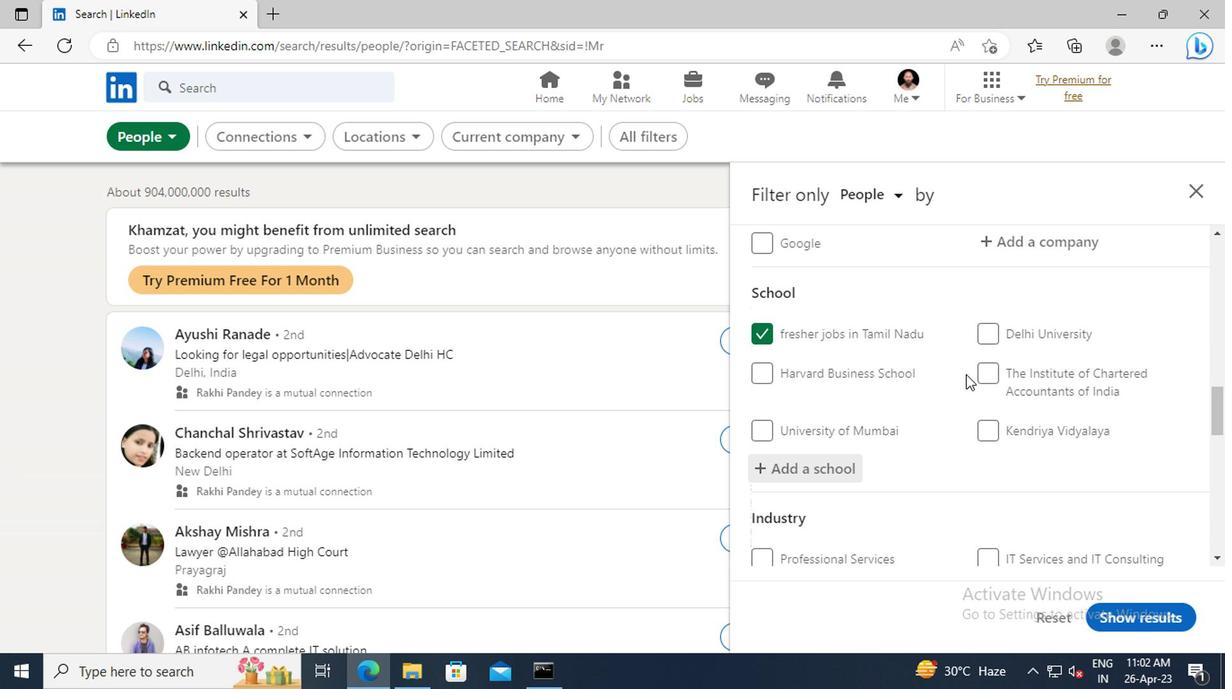 
Action: Mouse scrolled (809, 387) with delta (0, 0)
Screenshot: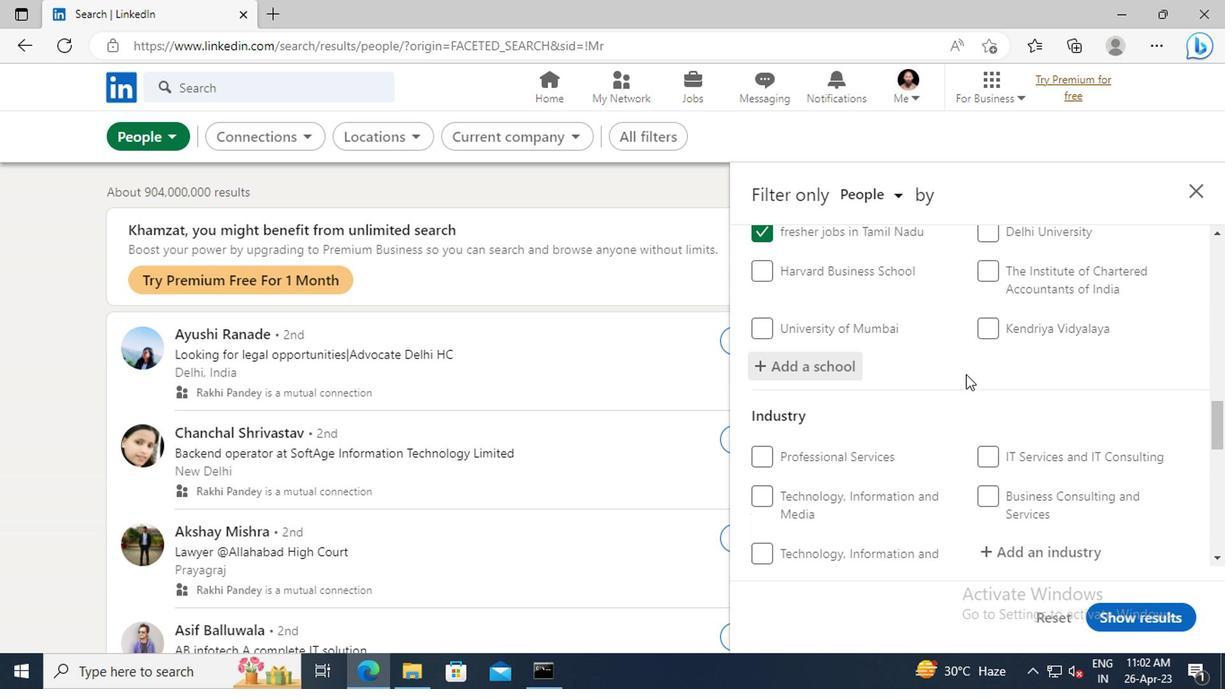 
Action: Mouse scrolled (809, 387) with delta (0, 0)
Screenshot: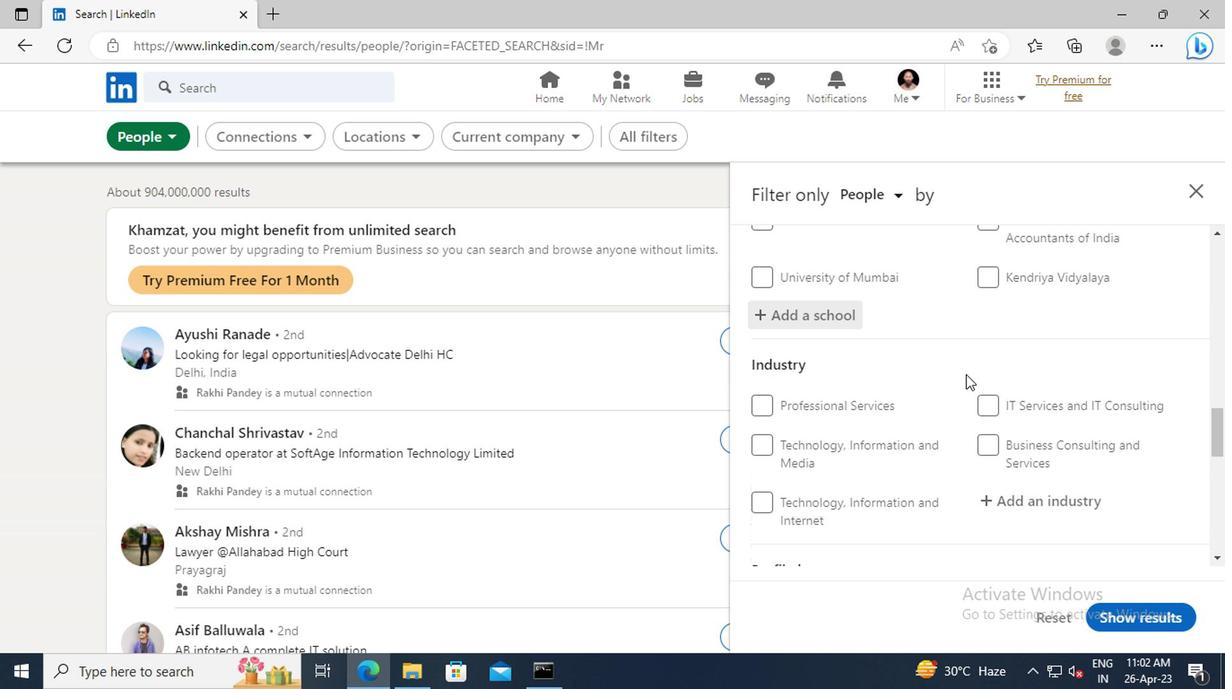 
Action: Mouse scrolled (809, 387) with delta (0, 0)
Screenshot: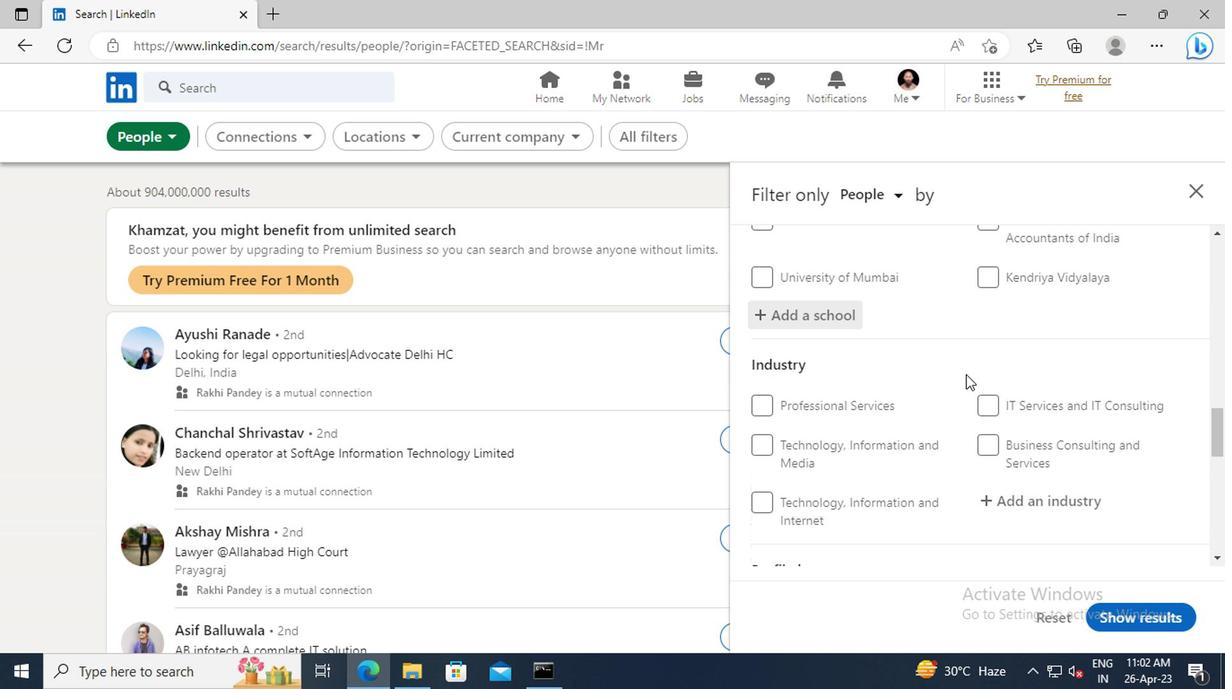
Action: Mouse scrolled (809, 387) with delta (0, 0)
Screenshot: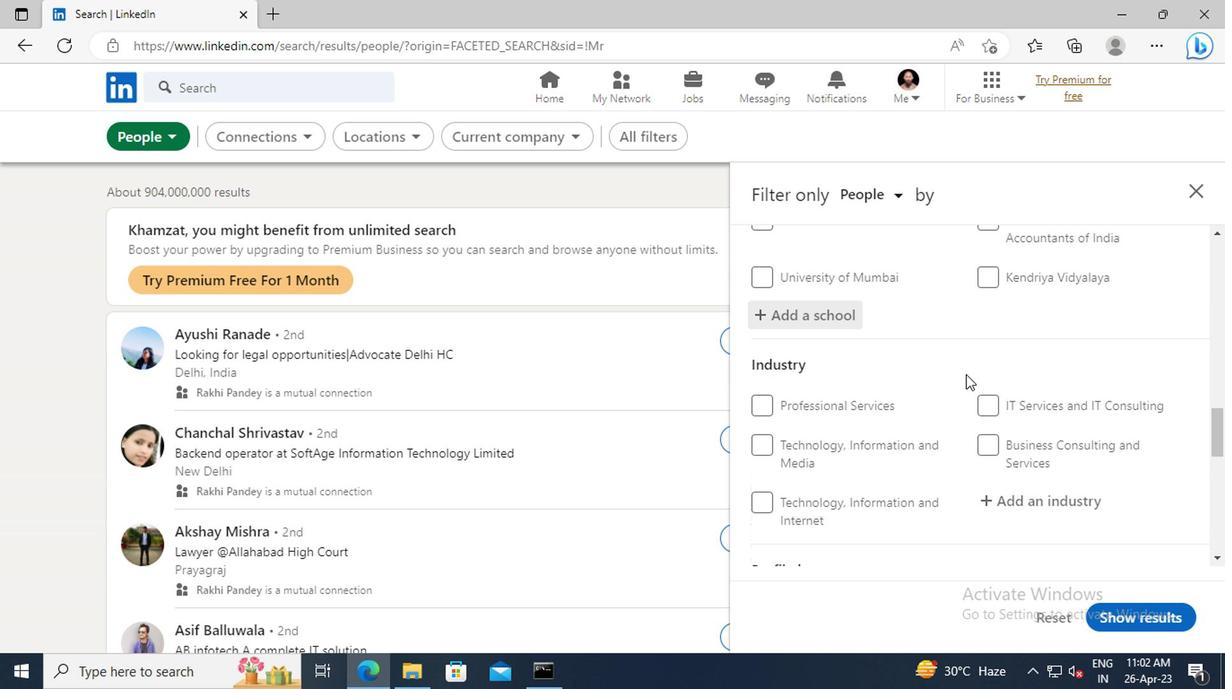 
Action: Mouse moved to (839, 372)
Screenshot: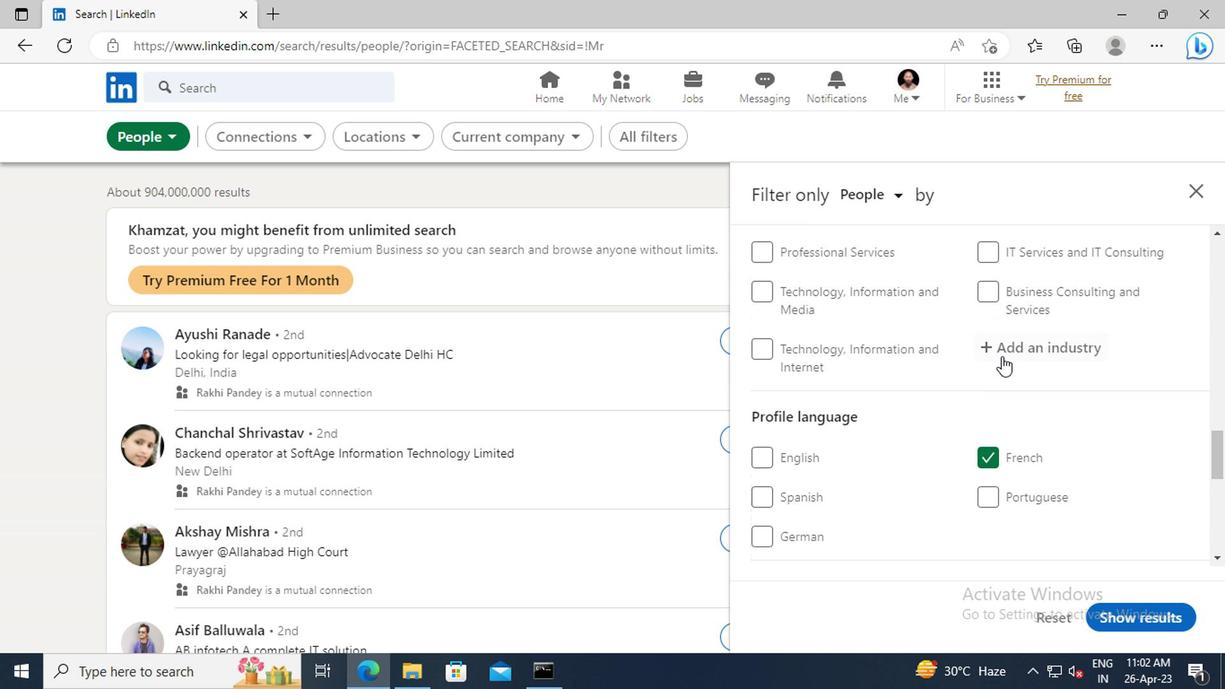 
Action: Mouse pressed left at (839, 372)
Screenshot: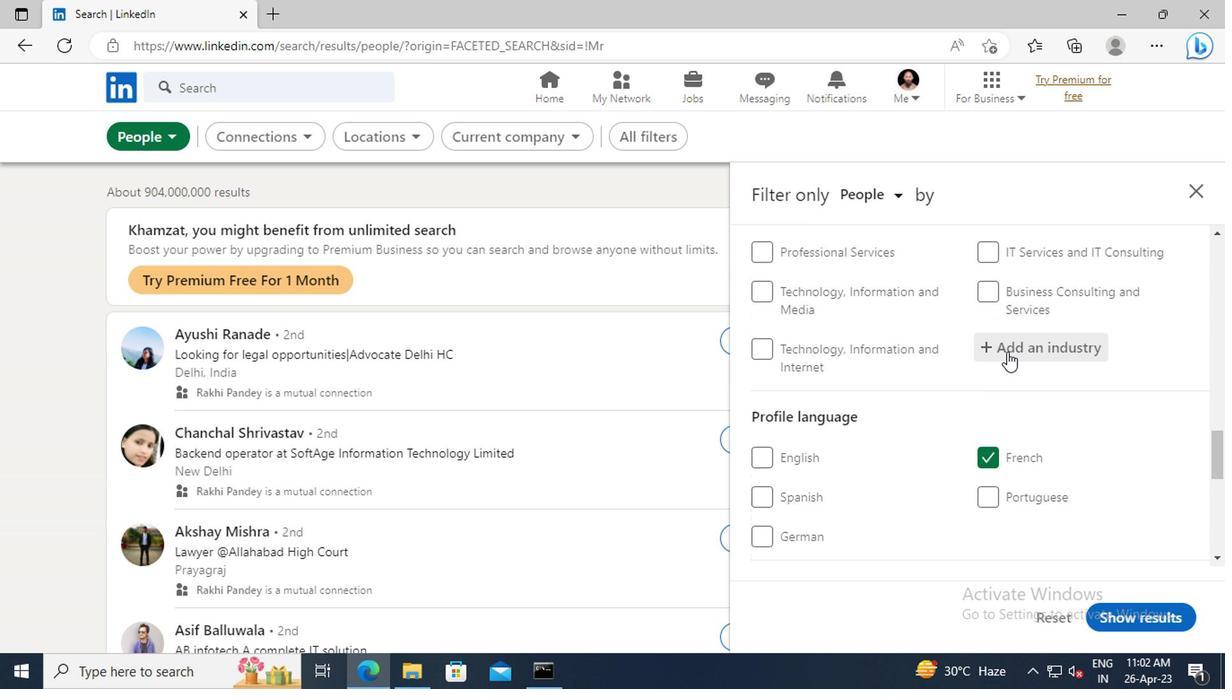 
Action: Key pressed <Key.shift>HEALTH<Key.space>AND<Key.space><Key.shift>HUMAN<Key.space><Key.shift>SERVICES
Screenshot: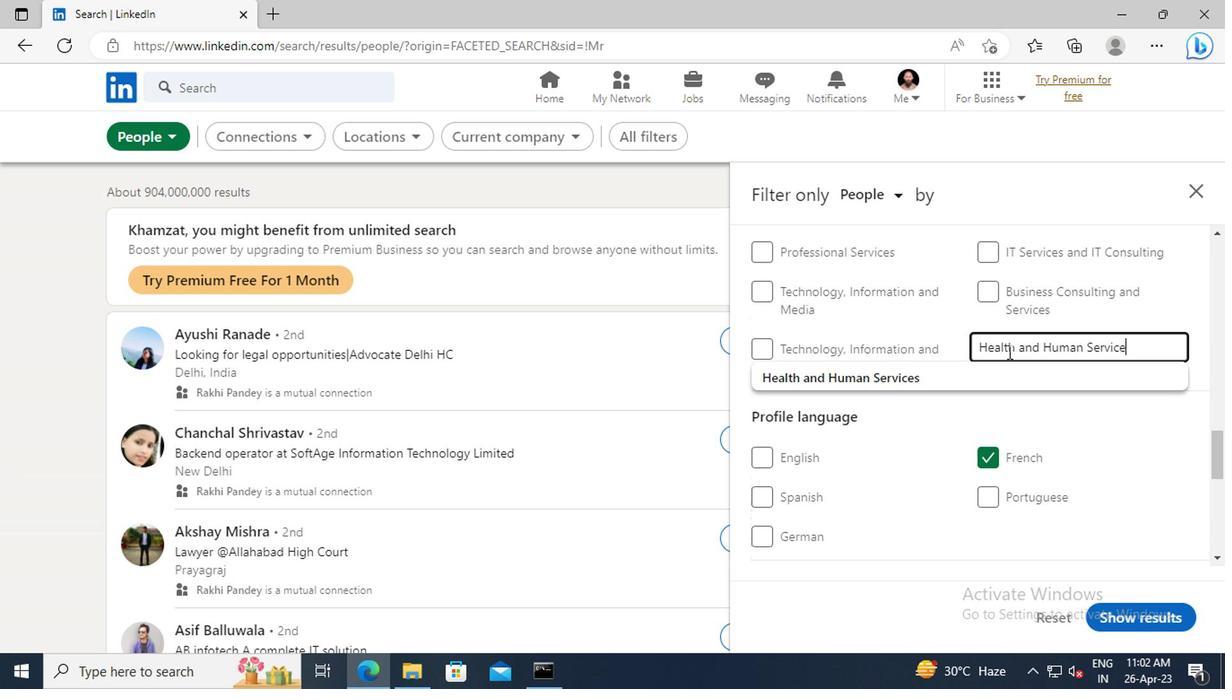 
Action: Mouse moved to (833, 386)
Screenshot: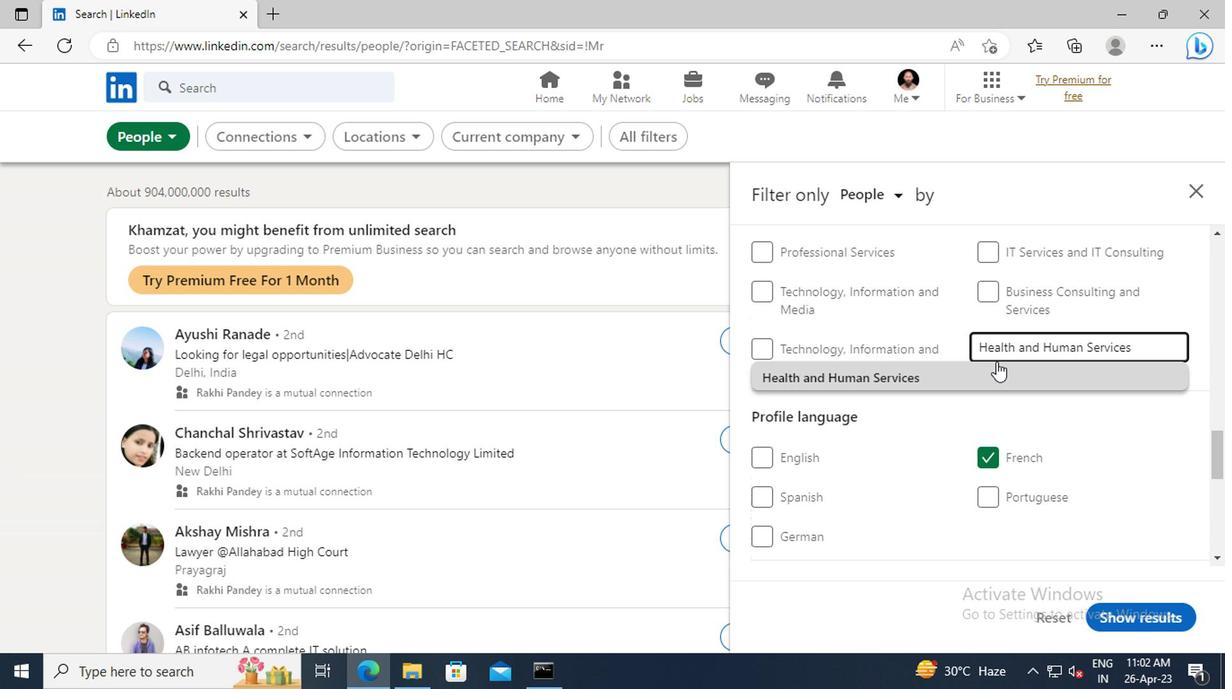 
Action: Mouse pressed left at (833, 386)
Screenshot: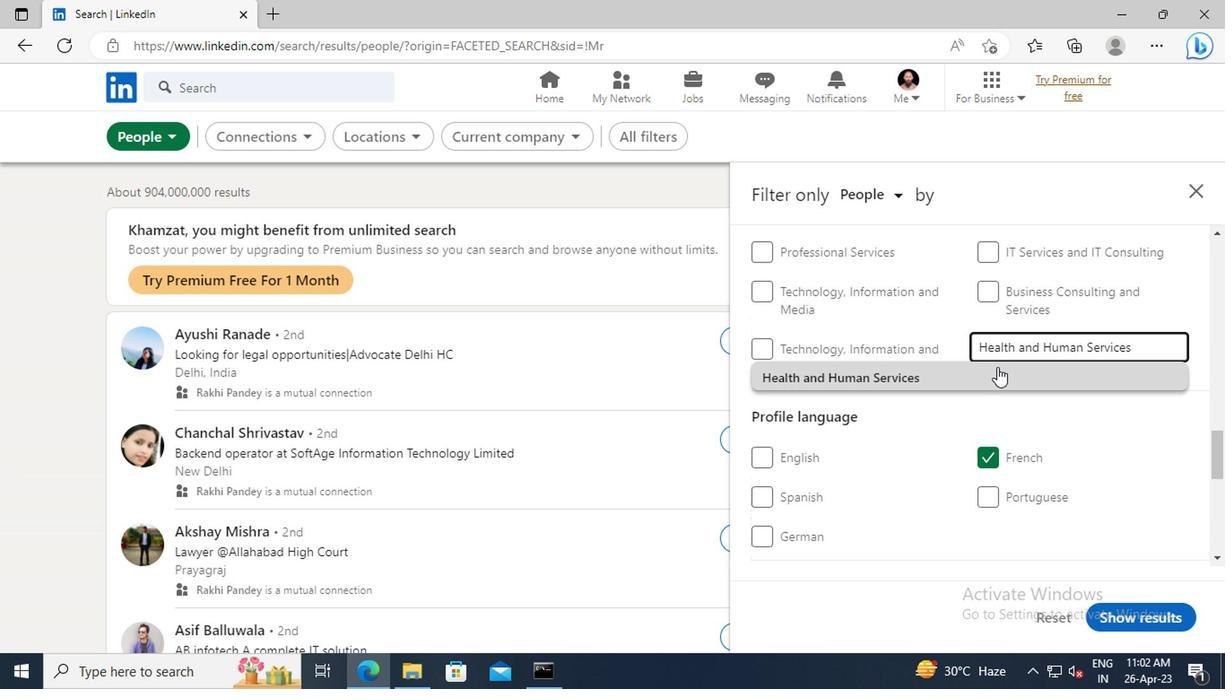 
Action: Mouse moved to (799, 362)
Screenshot: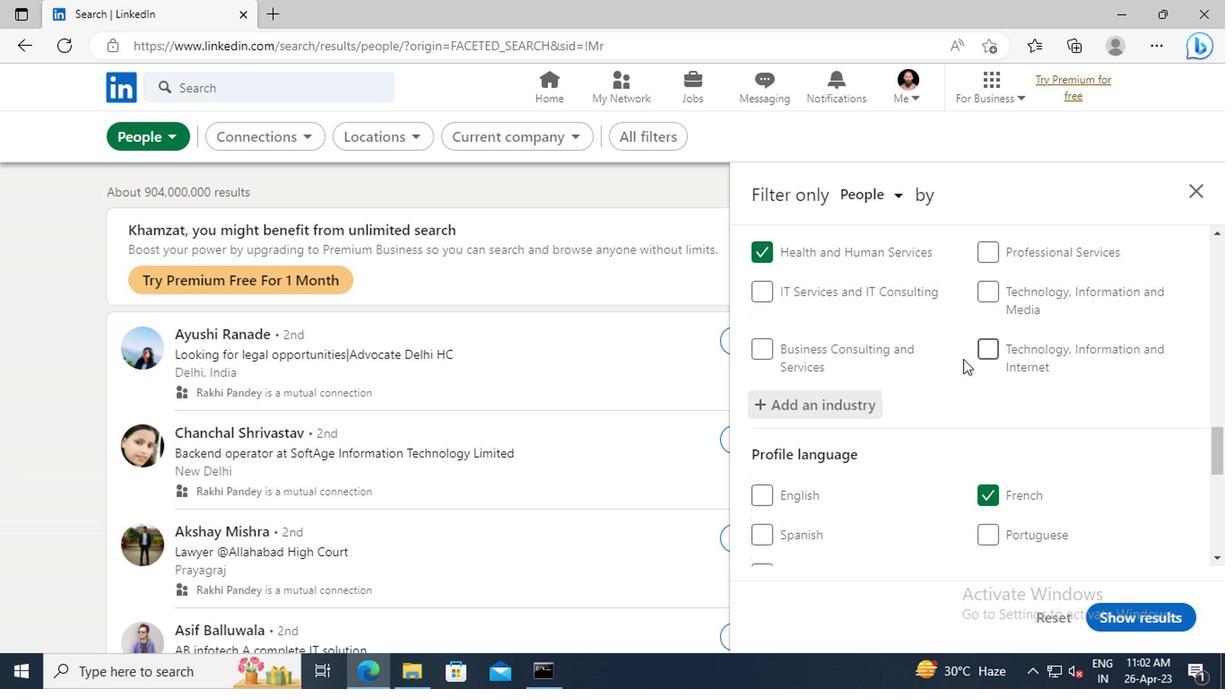 
Action: Mouse scrolled (799, 361) with delta (0, 0)
Screenshot: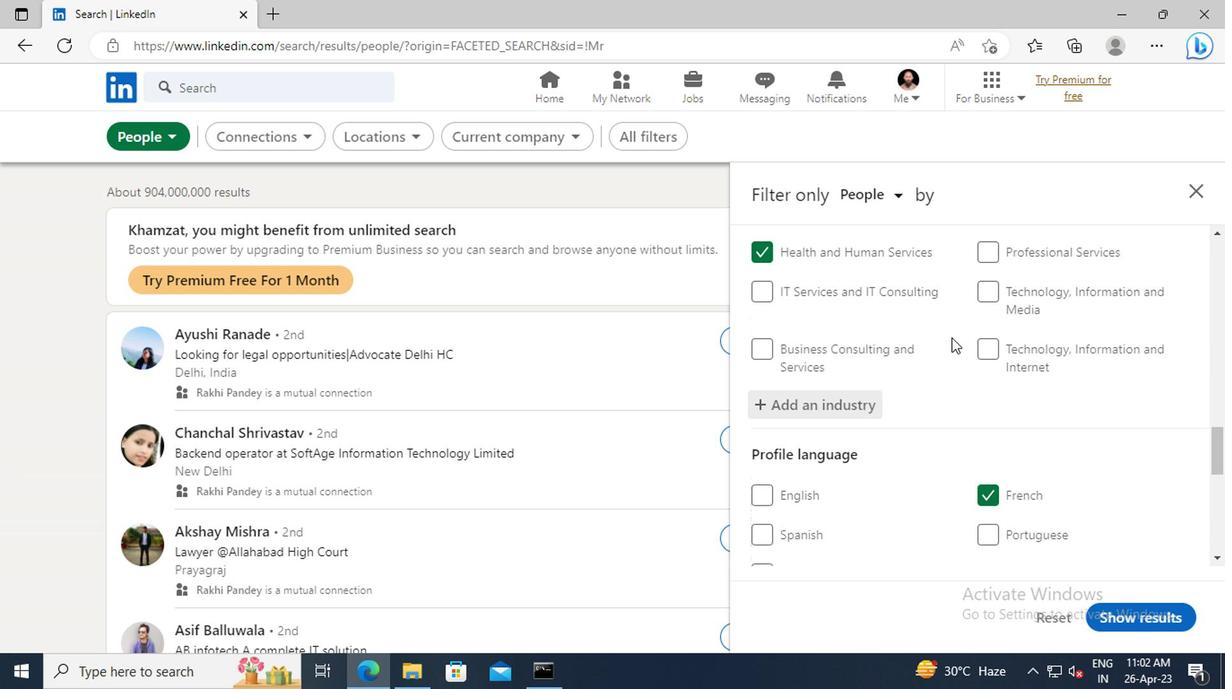 
Action: Mouse scrolled (799, 361) with delta (0, 0)
Screenshot: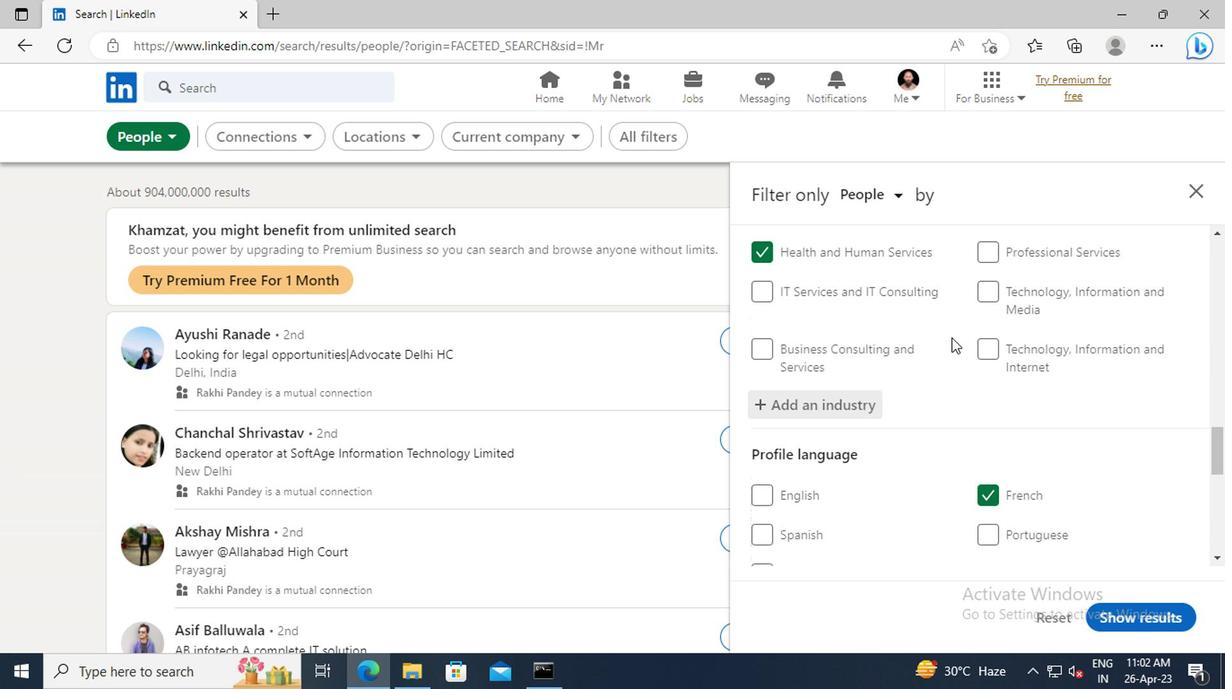 
Action: Mouse scrolled (799, 361) with delta (0, 0)
Screenshot: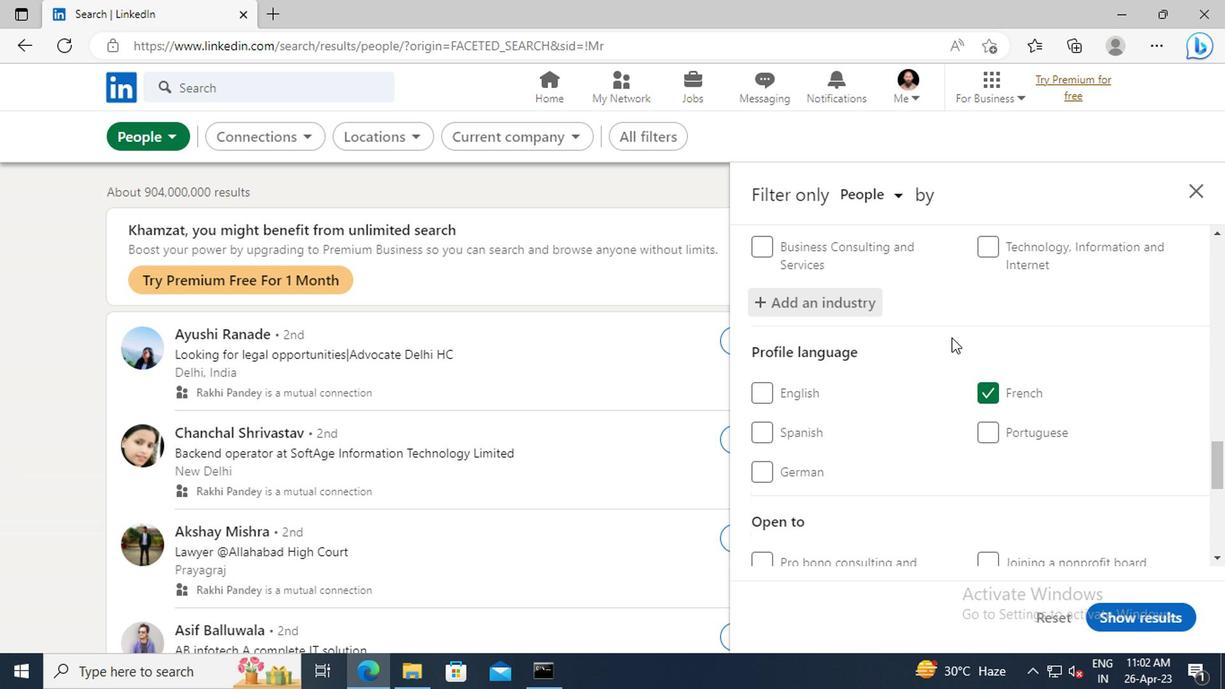 
Action: Mouse scrolled (799, 361) with delta (0, 0)
Screenshot: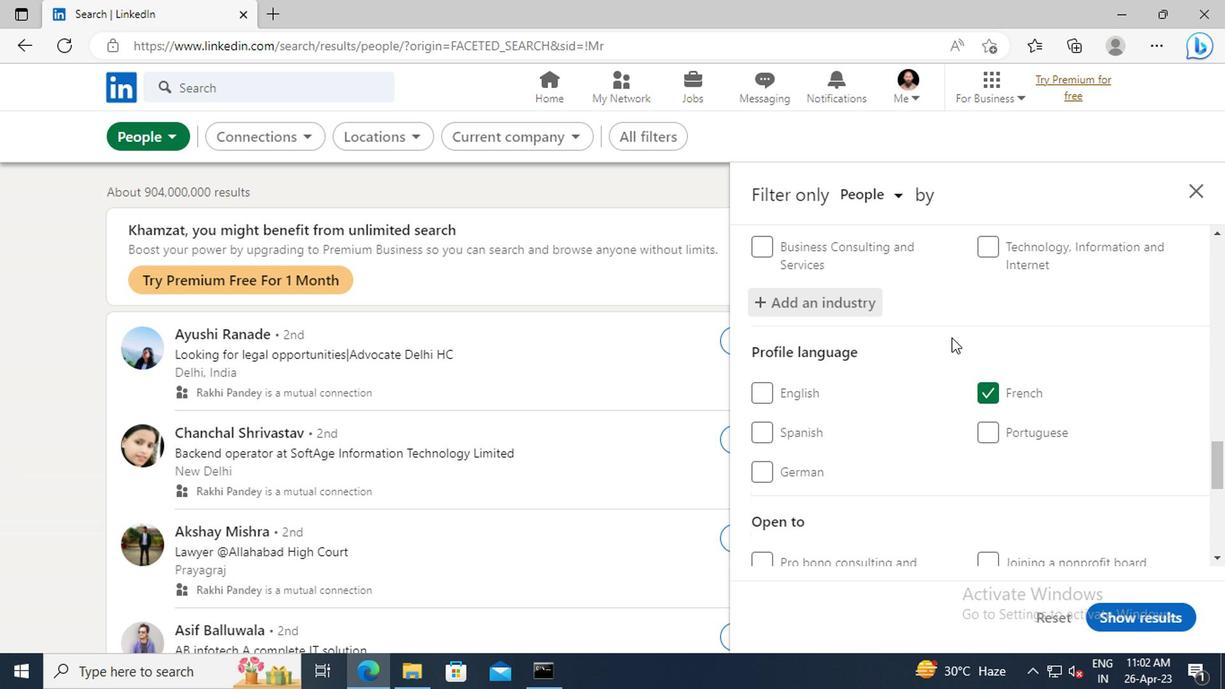 
Action: Mouse scrolled (799, 361) with delta (0, 0)
Screenshot: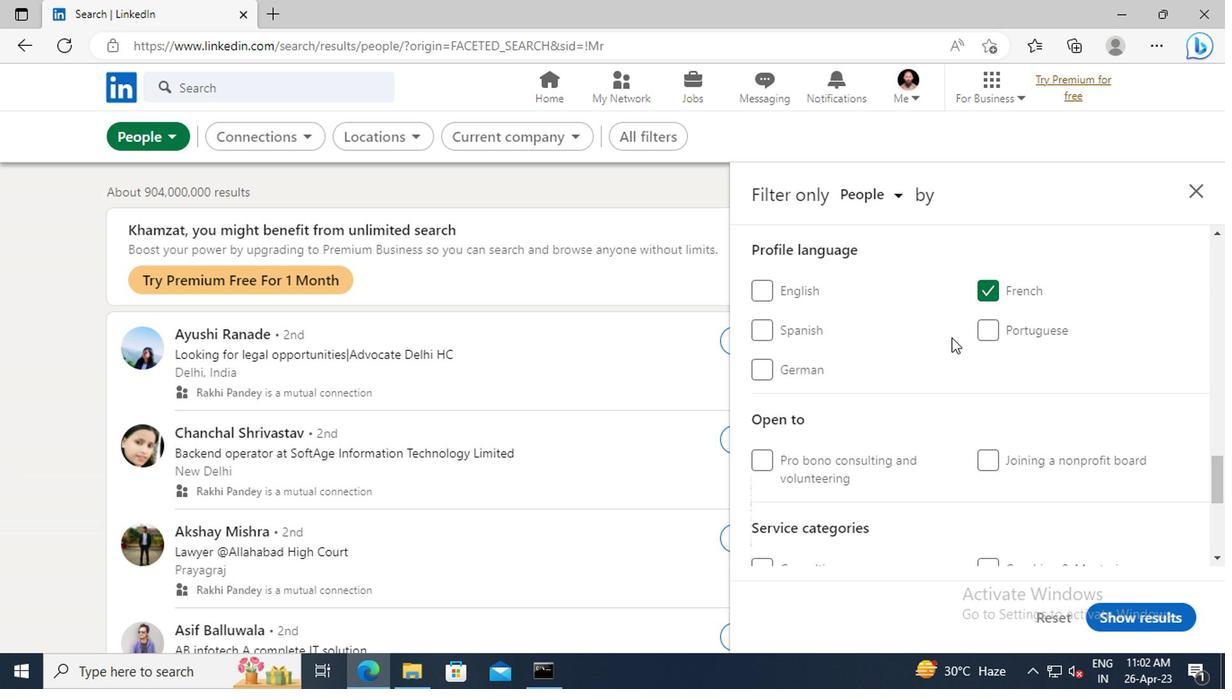 
Action: Mouse scrolled (799, 361) with delta (0, 0)
Screenshot: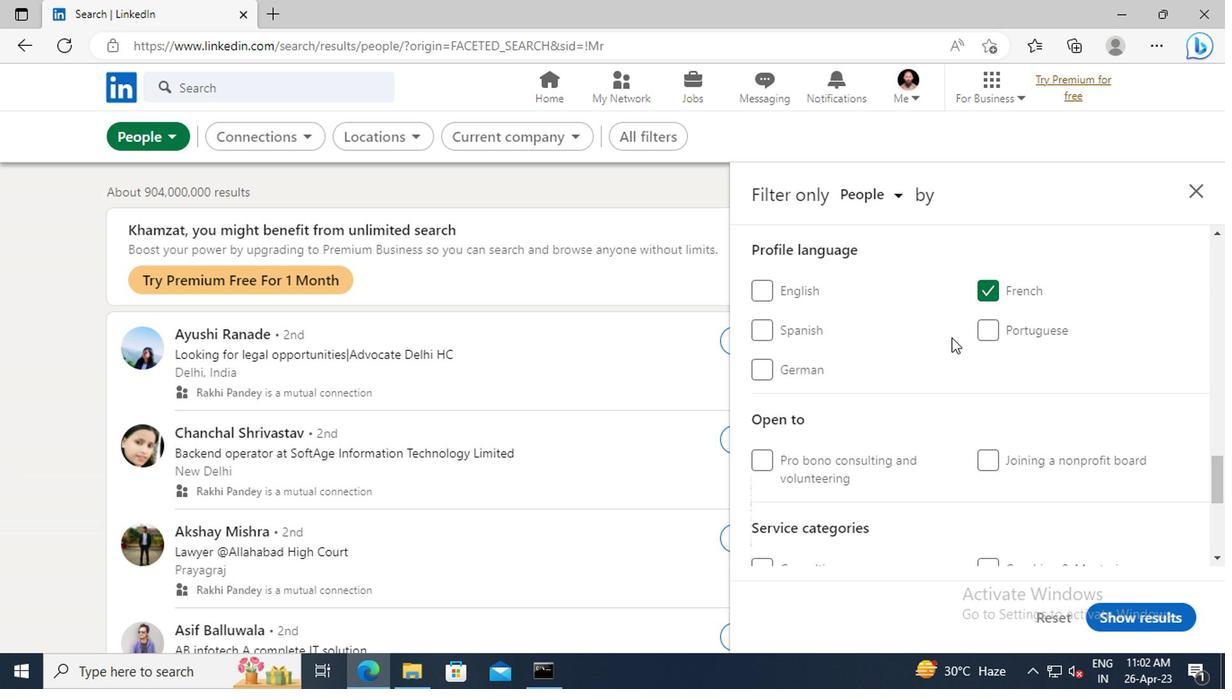 
Action: Mouse scrolled (799, 361) with delta (0, 0)
Screenshot: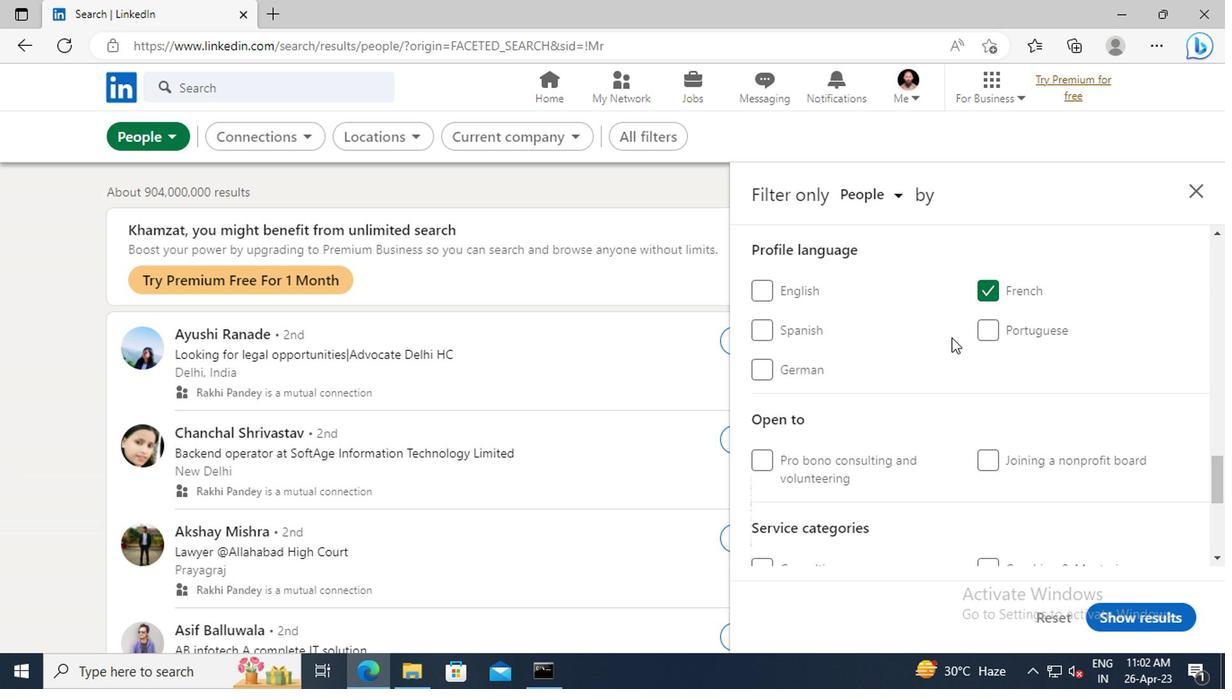 
Action: Mouse scrolled (799, 361) with delta (0, 0)
Screenshot: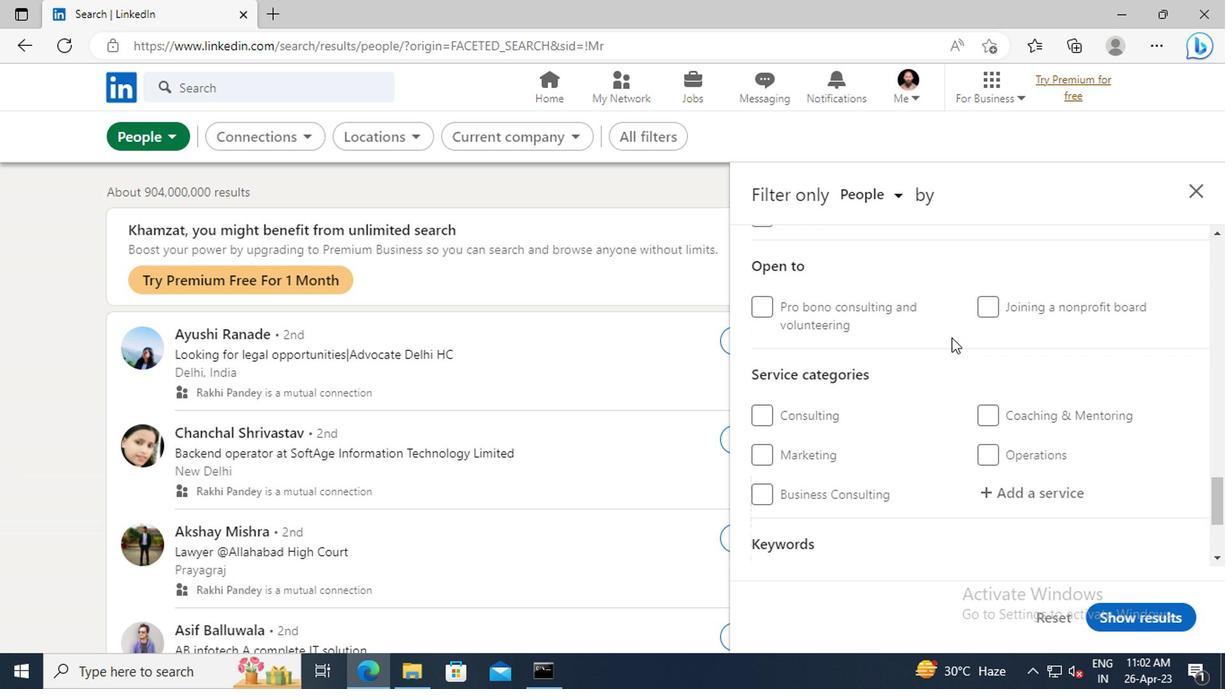
Action: Mouse scrolled (799, 361) with delta (0, 0)
Screenshot: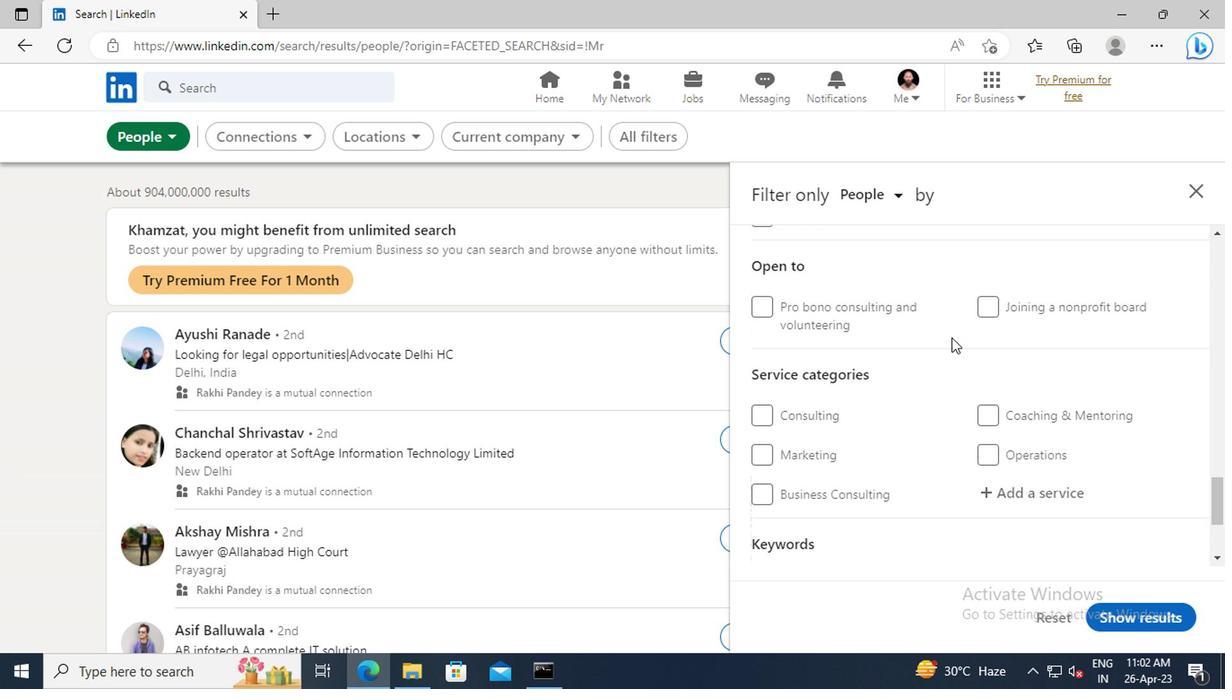 
Action: Mouse moved to (837, 398)
Screenshot: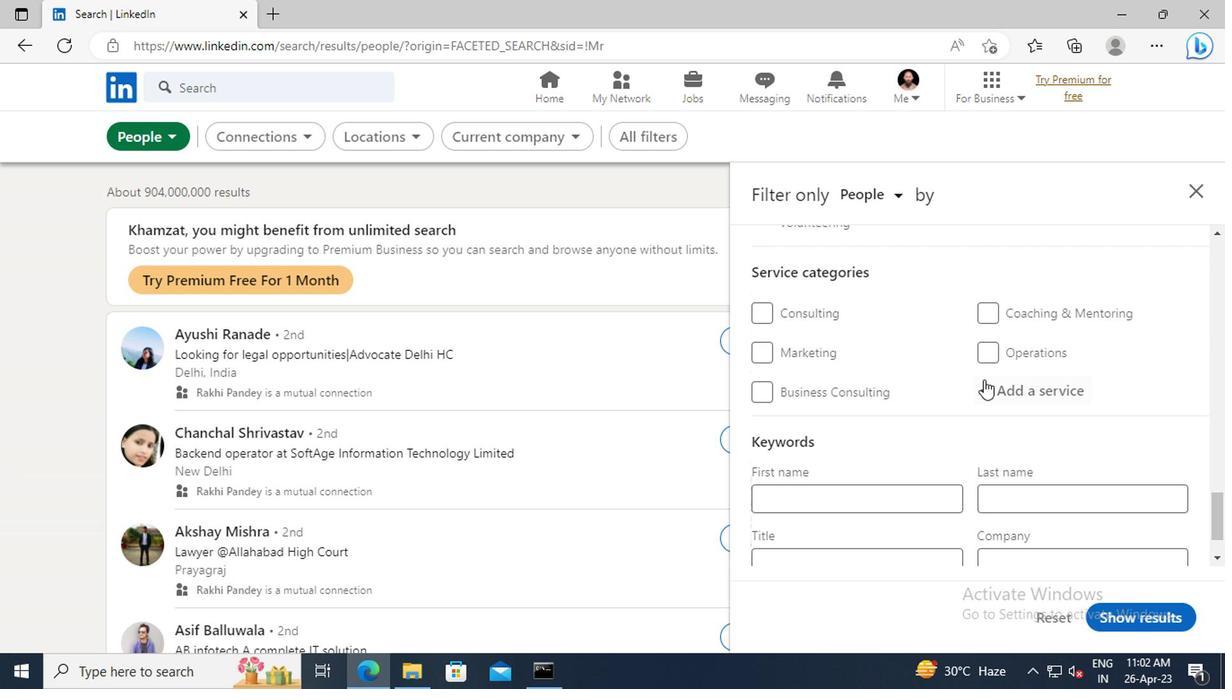 
Action: Mouse pressed left at (837, 398)
Screenshot: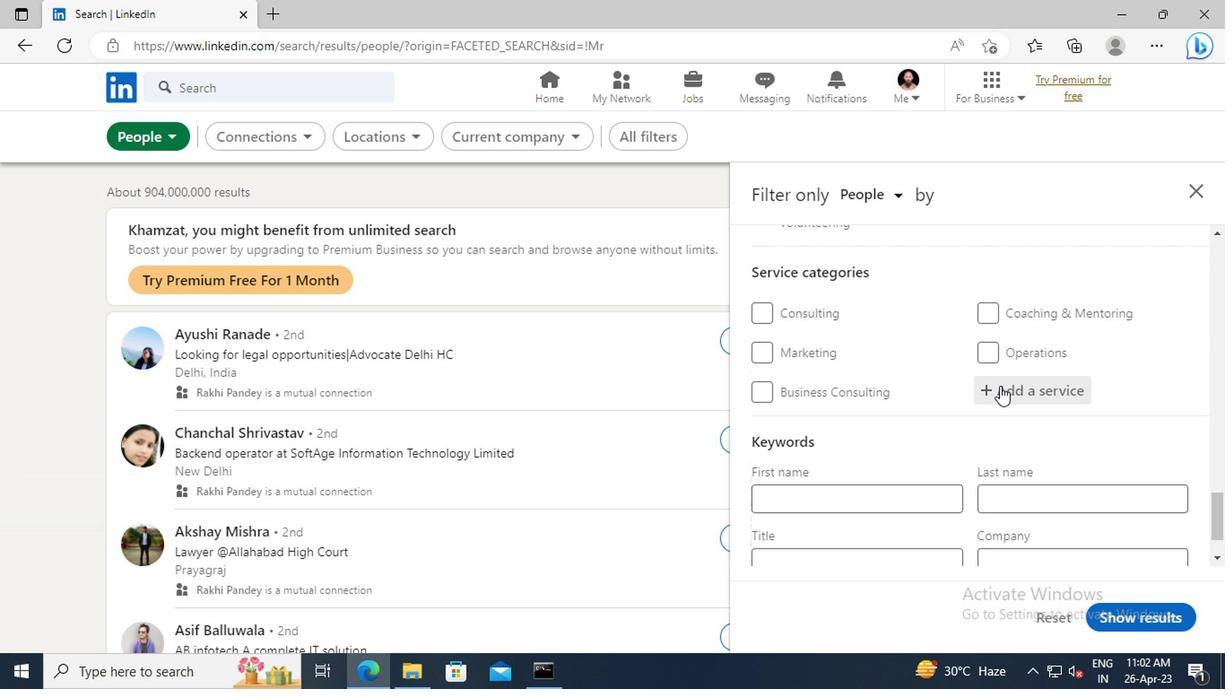 
Action: Key pressed <Key.shift>INFORMATION<Key.space><Key.shift>MANAGEMENT
Screenshot: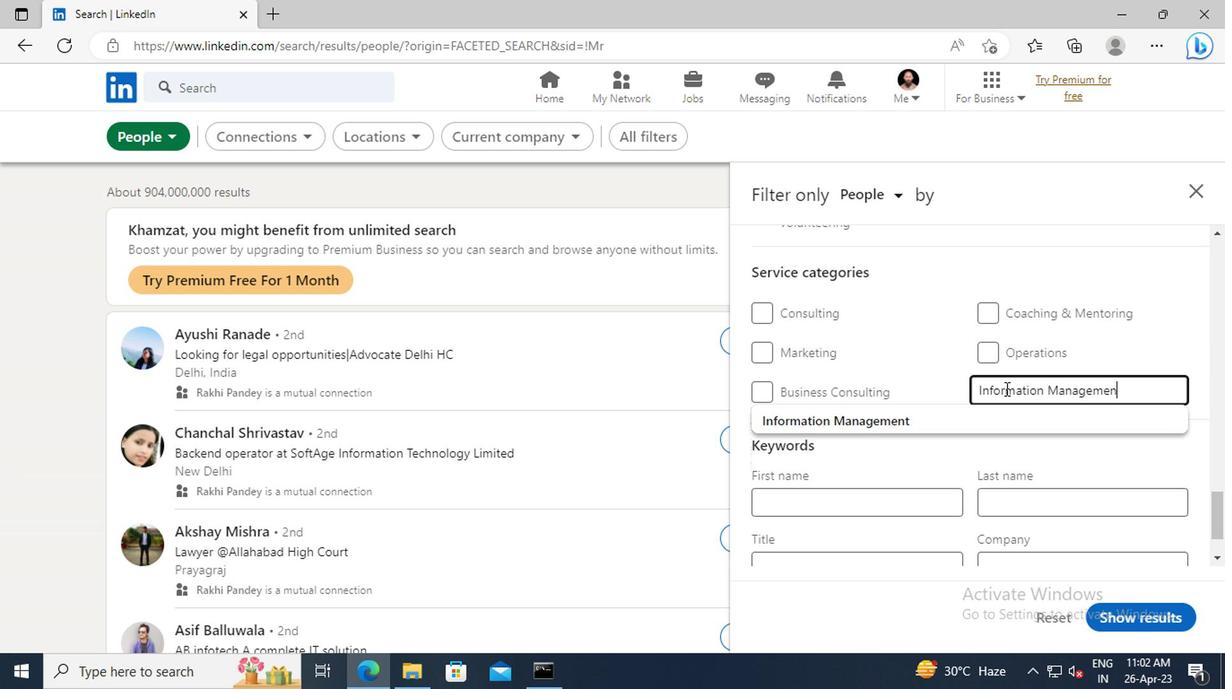 
Action: Mouse moved to (813, 417)
Screenshot: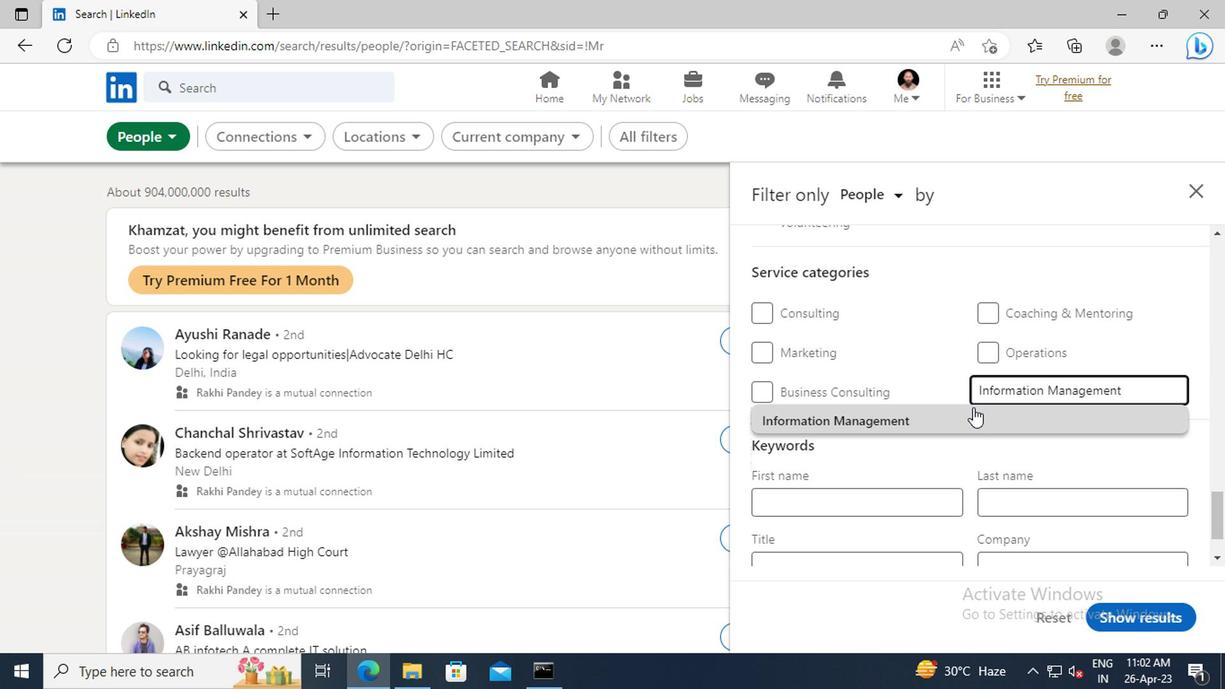 
Action: Mouse pressed left at (813, 417)
Screenshot: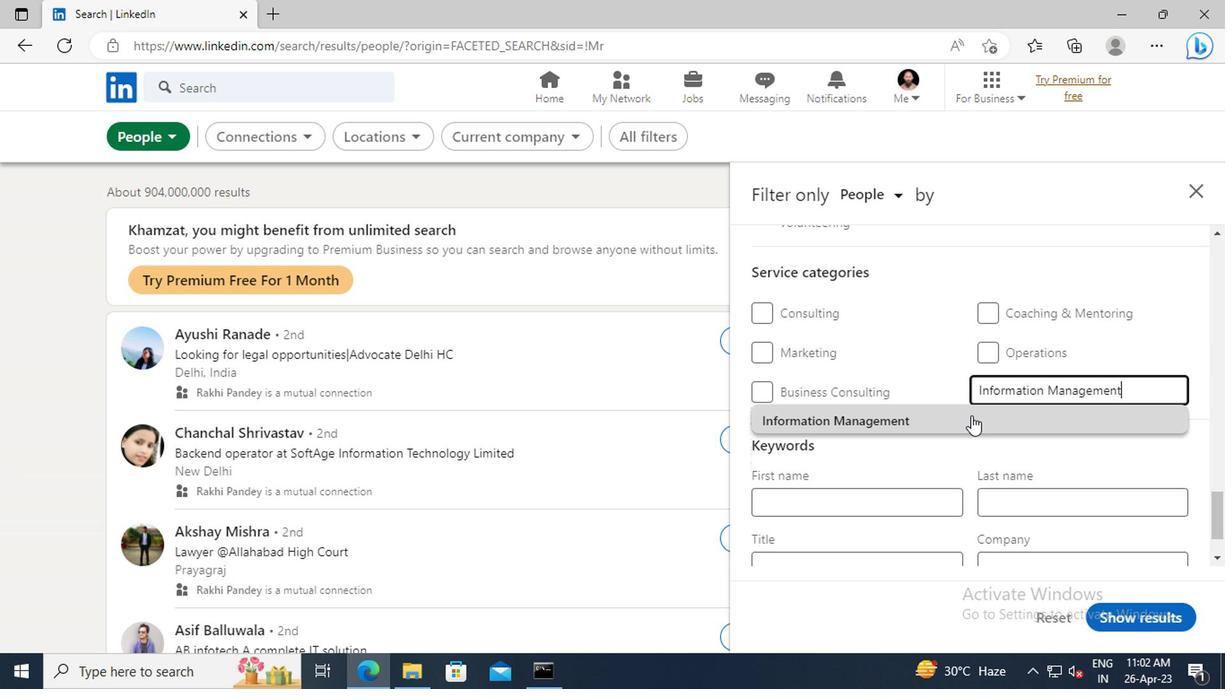 
Action: Mouse moved to (792, 373)
Screenshot: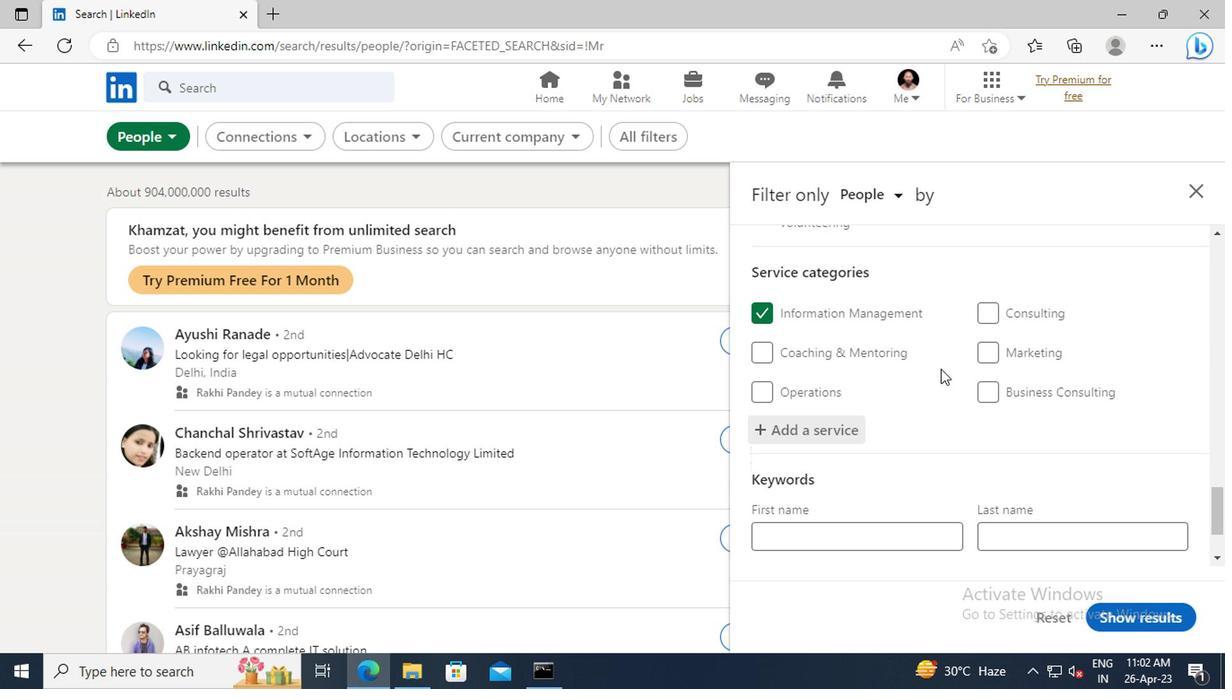 
Action: Mouse scrolled (792, 372) with delta (0, 0)
Screenshot: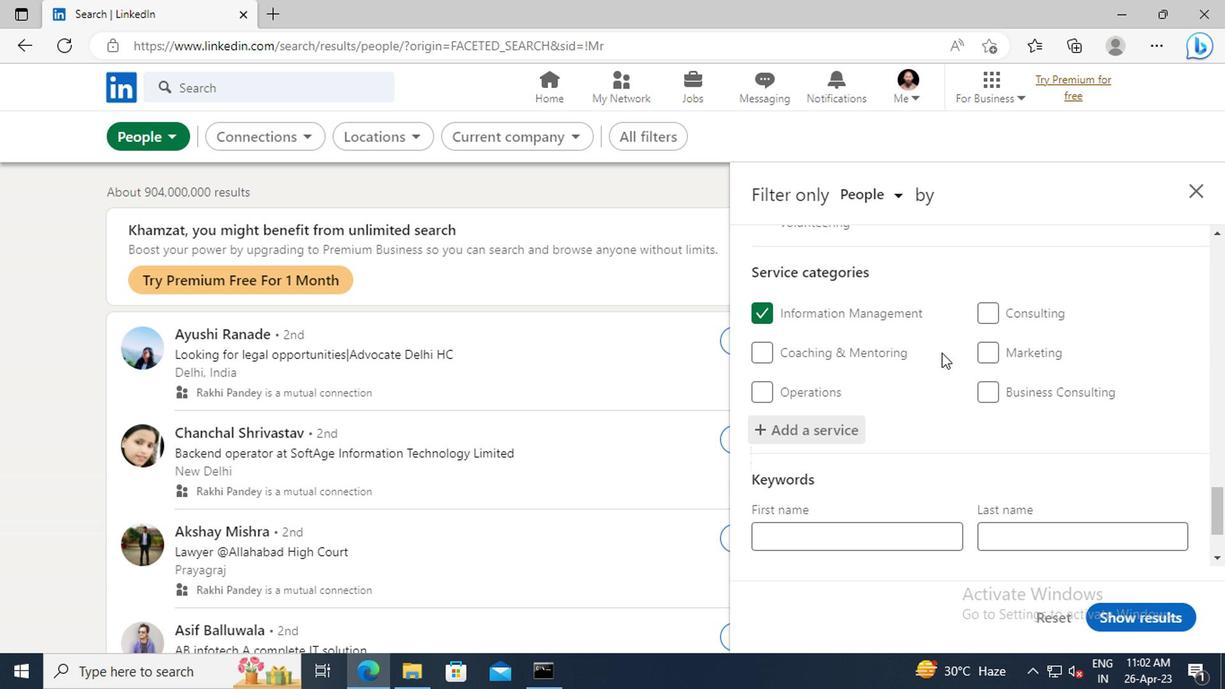 
Action: Mouse scrolled (792, 372) with delta (0, 0)
Screenshot: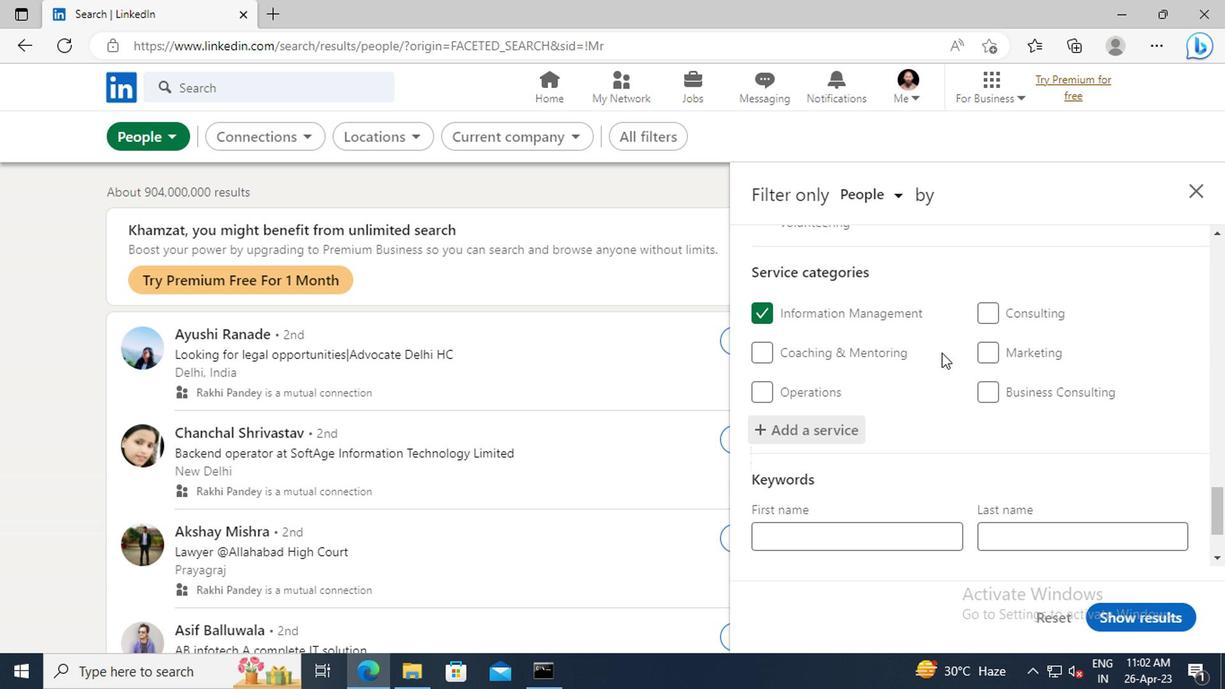 
Action: Mouse scrolled (792, 372) with delta (0, 0)
Screenshot: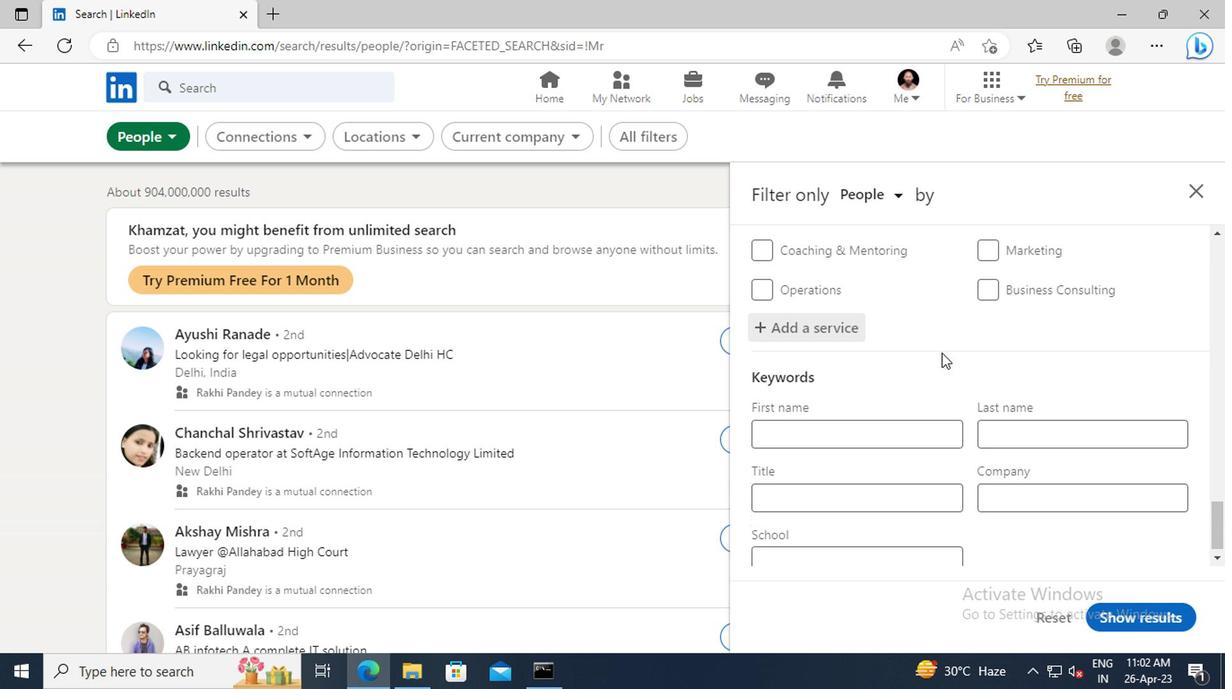 
Action: Mouse scrolled (792, 372) with delta (0, 0)
Screenshot: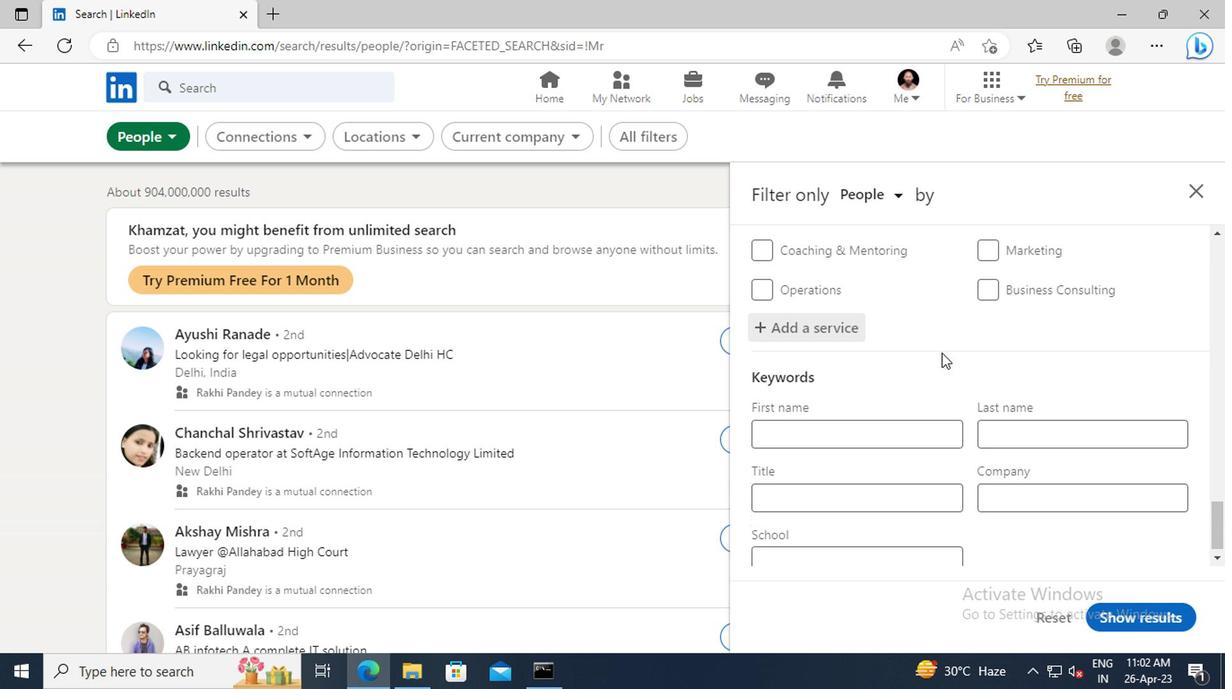 
Action: Mouse scrolled (792, 372) with delta (0, 0)
Screenshot: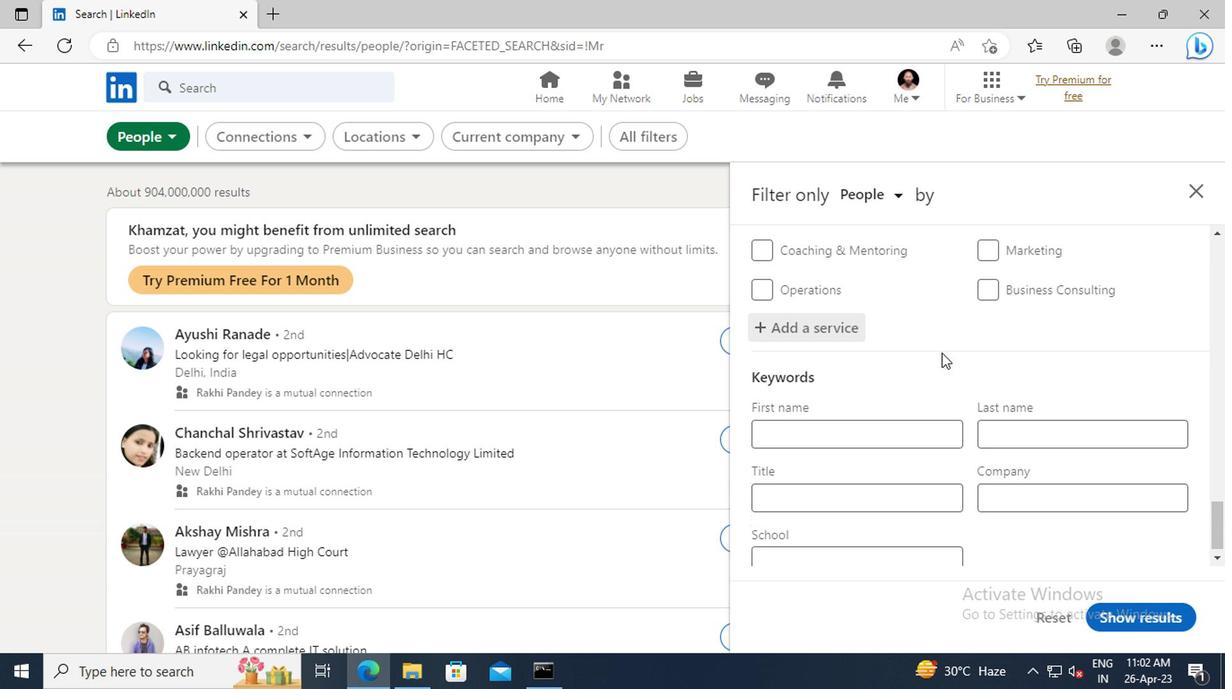 
Action: Mouse moved to (731, 468)
Screenshot: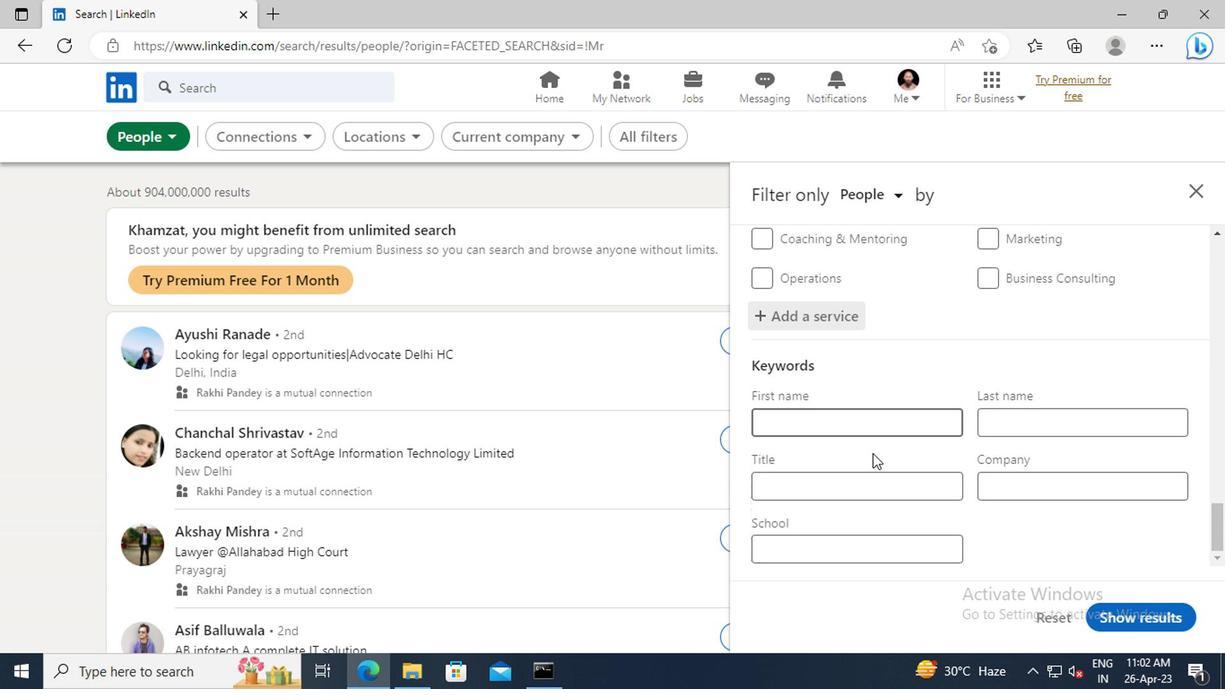 
Action: Mouse pressed left at (731, 468)
Screenshot: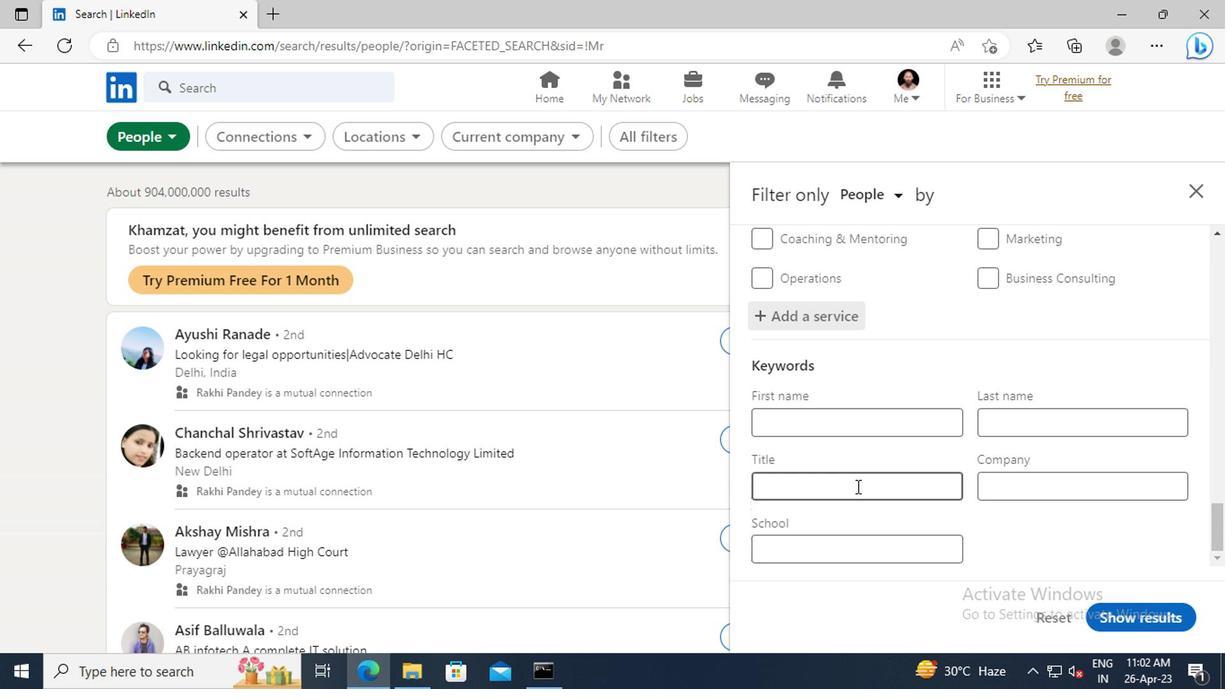 
Action: Key pressed <Key.shift>STORE<Key.space><Key.shift>MANAGER<Key.enter>
Screenshot: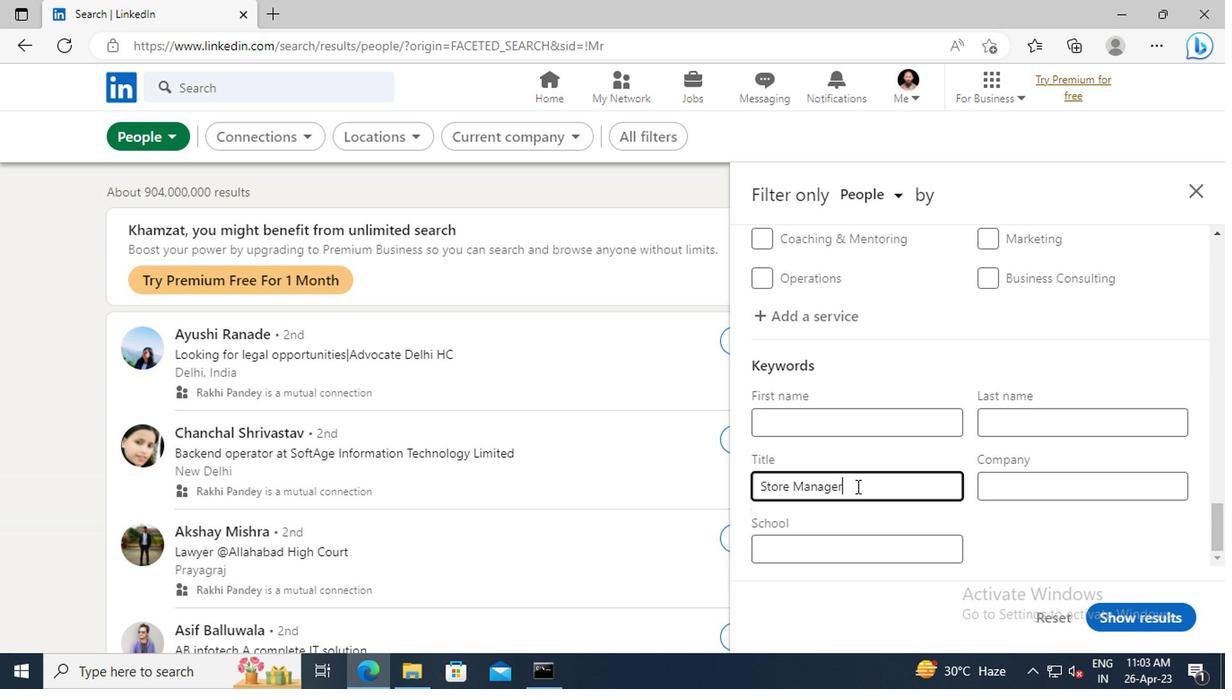 
Action: Mouse moved to (927, 558)
Screenshot: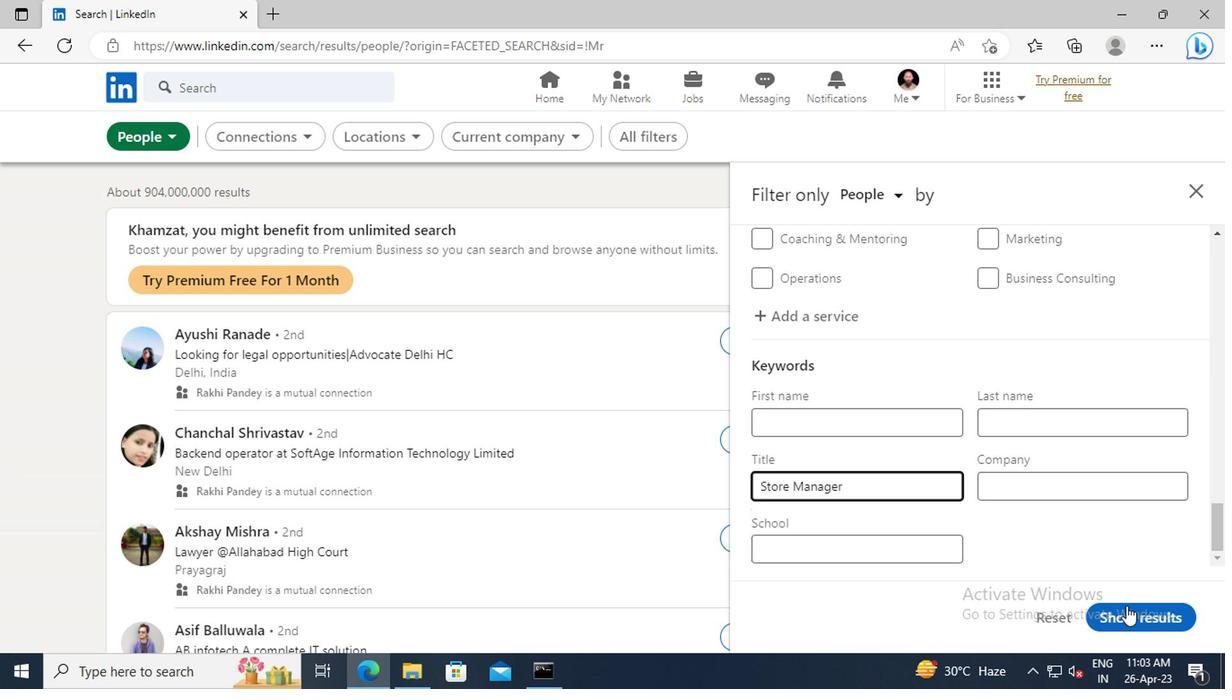 
Action: Mouse pressed left at (927, 558)
Screenshot: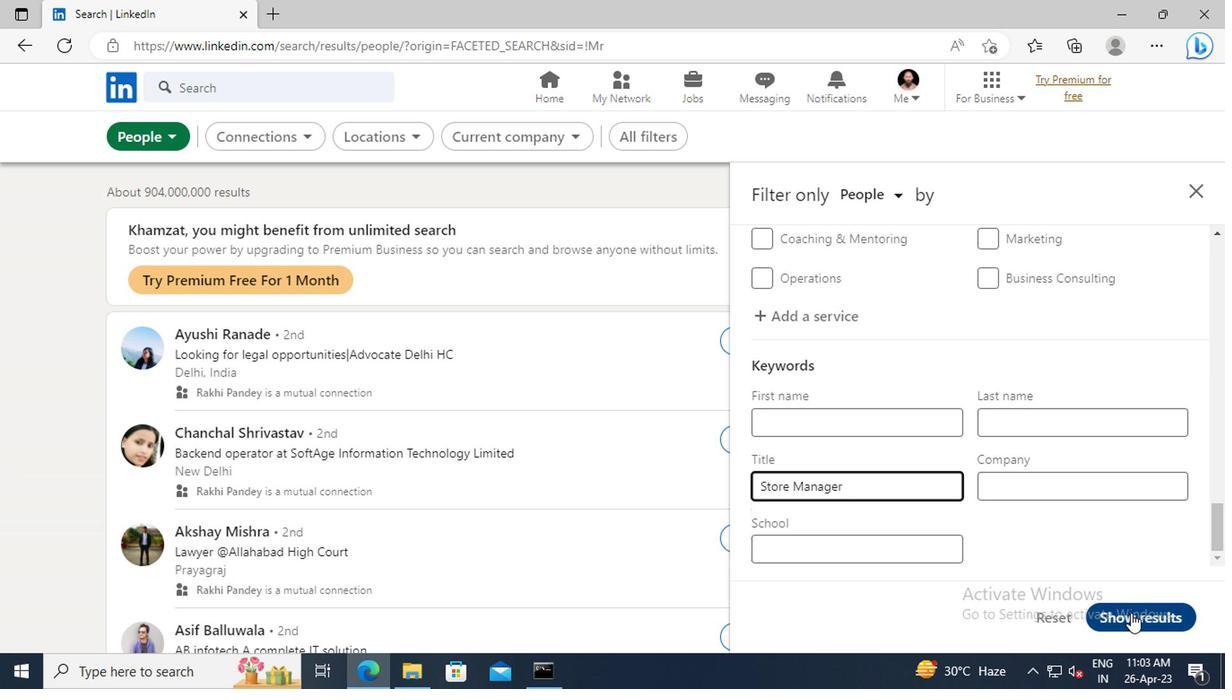 
